 Task: Create a due date automation trigger when advanced on, 2 hours after a card is due add fields without custom field "Resume" set to a number lower than 1 and lower or equal to 10.
Action: Mouse moved to (1218, 358)
Screenshot: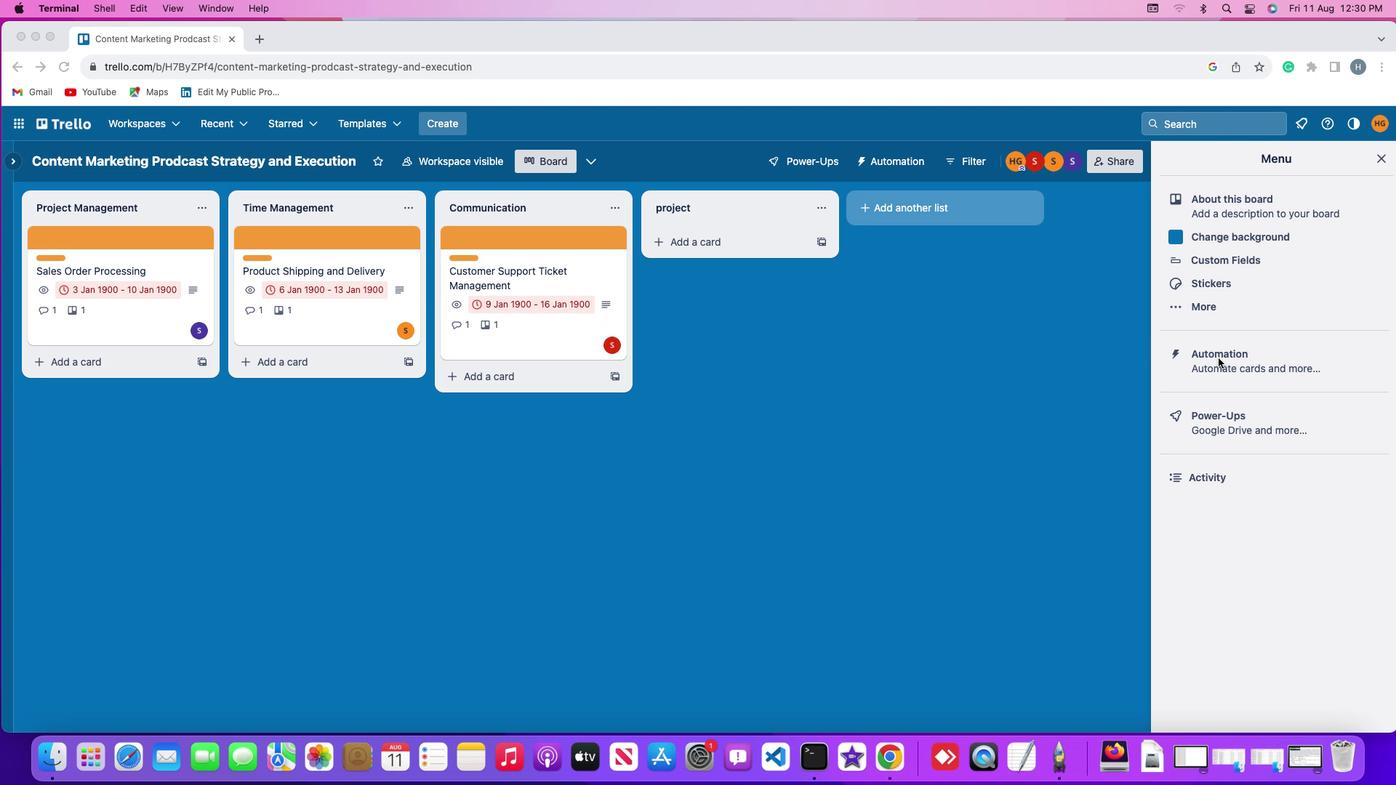 
Action: Mouse pressed left at (1218, 358)
Screenshot: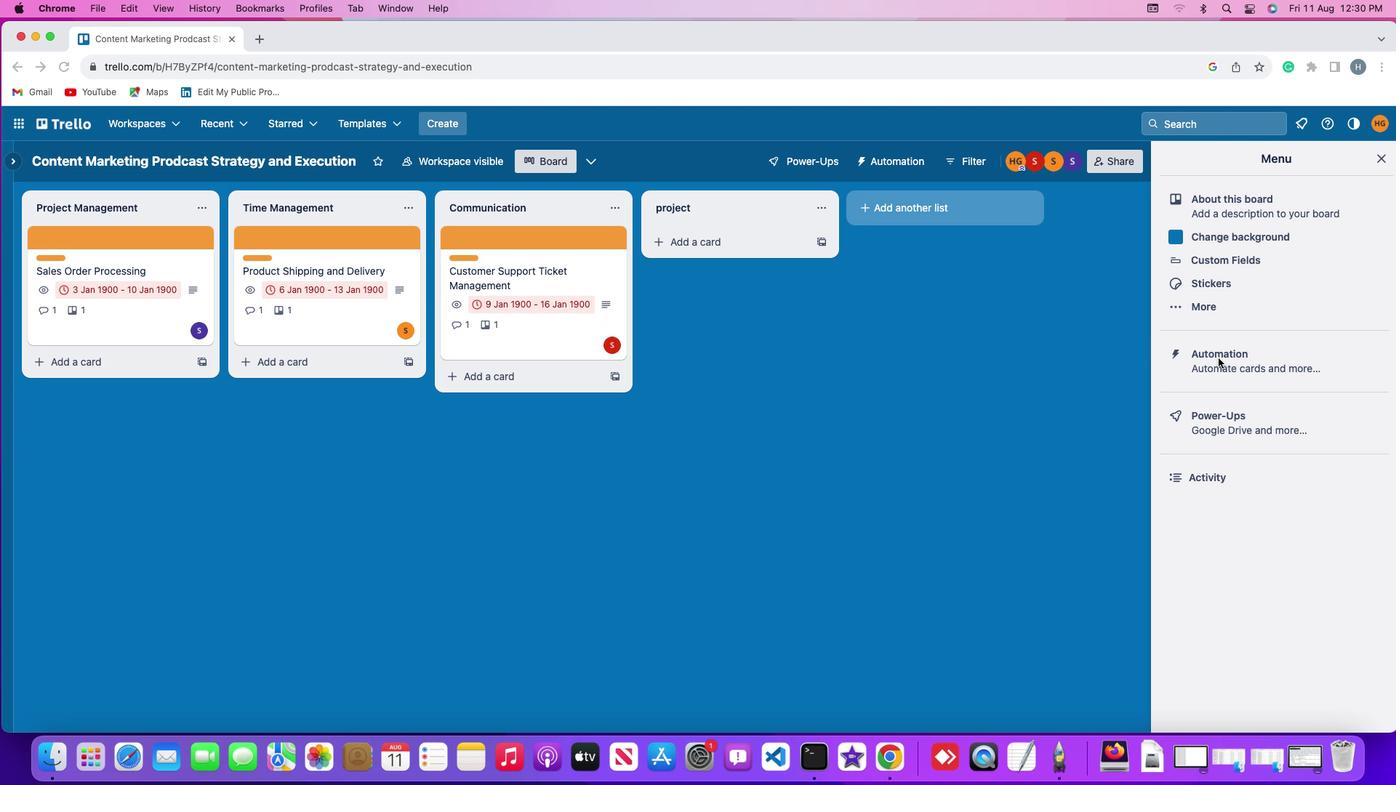 
Action: Mouse pressed left at (1218, 358)
Screenshot: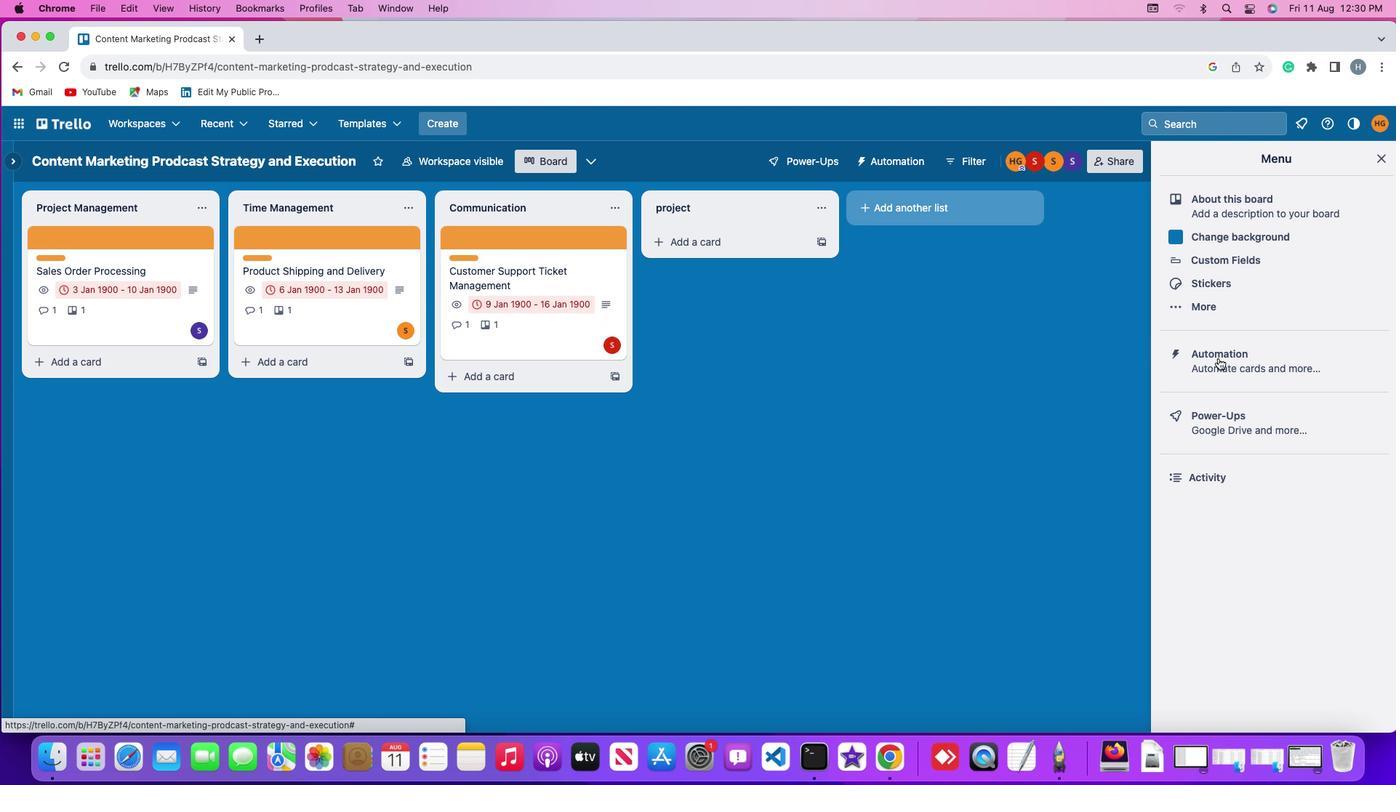 
Action: Mouse moved to (78, 348)
Screenshot: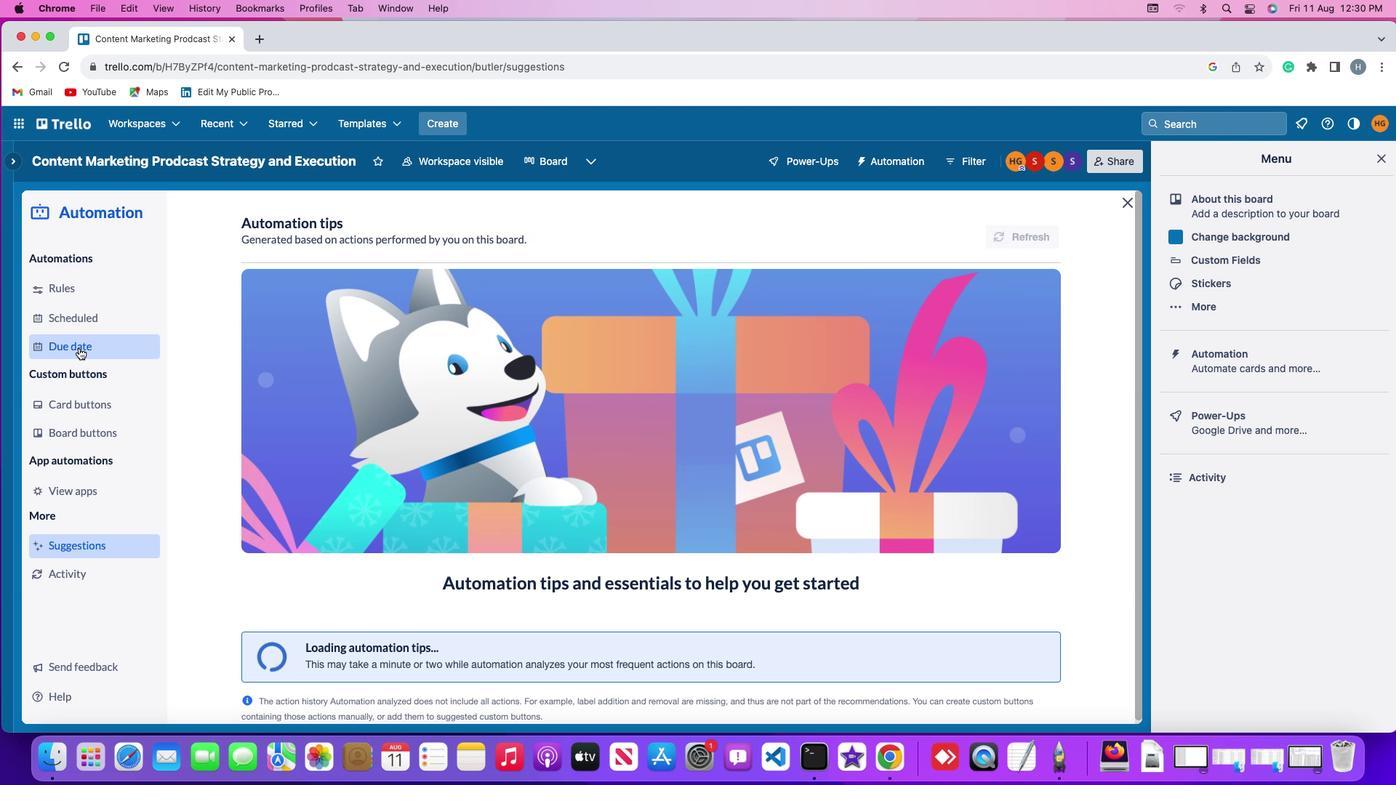 
Action: Mouse pressed left at (78, 348)
Screenshot: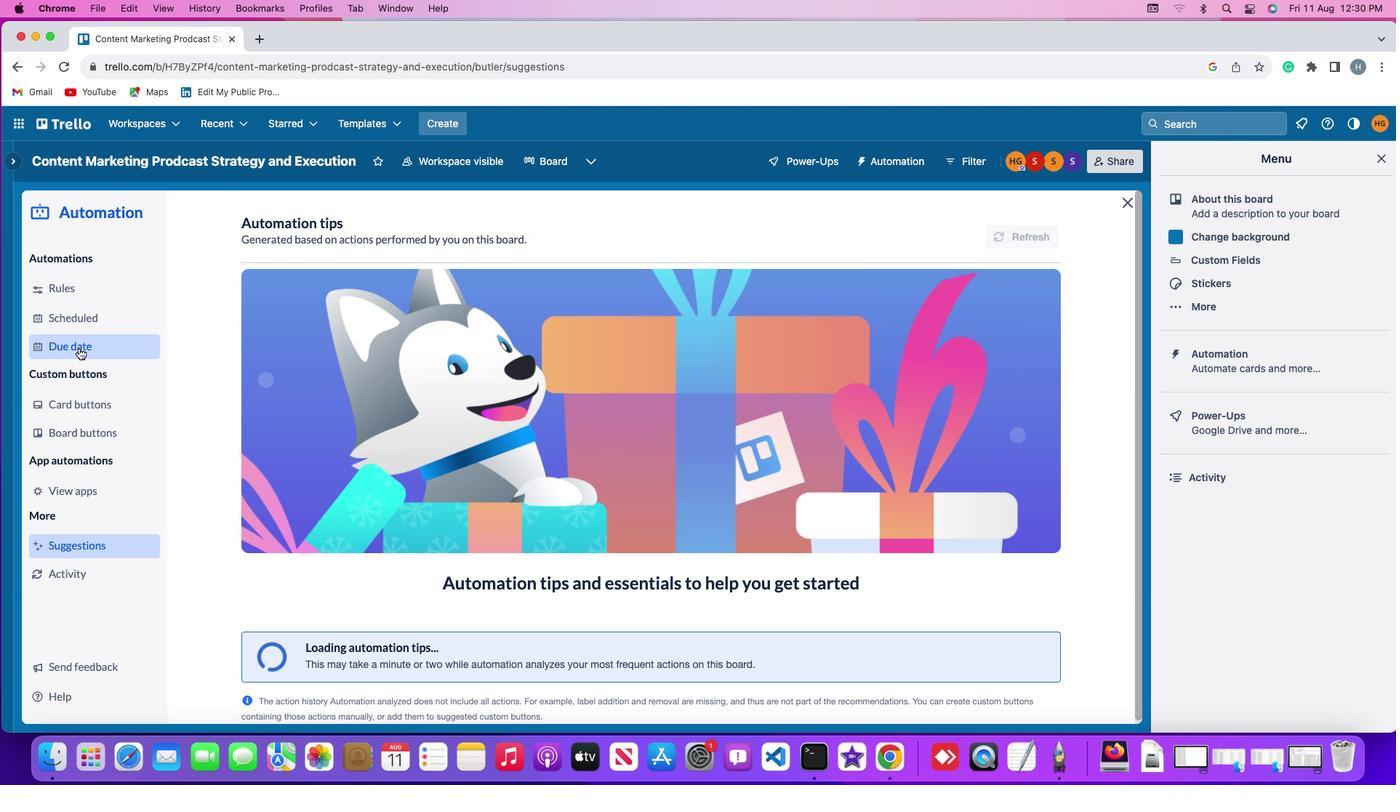 
Action: Mouse moved to (981, 227)
Screenshot: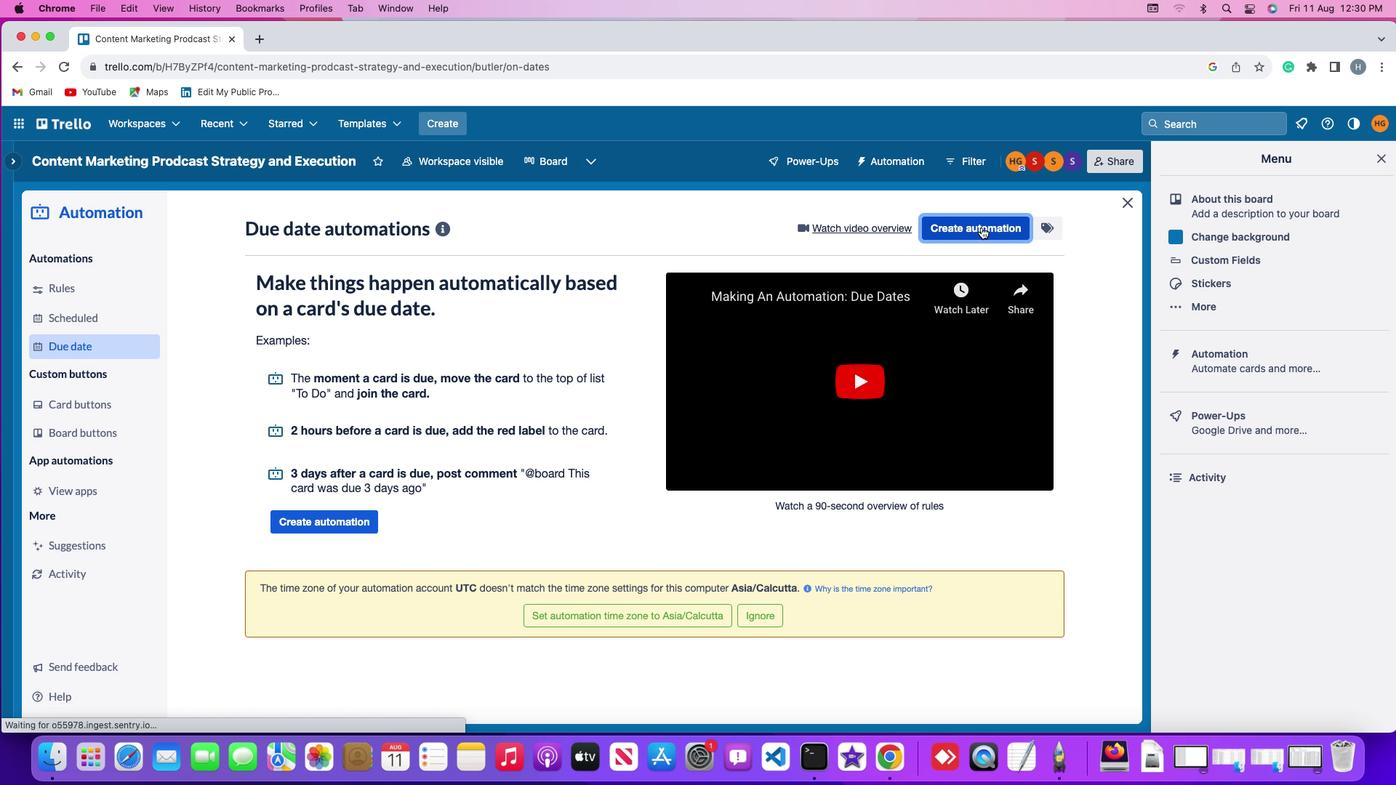 
Action: Mouse pressed left at (981, 227)
Screenshot: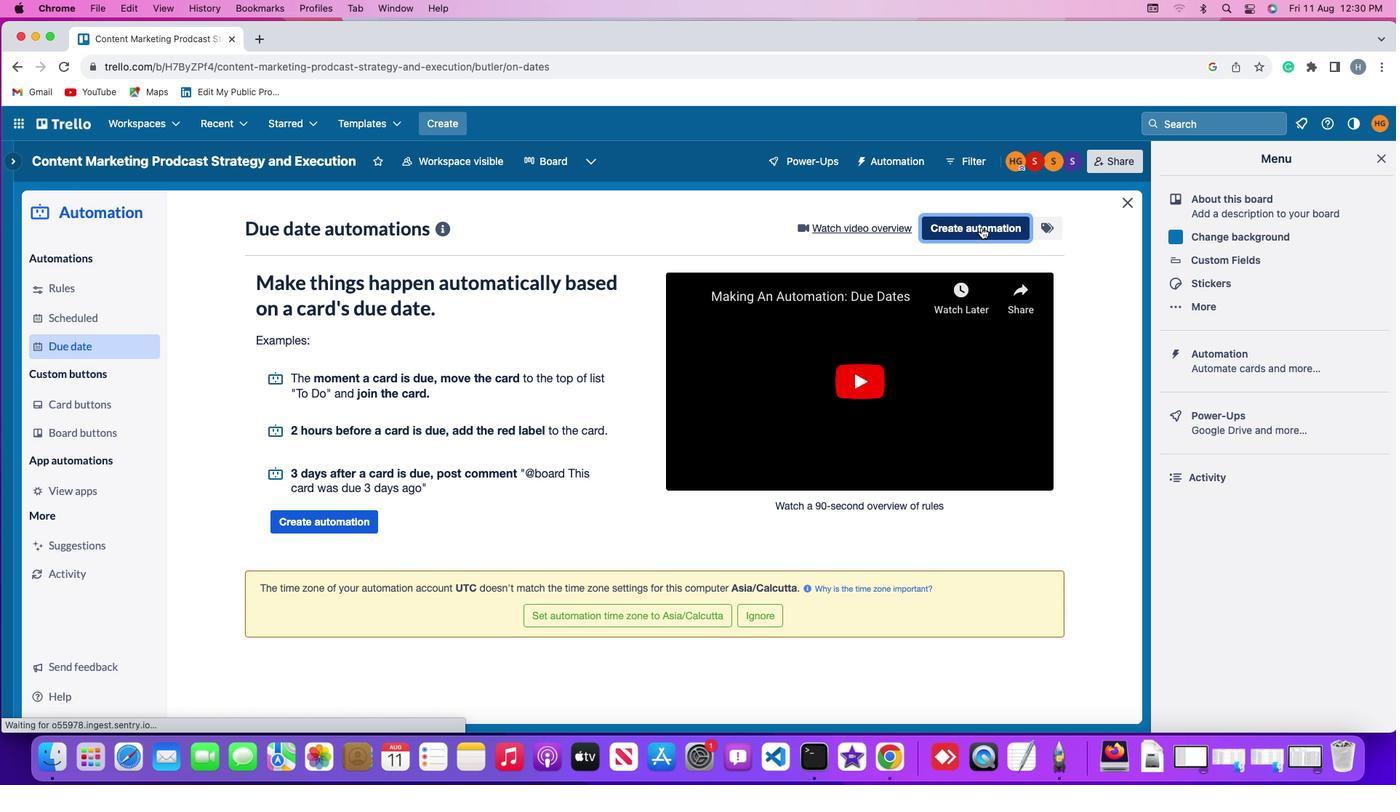 
Action: Mouse moved to (324, 368)
Screenshot: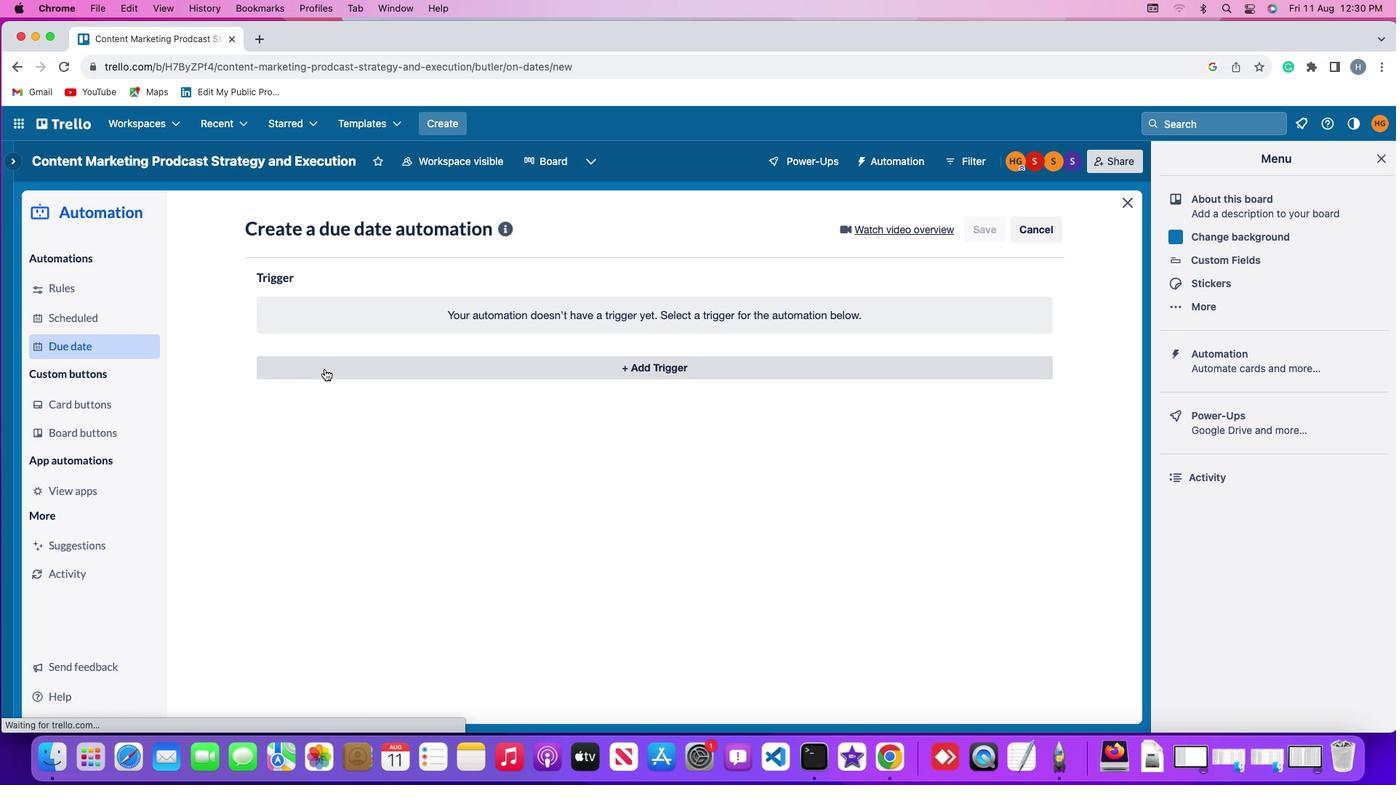 
Action: Mouse pressed left at (324, 368)
Screenshot: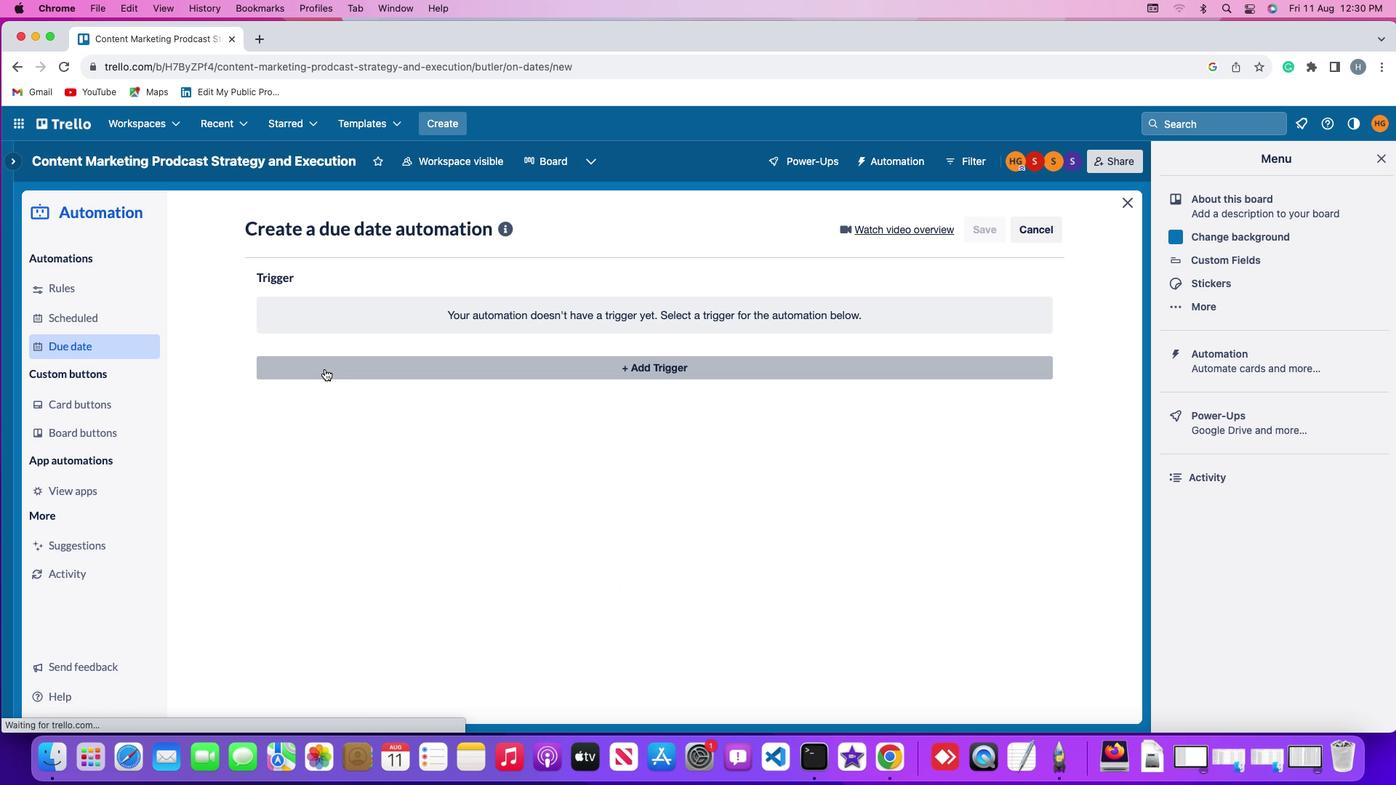 
Action: Mouse moved to (288, 586)
Screenshot: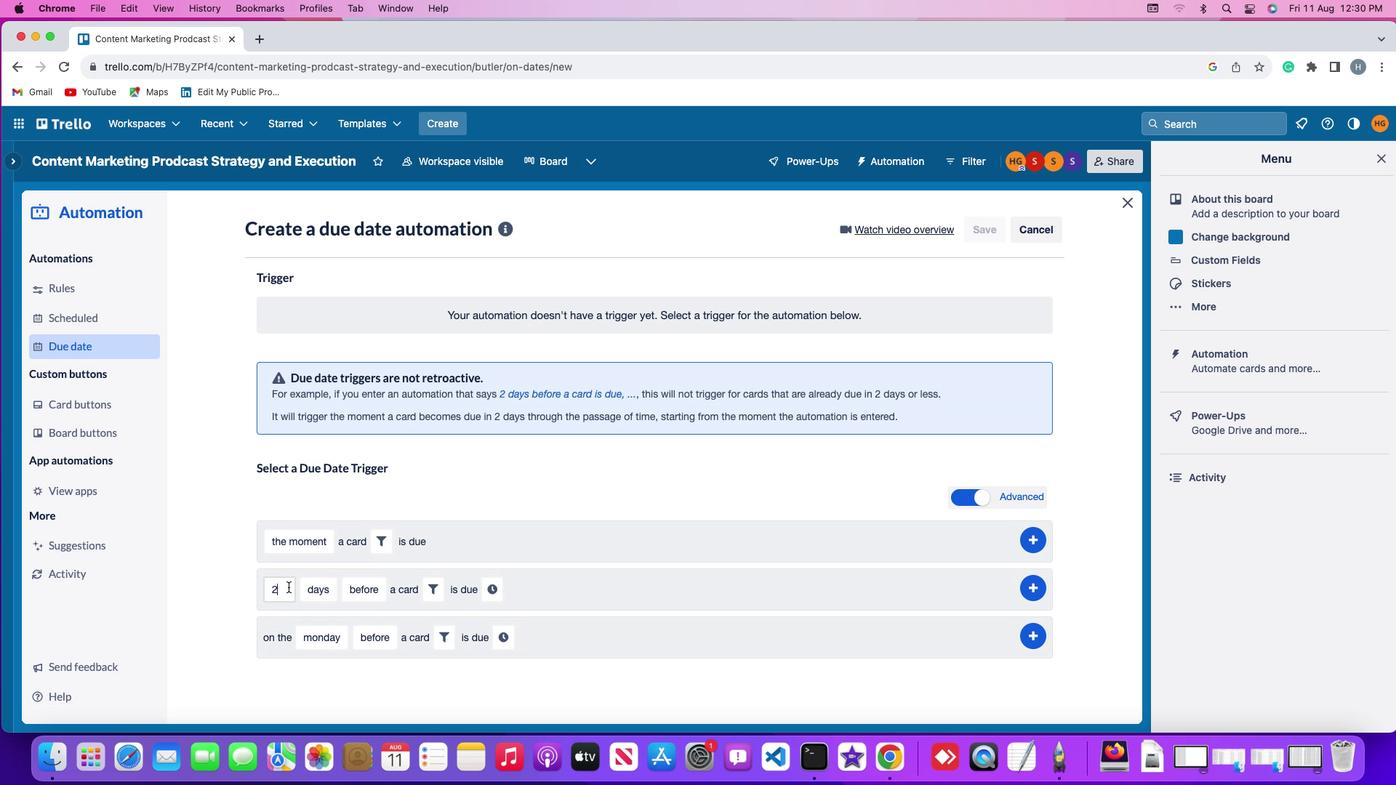 
Action: Mouse pressed left at (288, 586)
Screenshot: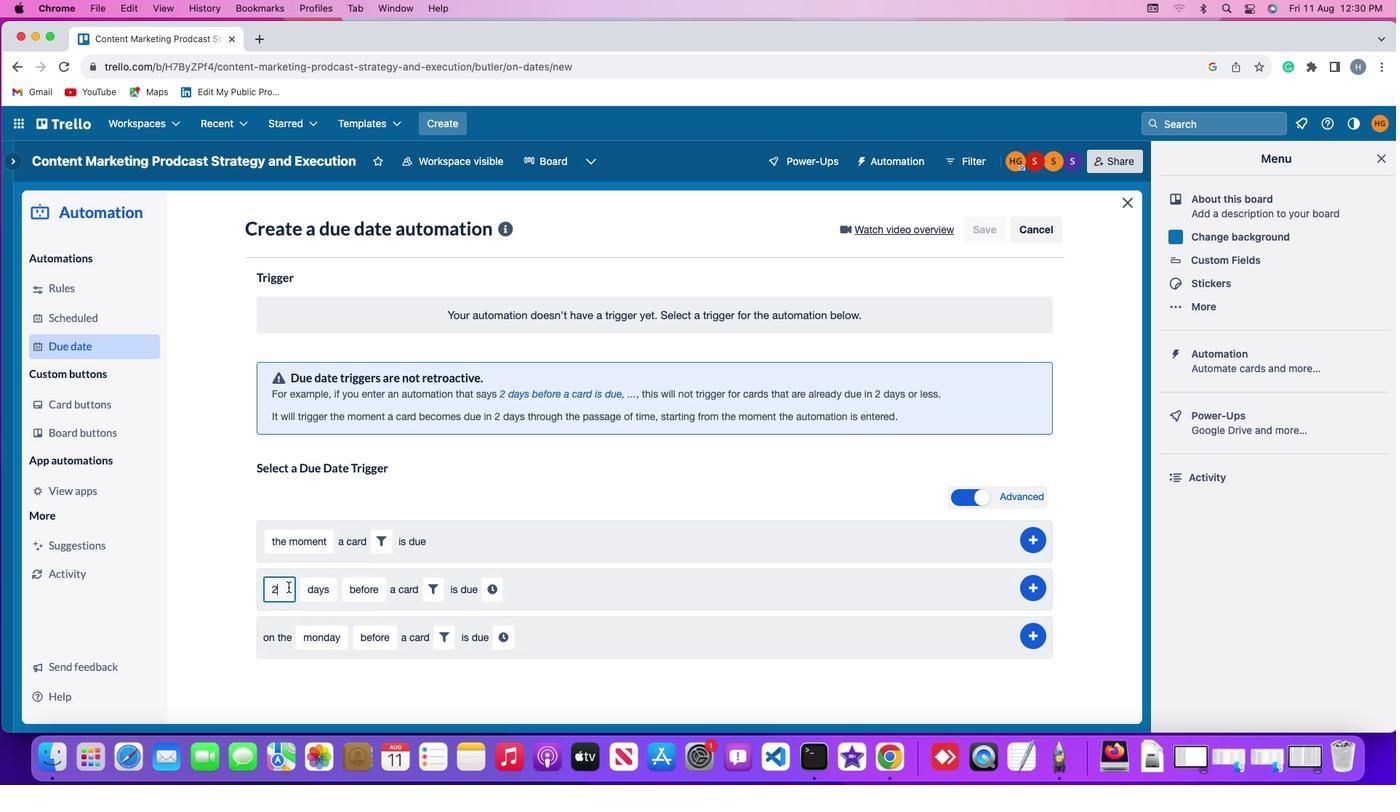 
Action: Key pressed Key.backspace
Screenshot: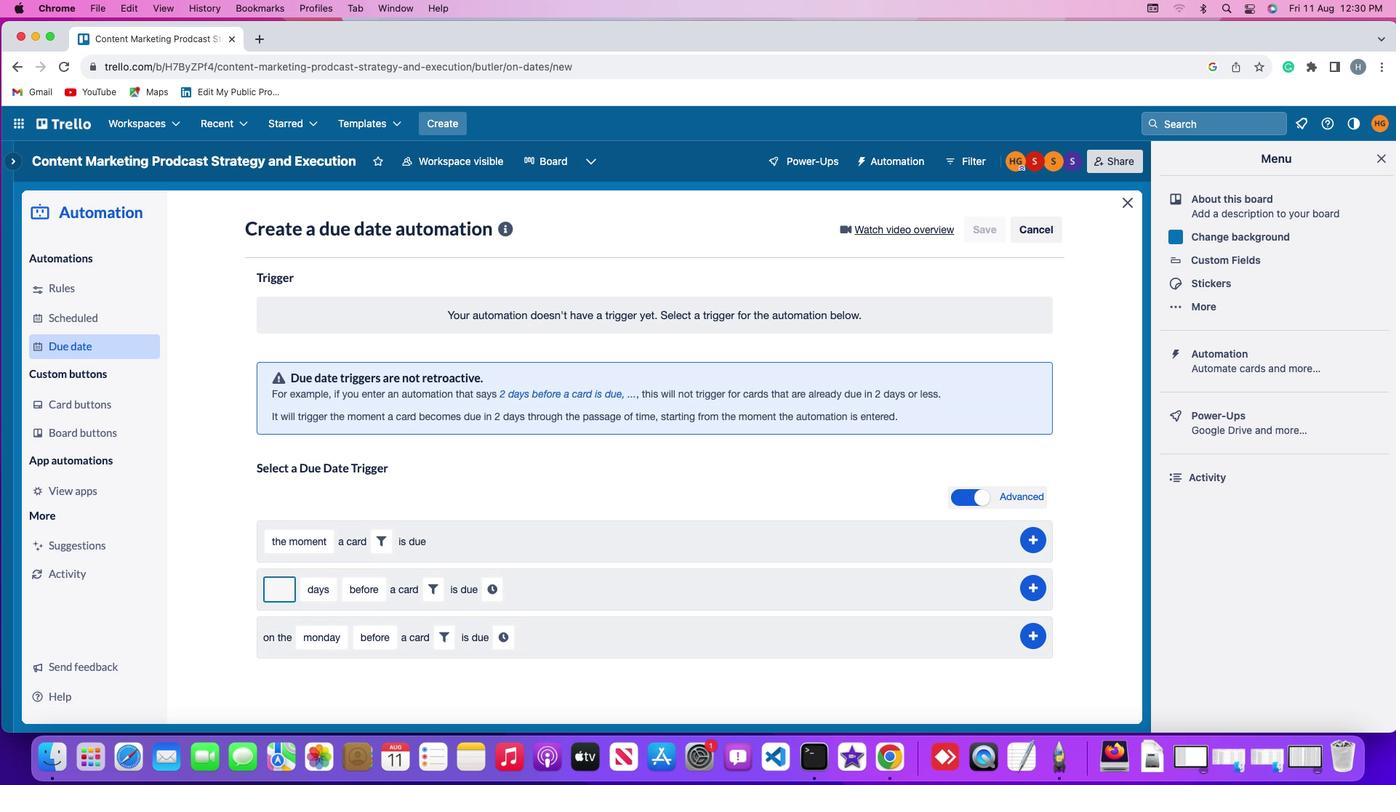 
Action: Mouse moved to (289, 586)
Screenshot: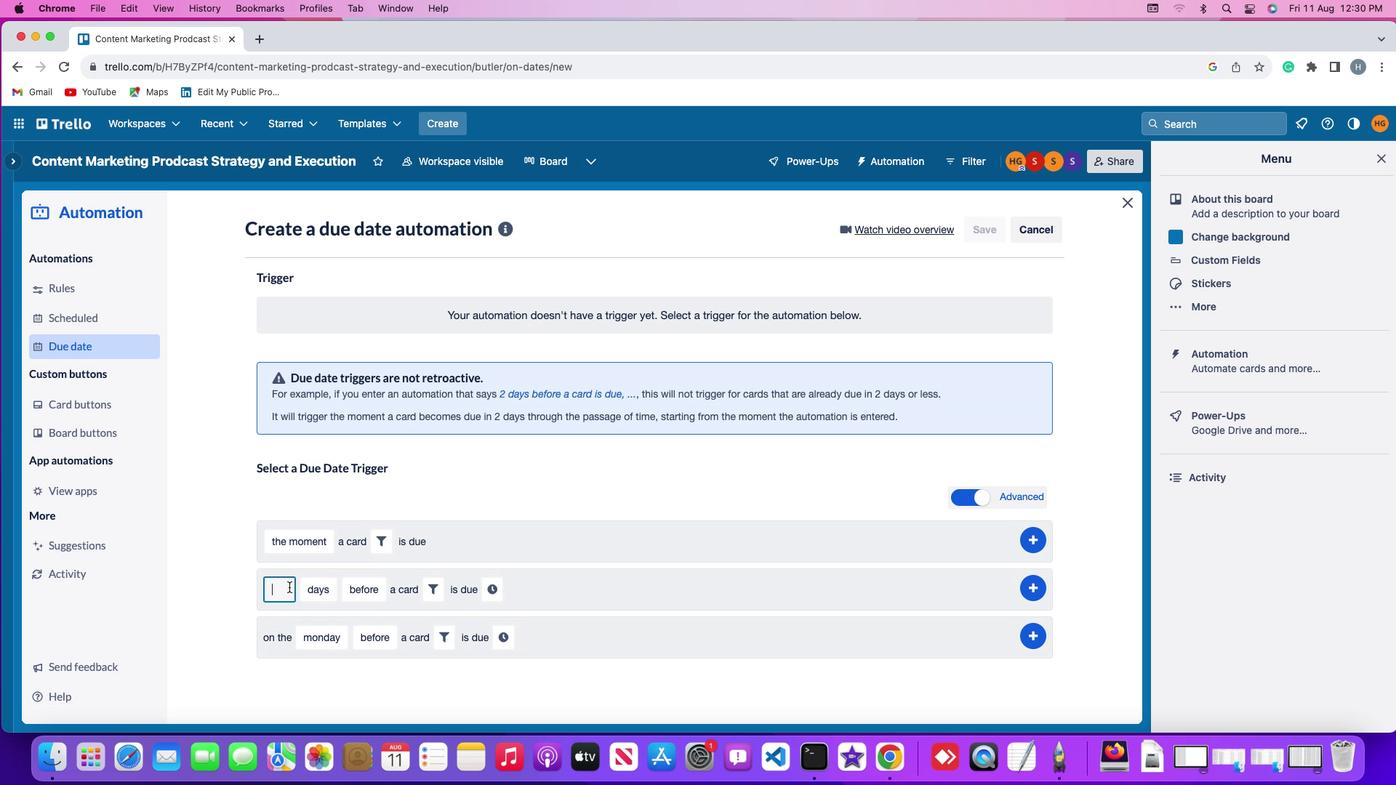 
Action: Key pressed '2'
Screenshot: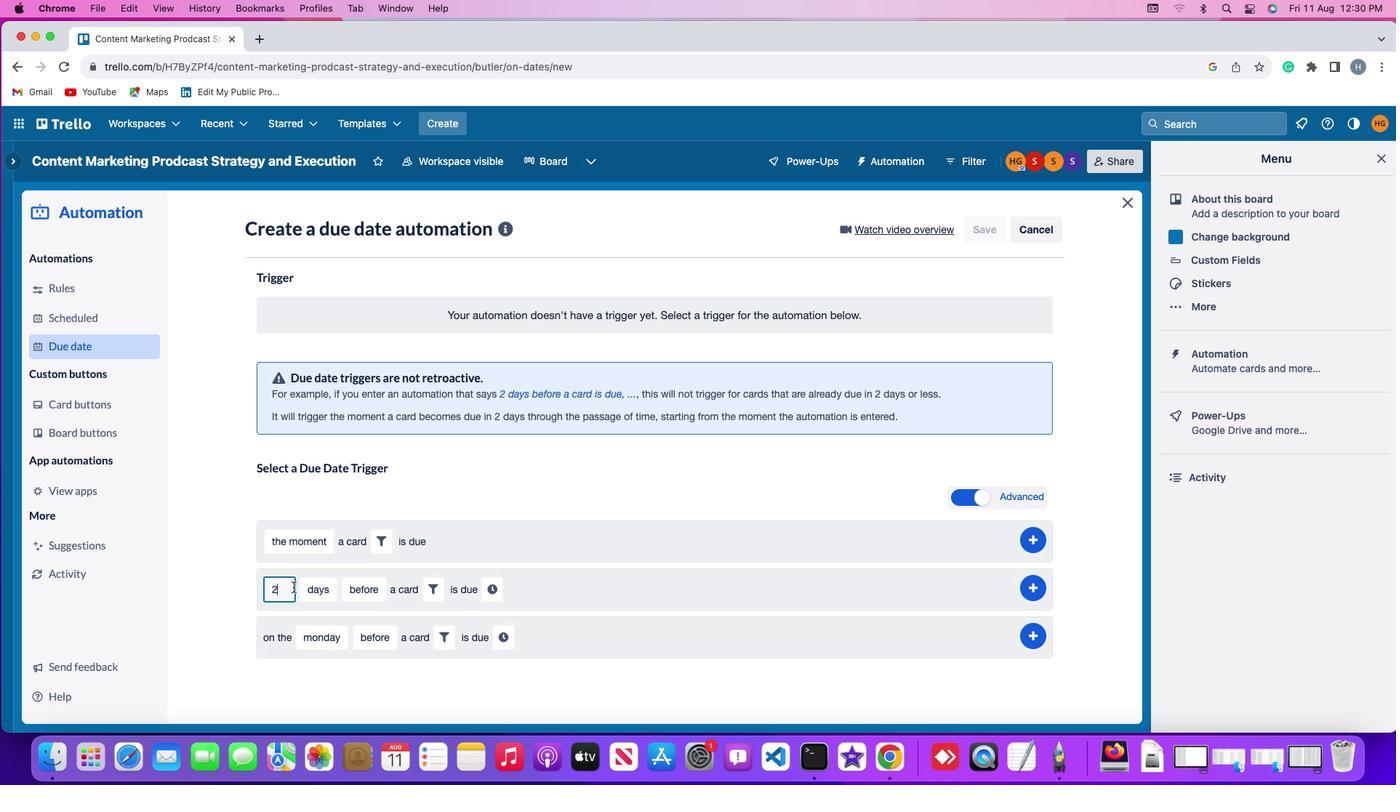 
Action: Mouse moved to (312, 588)
Screenshot: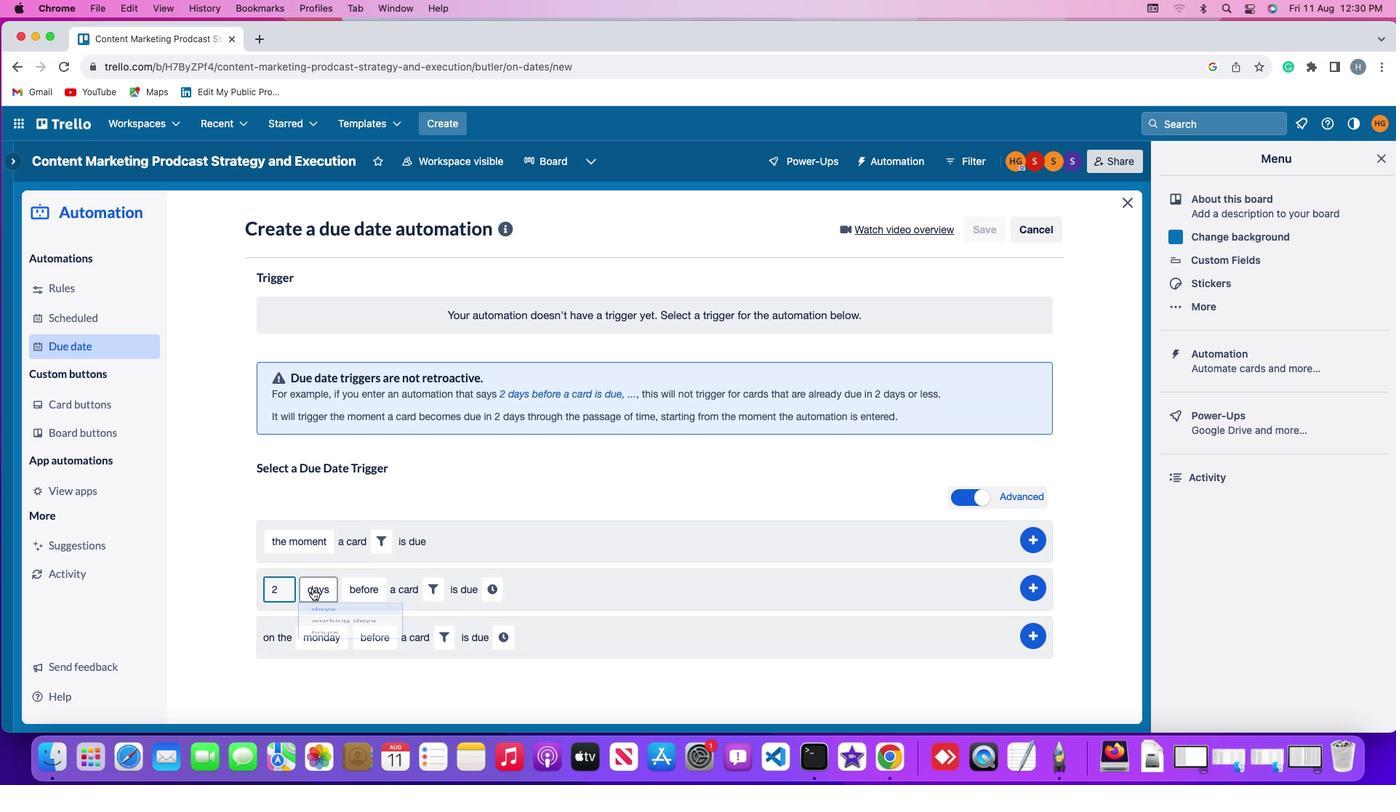 
Action: Mouse pressed left at (312, 588)
Screenshot: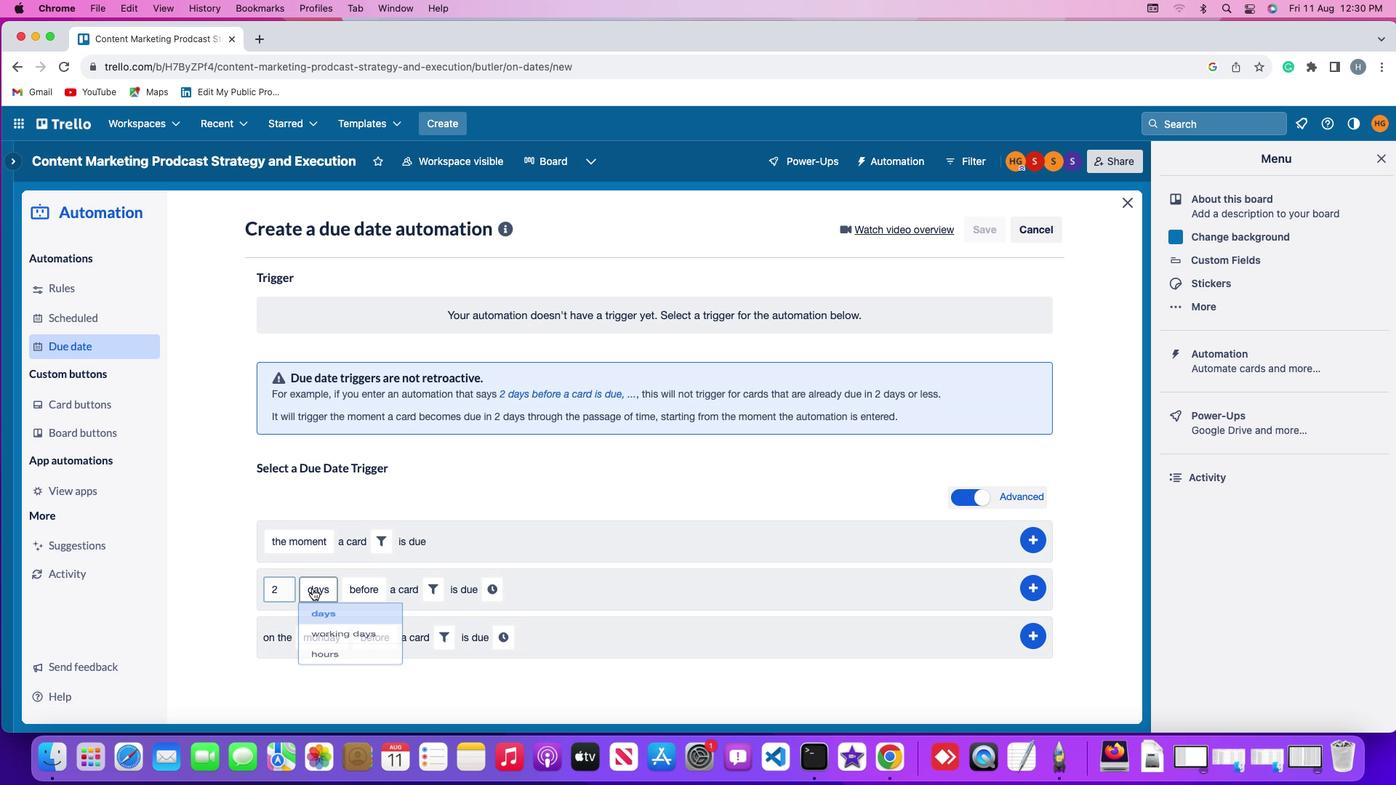
Action: Mouse moved to (323, 674)
Screenshot: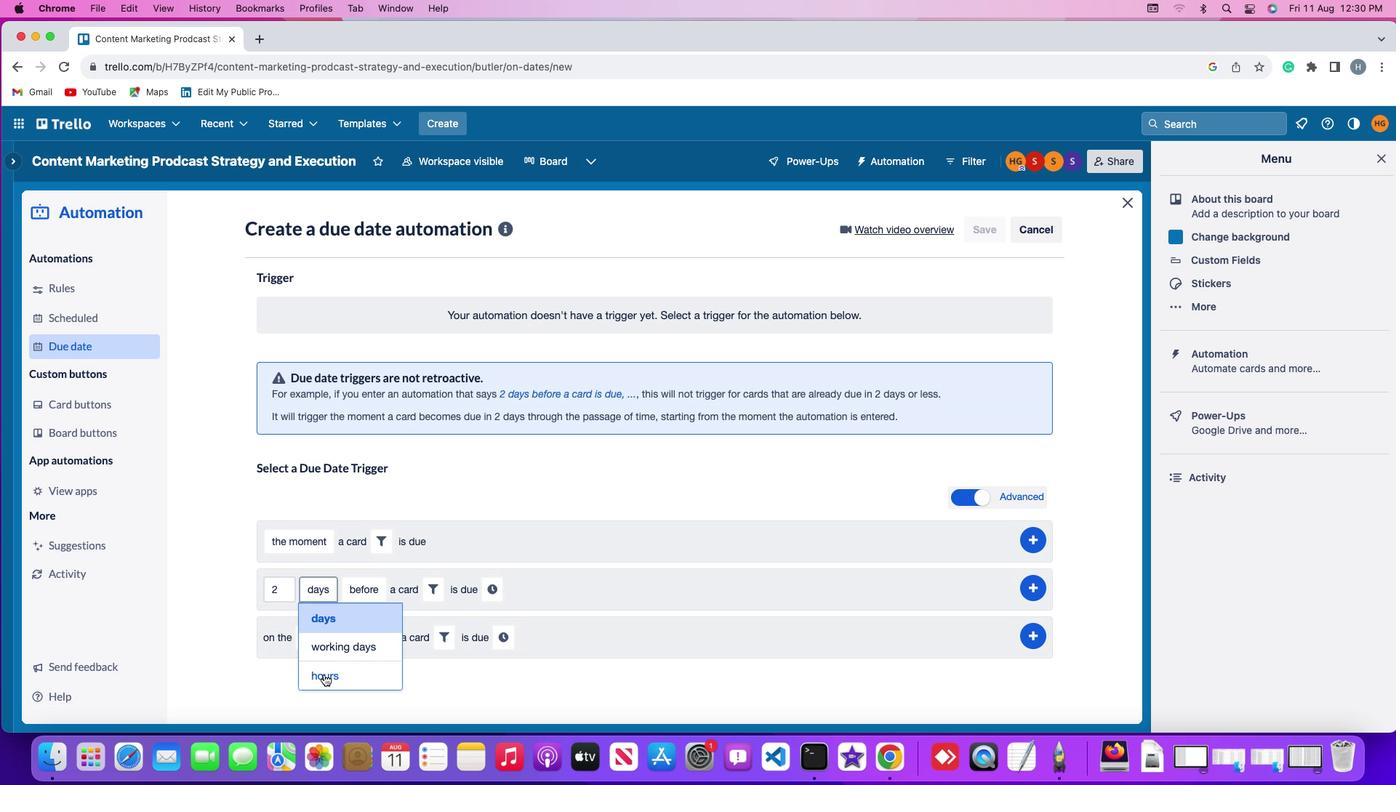 
Action: Mouse pressed left at (323, 674)
Screenshot: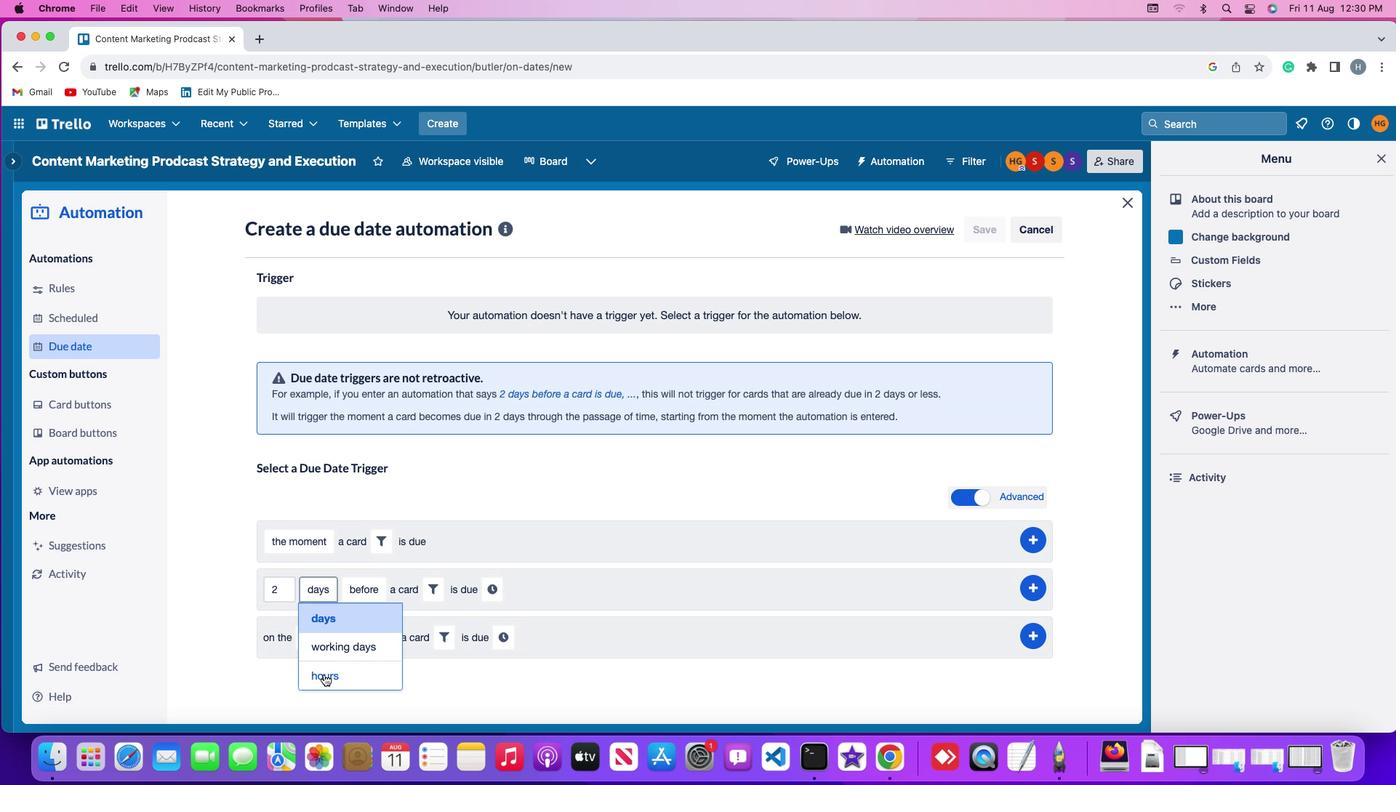 
Action: Mouse moved to (373, 595)
Screenshot: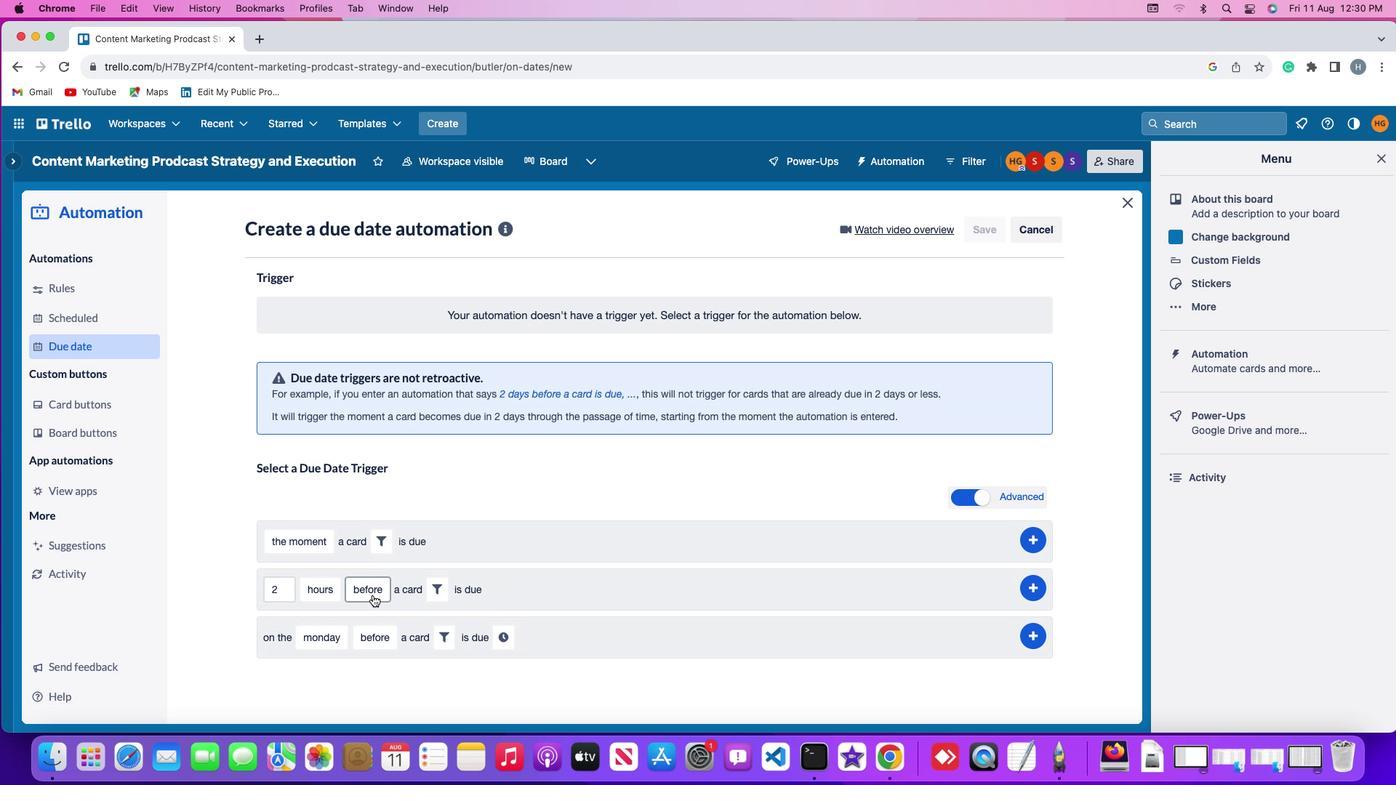 
Action: Mouse pressed left at (373, 595)
Screenshot: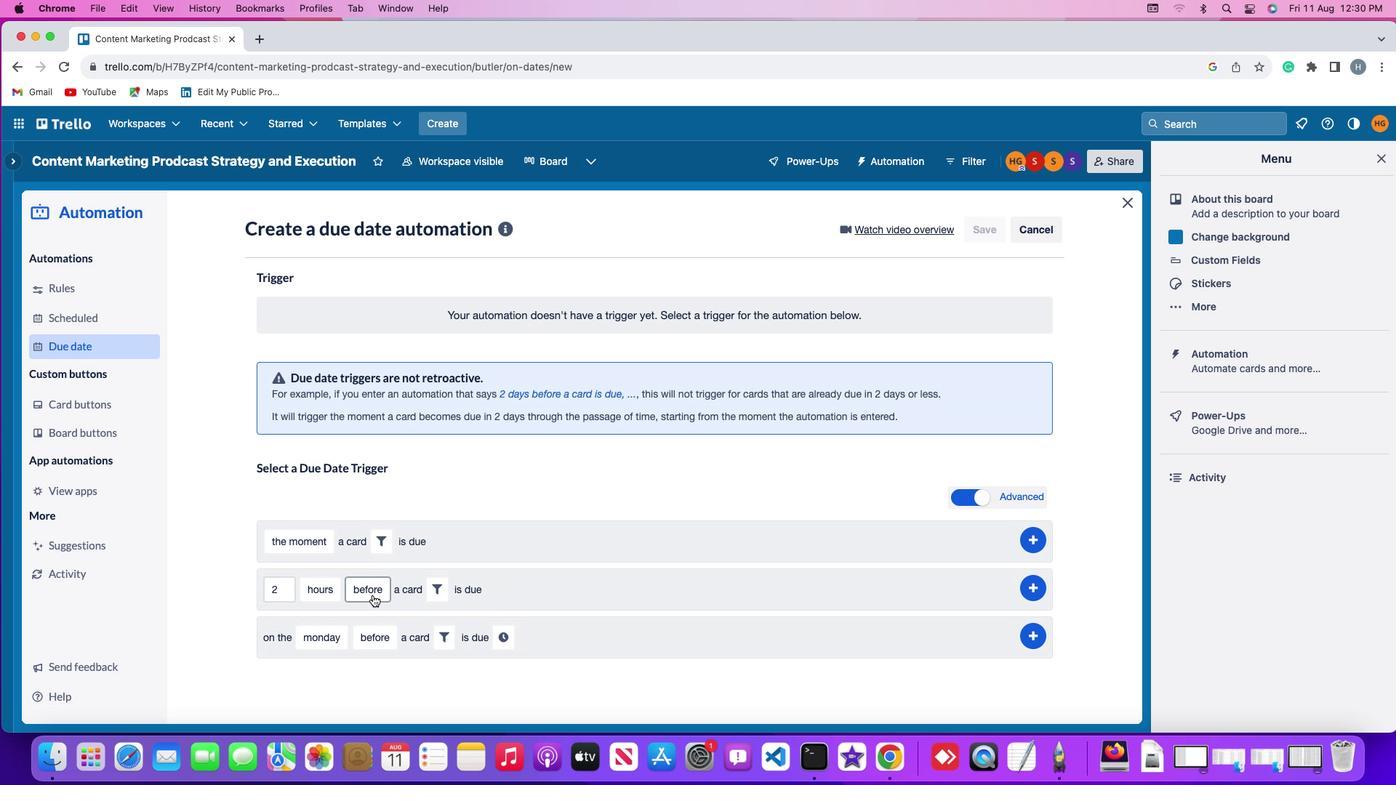 
Action: Mouse moved to (370, 643)
Screenshot: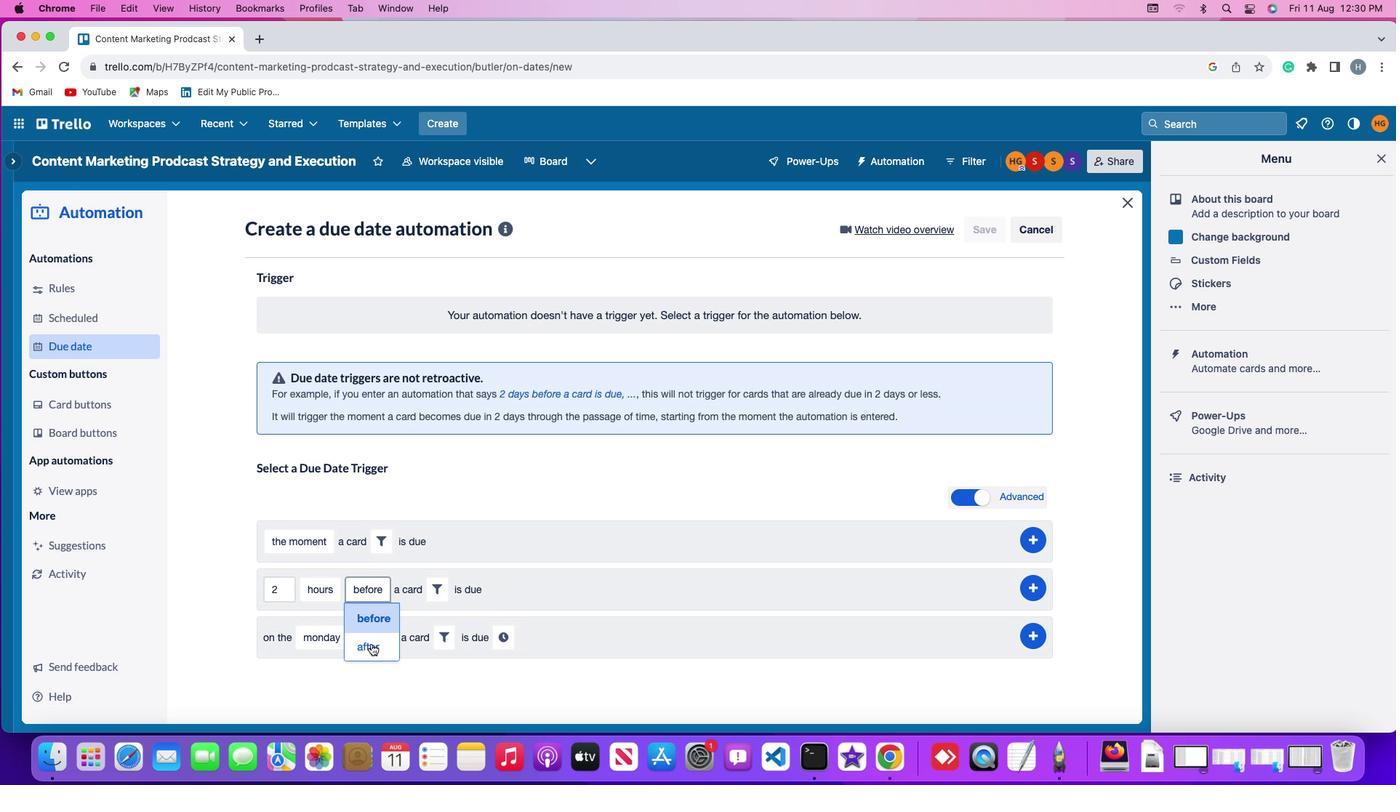
Action: Mouse pressed left at (370, 643)
Screenshot: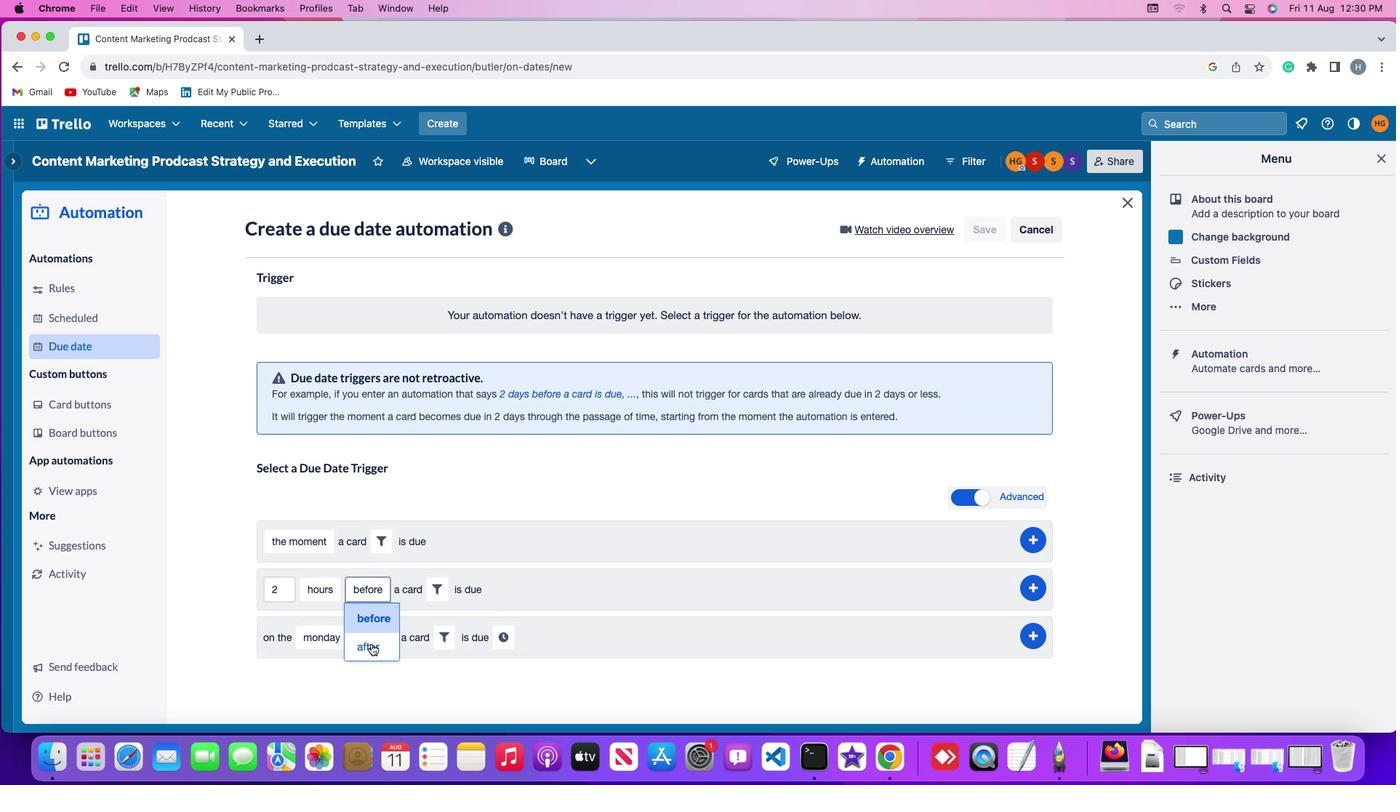 
Action: Mouse moved to (429, 589)
Screenshot: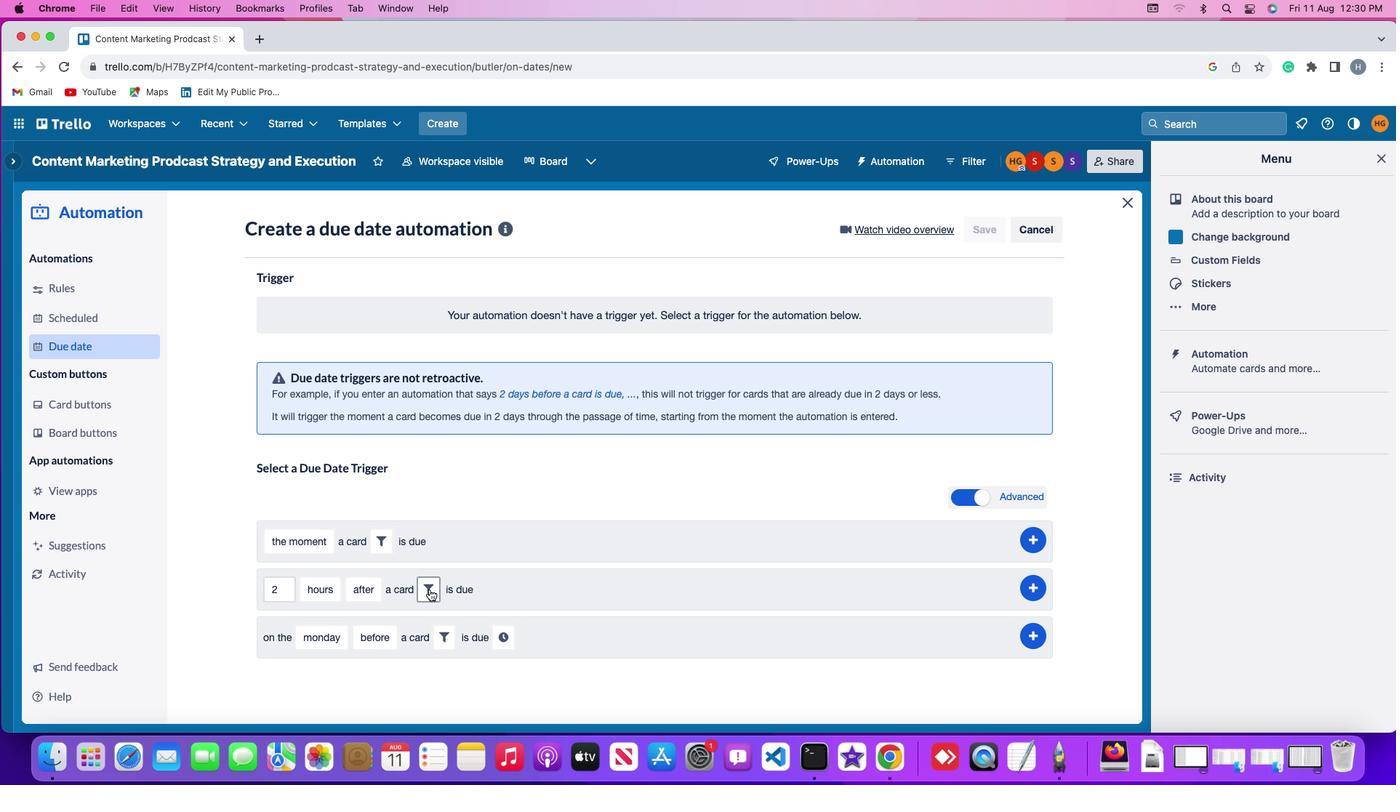 
Action: Mouse pressed left at (429, 589)
Screenshot: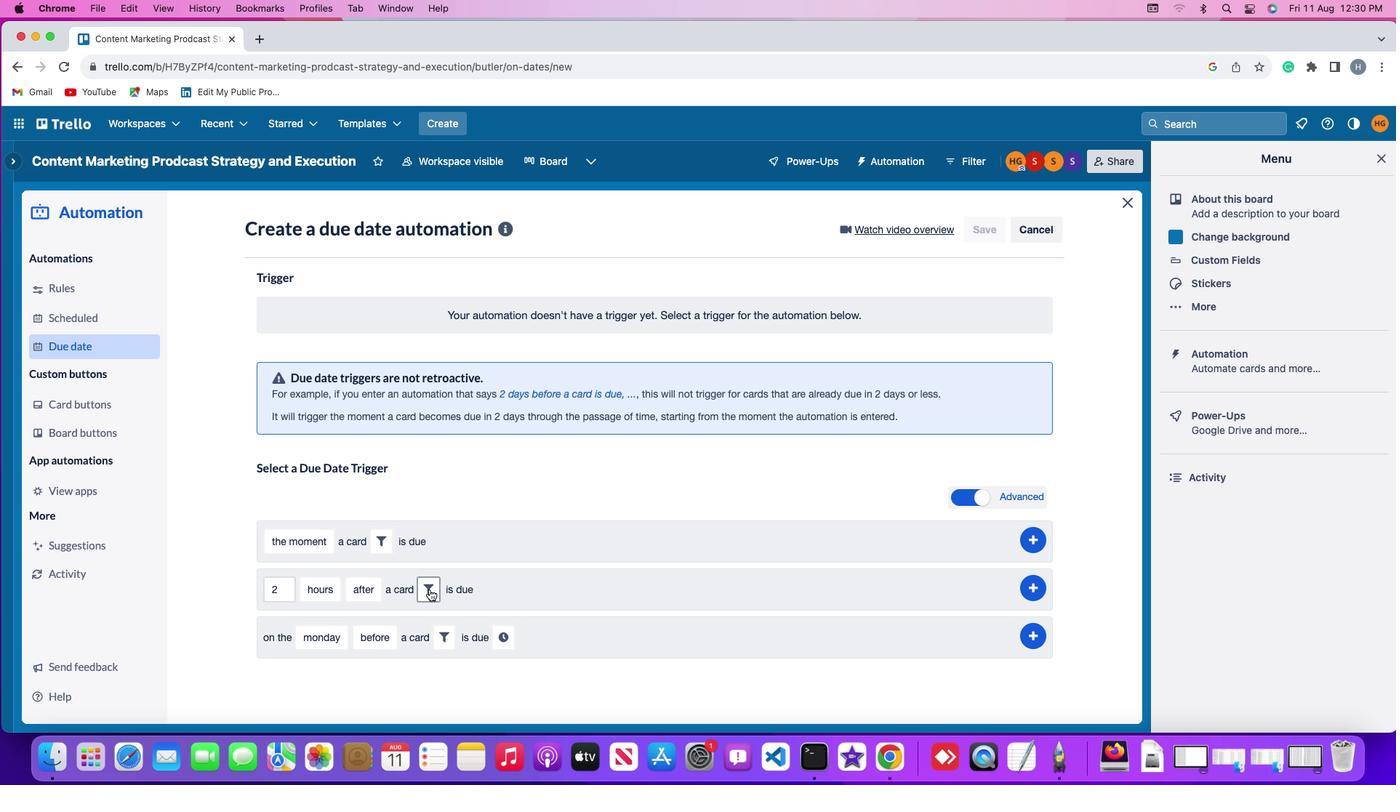 
Action: Mouse moved to (676, 639)
Screenshot: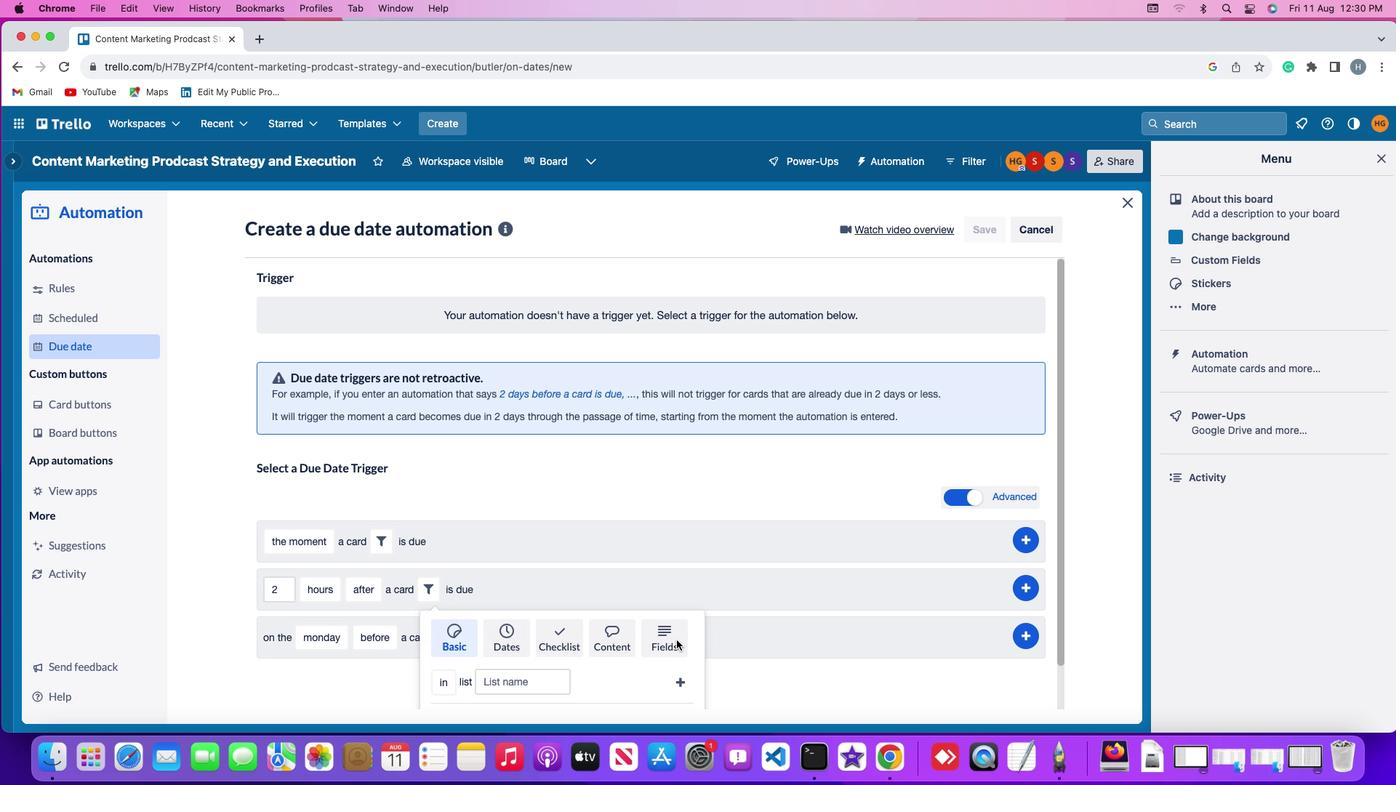 
Action: Mouse pressed left at (676, 639)
Screenshot: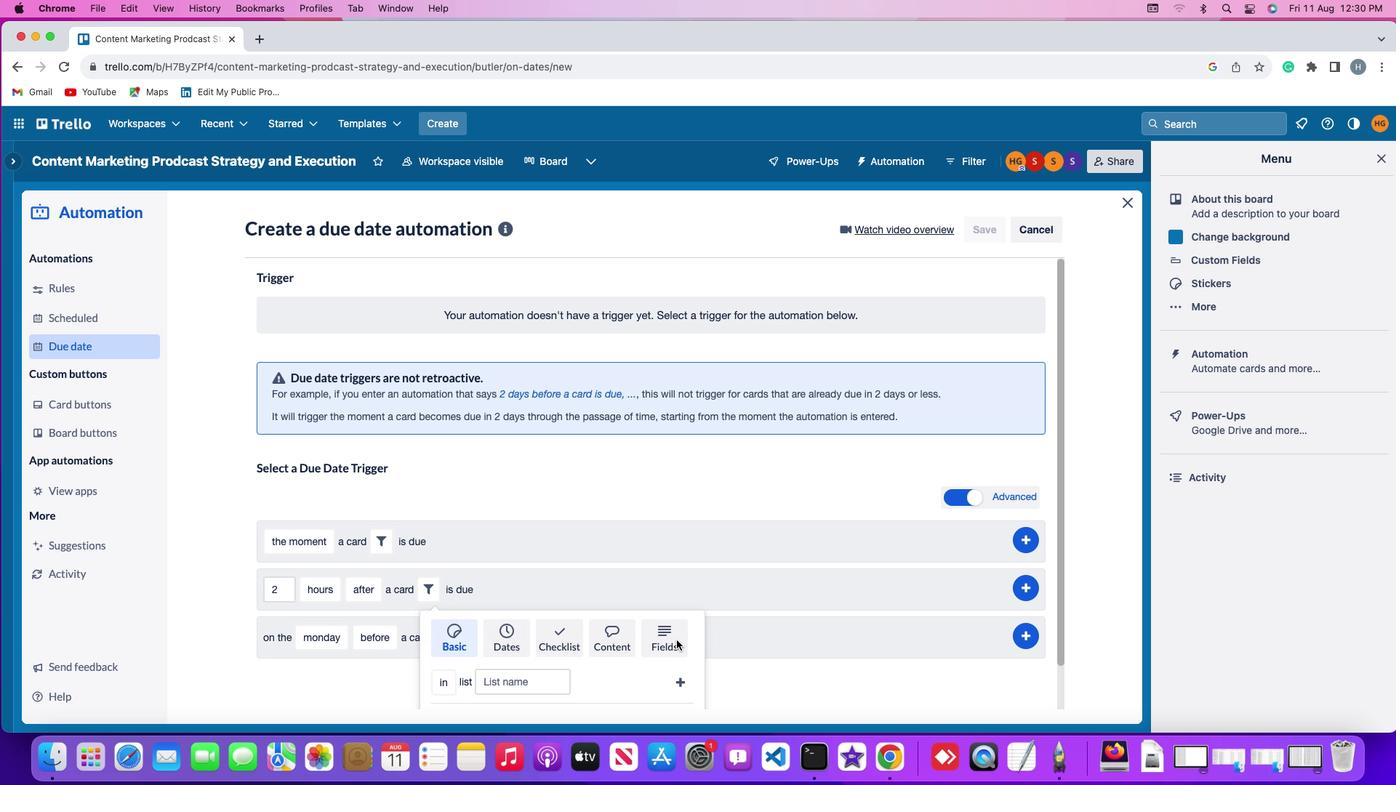 
Action: Mouse moved to (394, 677)
Screenshot: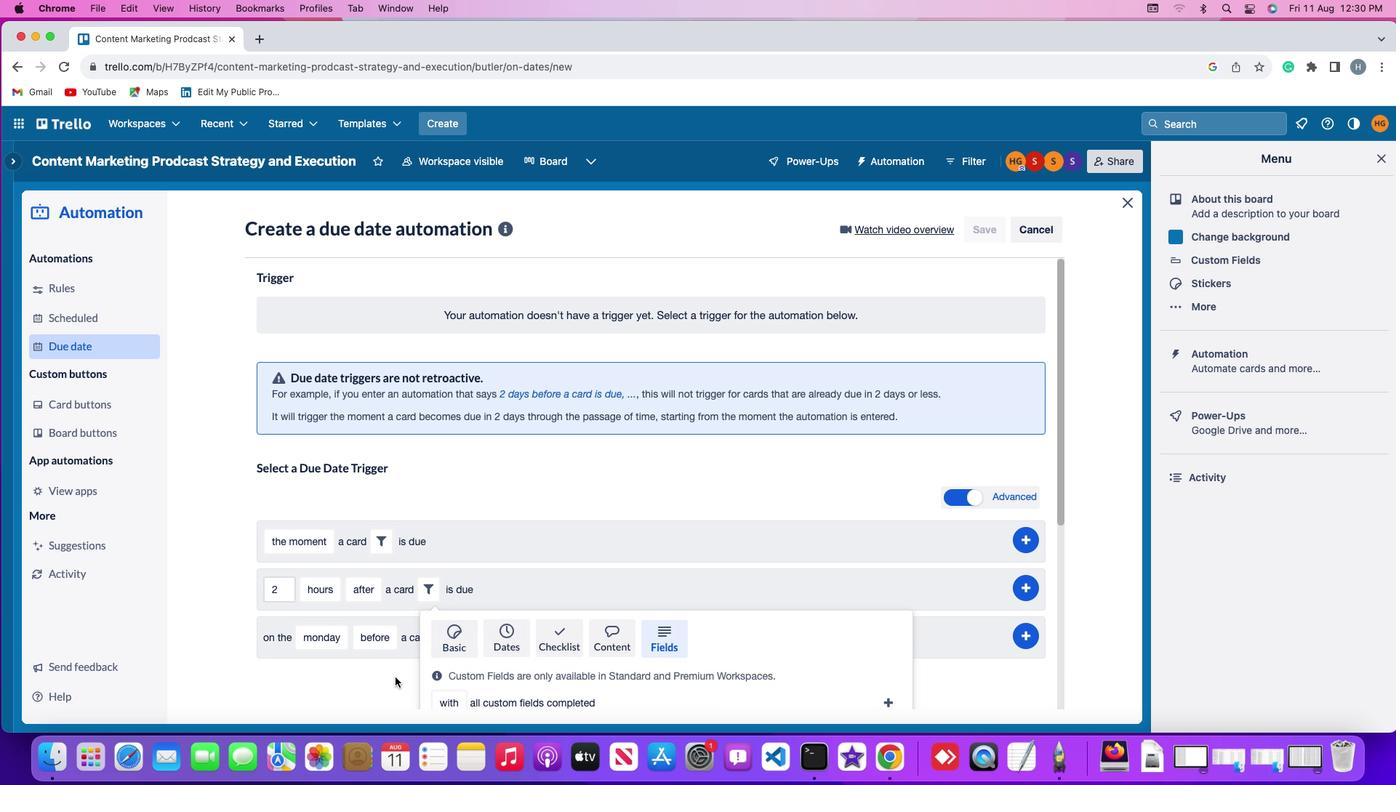 
Action: Mouse scrolled (394, 677) with delta (0, 0)
Screenshot: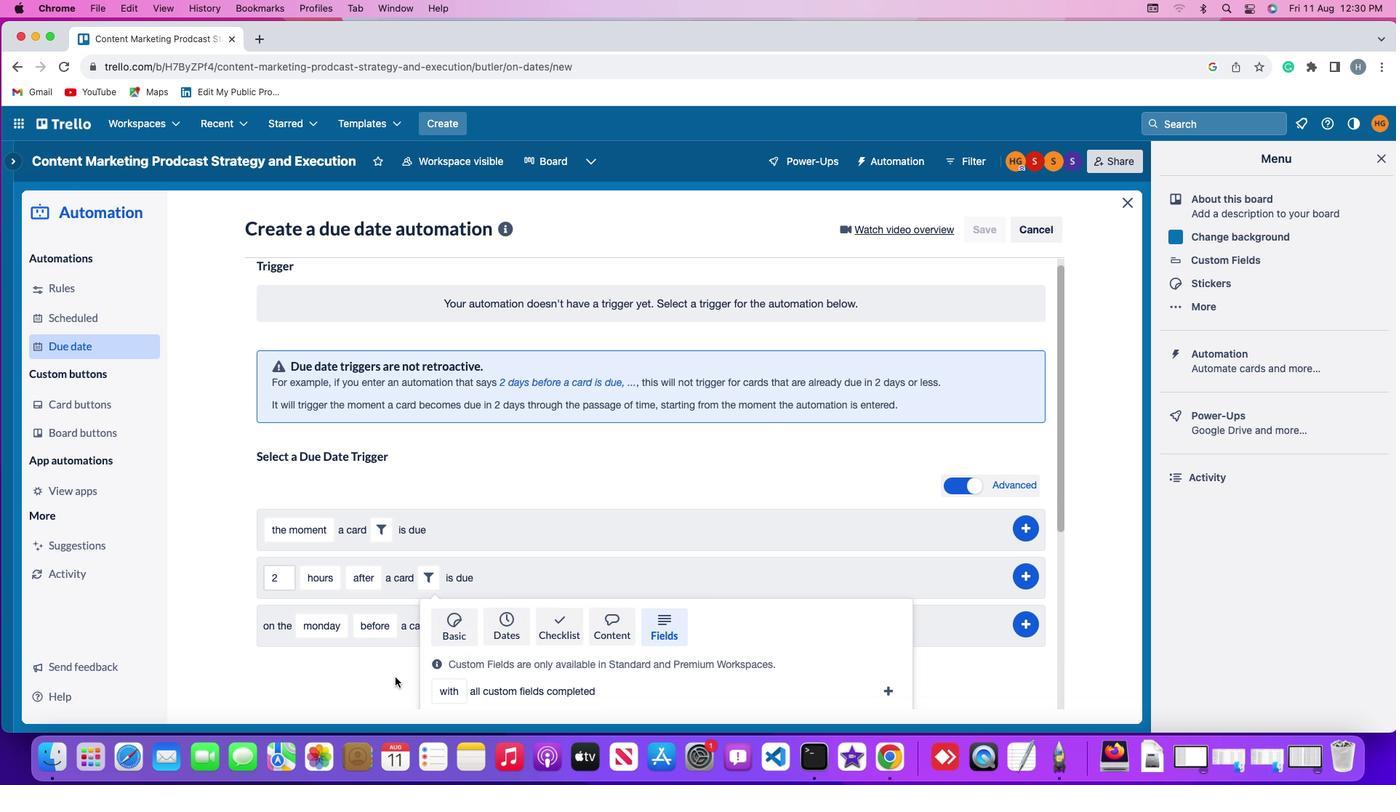 
Action: Mouse scrolled (394, 677) with delta (0, 0)
Screenshot: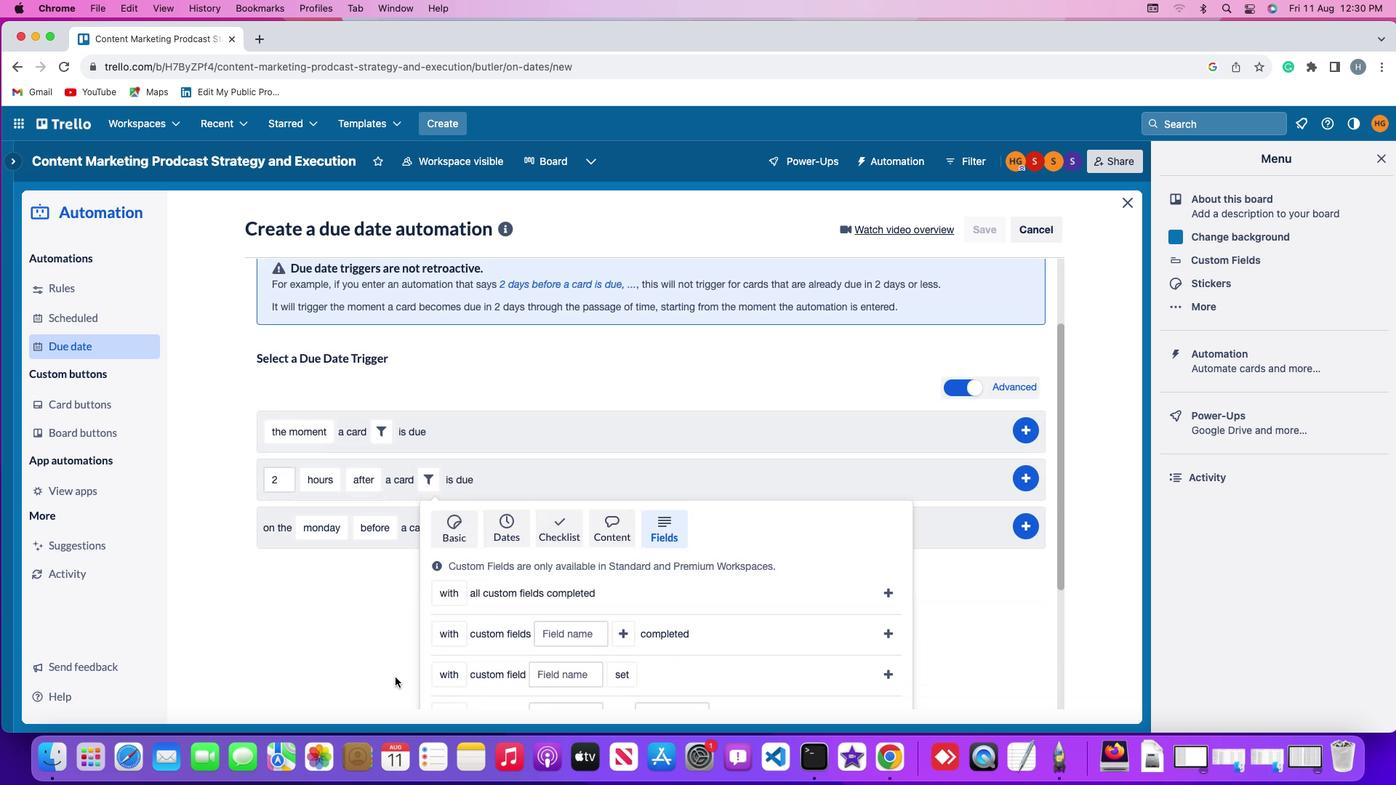 
Action: Mouse scrolled (394, 677) with delta (0, -2)
Screenshot: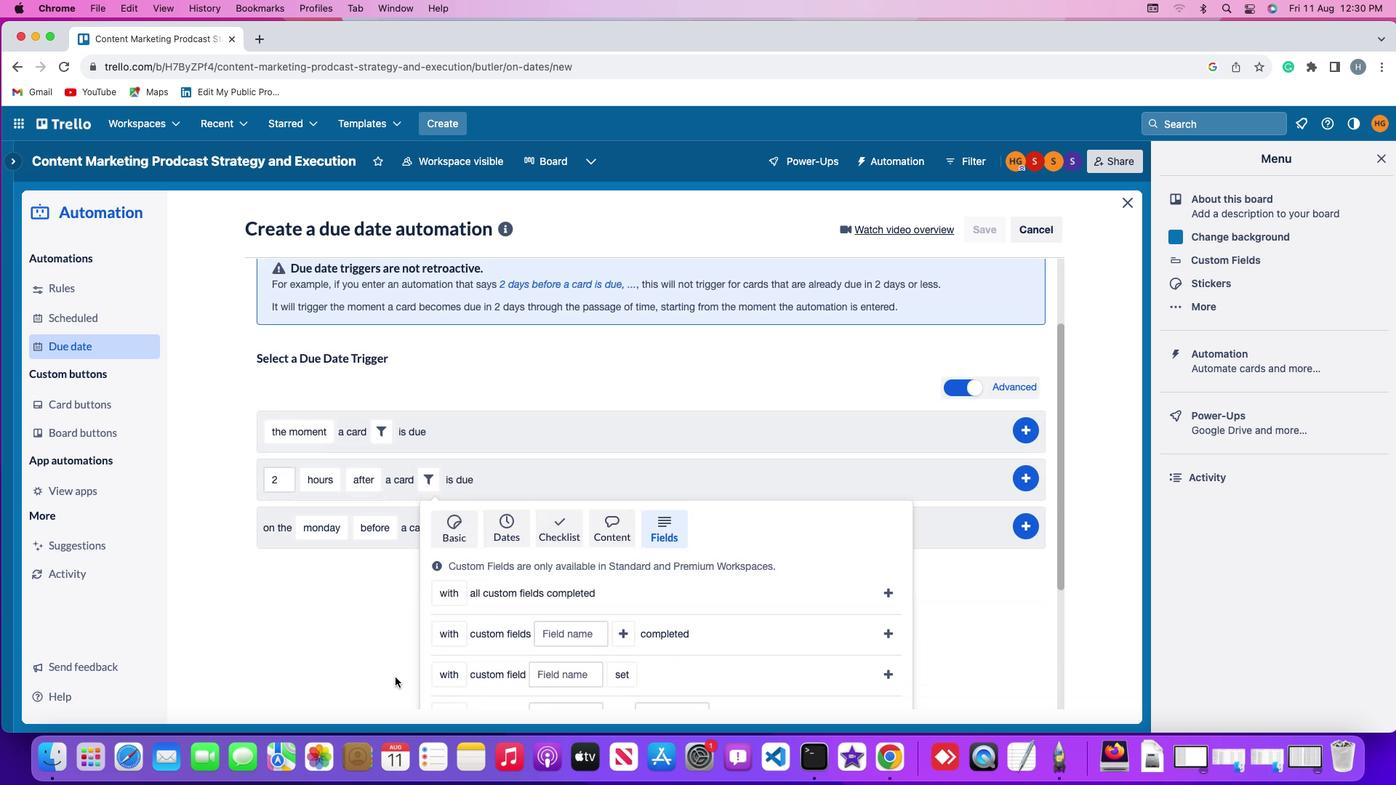 
Action: Mouse scrolled (394, 677) with delta (0, -3)
Screenshot: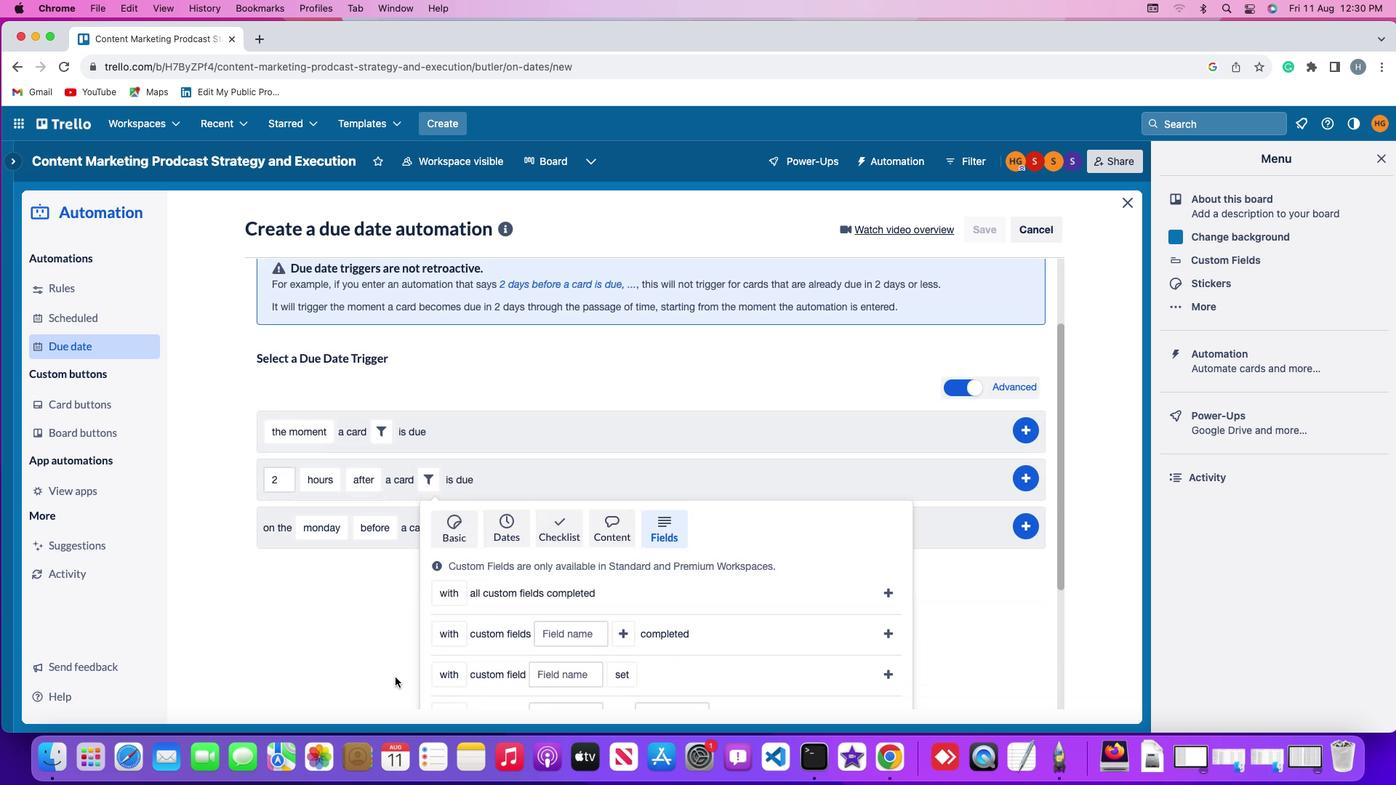 
Action: Mouse moved to (394, 677)
Screenshot: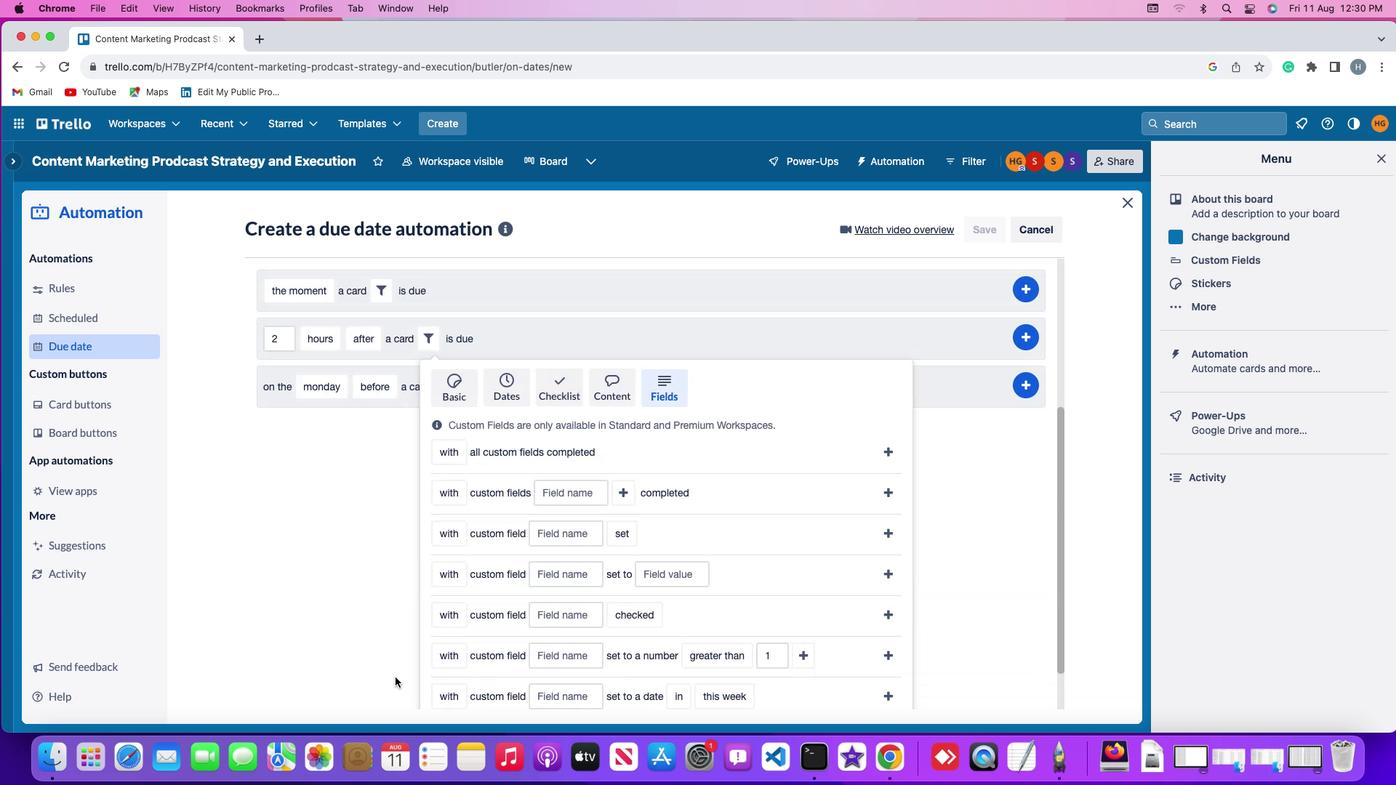 
Action: Mouse scrolled (394, 677) with delta (0, -4)
Screenshot: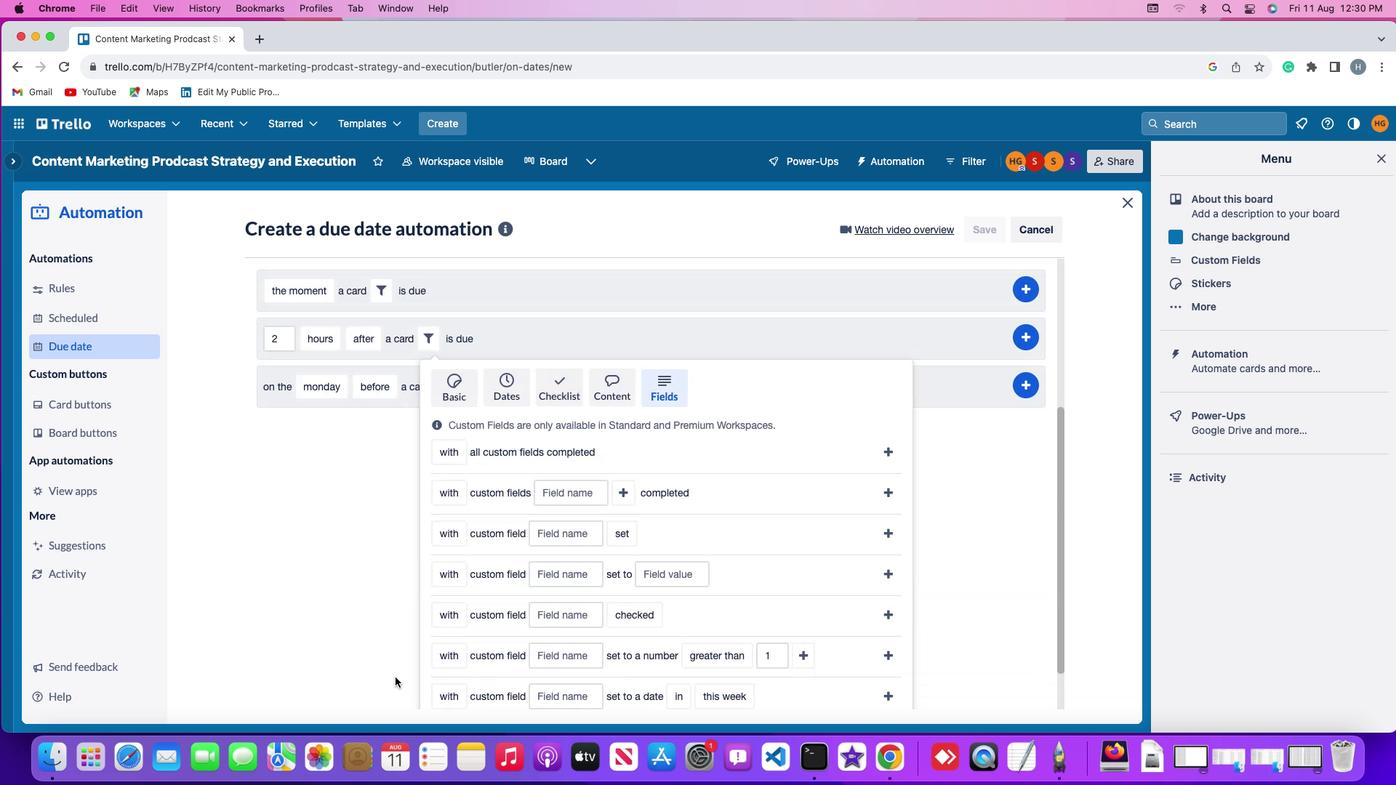 
Action: Mouse scrolled (394, 677) with delta (0, -4)
Screenshot: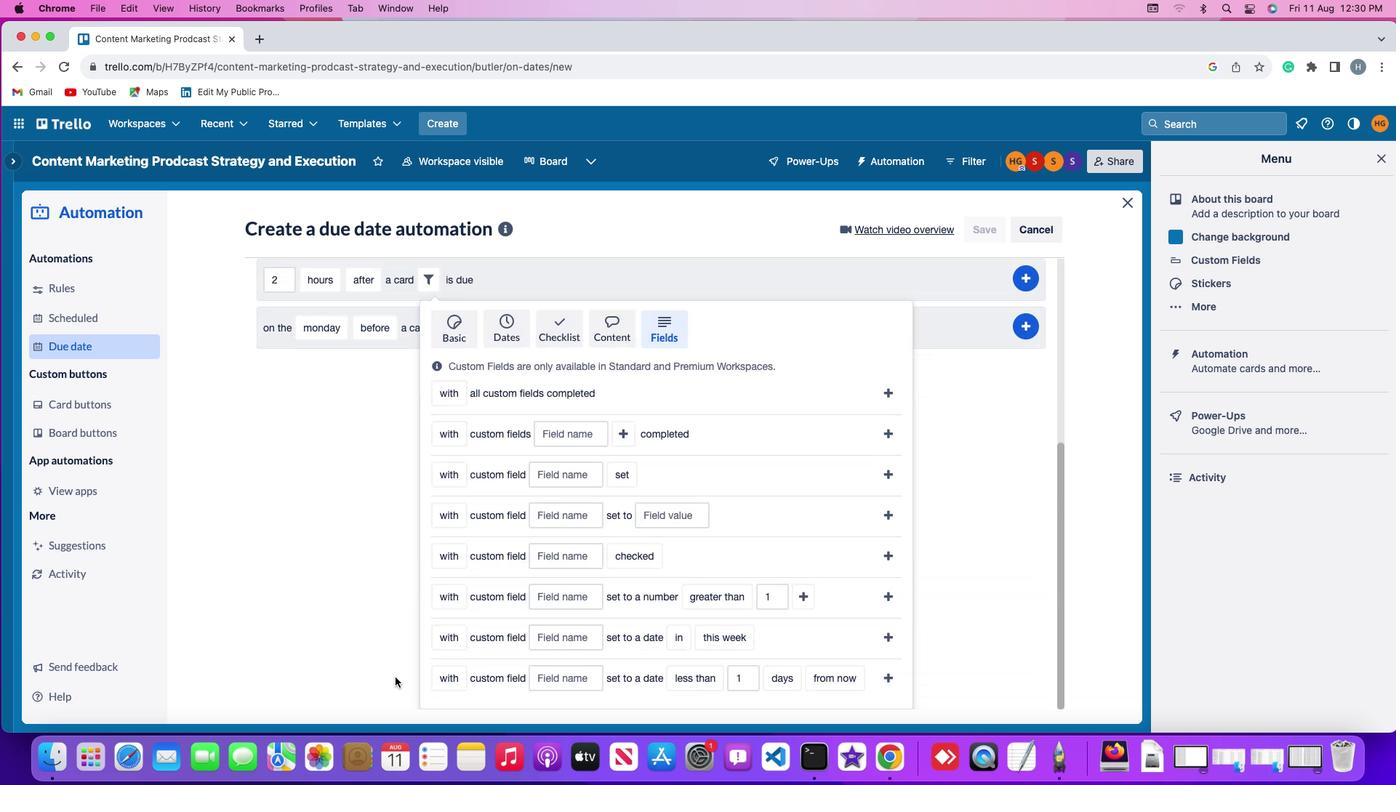 
Action: Mouse scrolled (394, 677) with delta (0, 0)
Screenshot: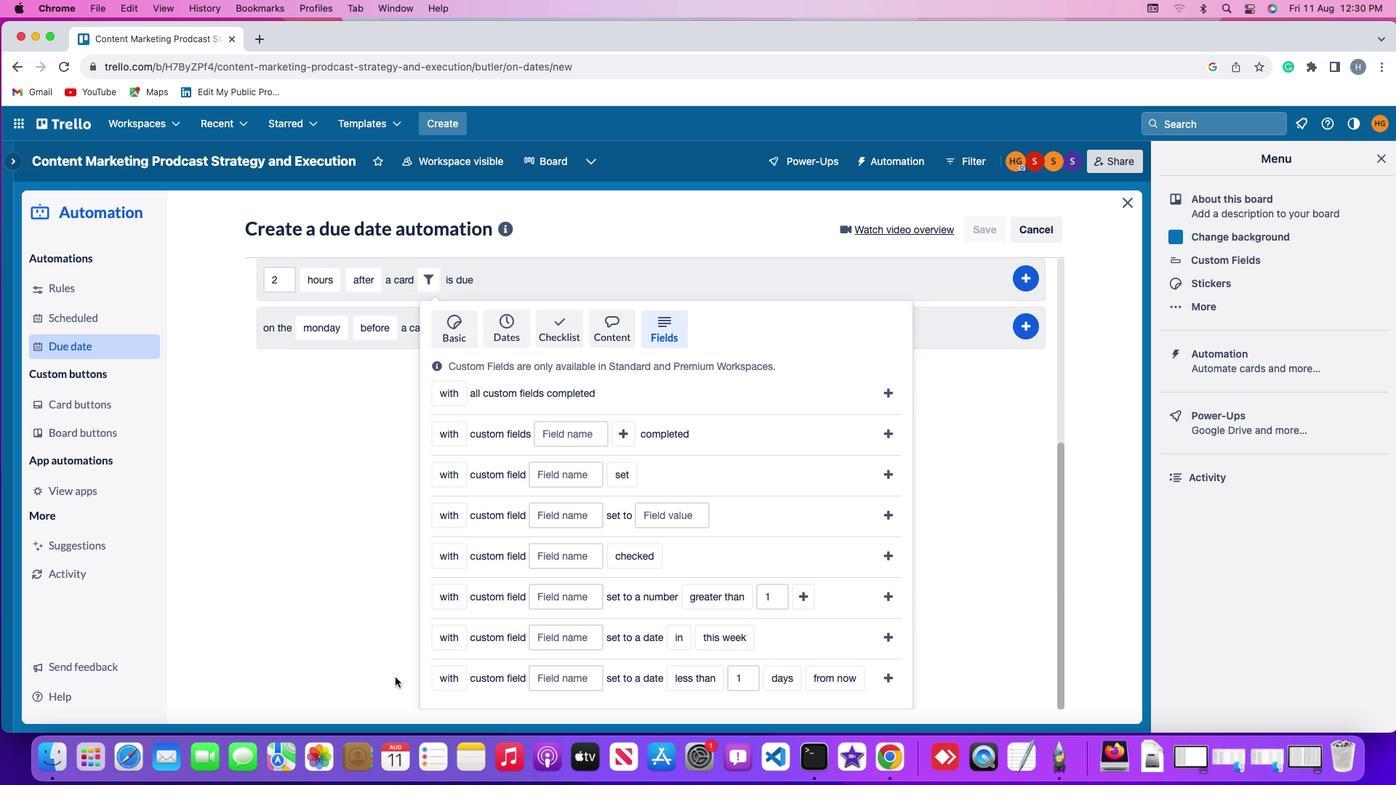 
Action: Mouse scrolled (394, 677) with delta (0, 0)
Screenshot: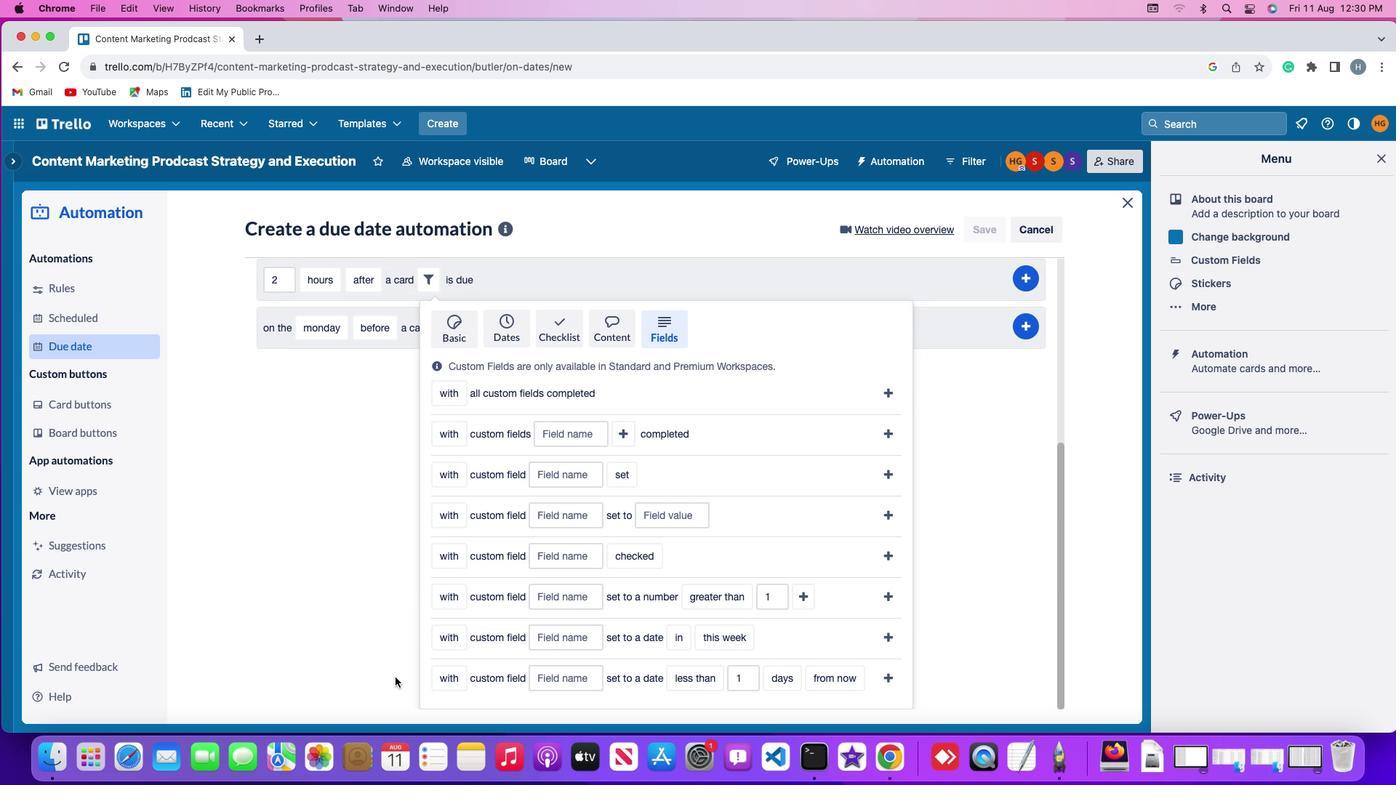 
Action: Mouse scrolled (394, 677) with delta (0, -2)
Screenshot: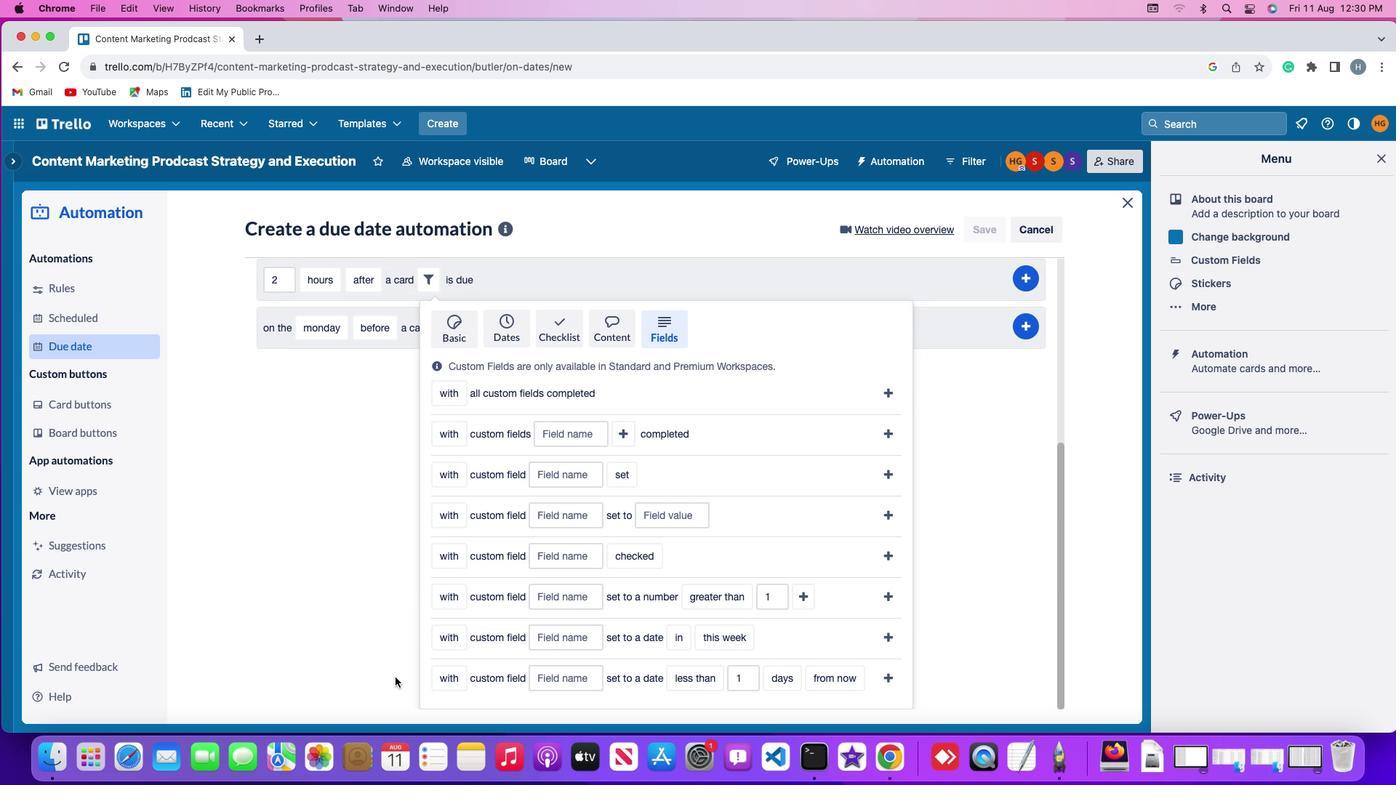 
Action: Mouse scrolled (394, 677) with delta (0, -3)
Screenshot: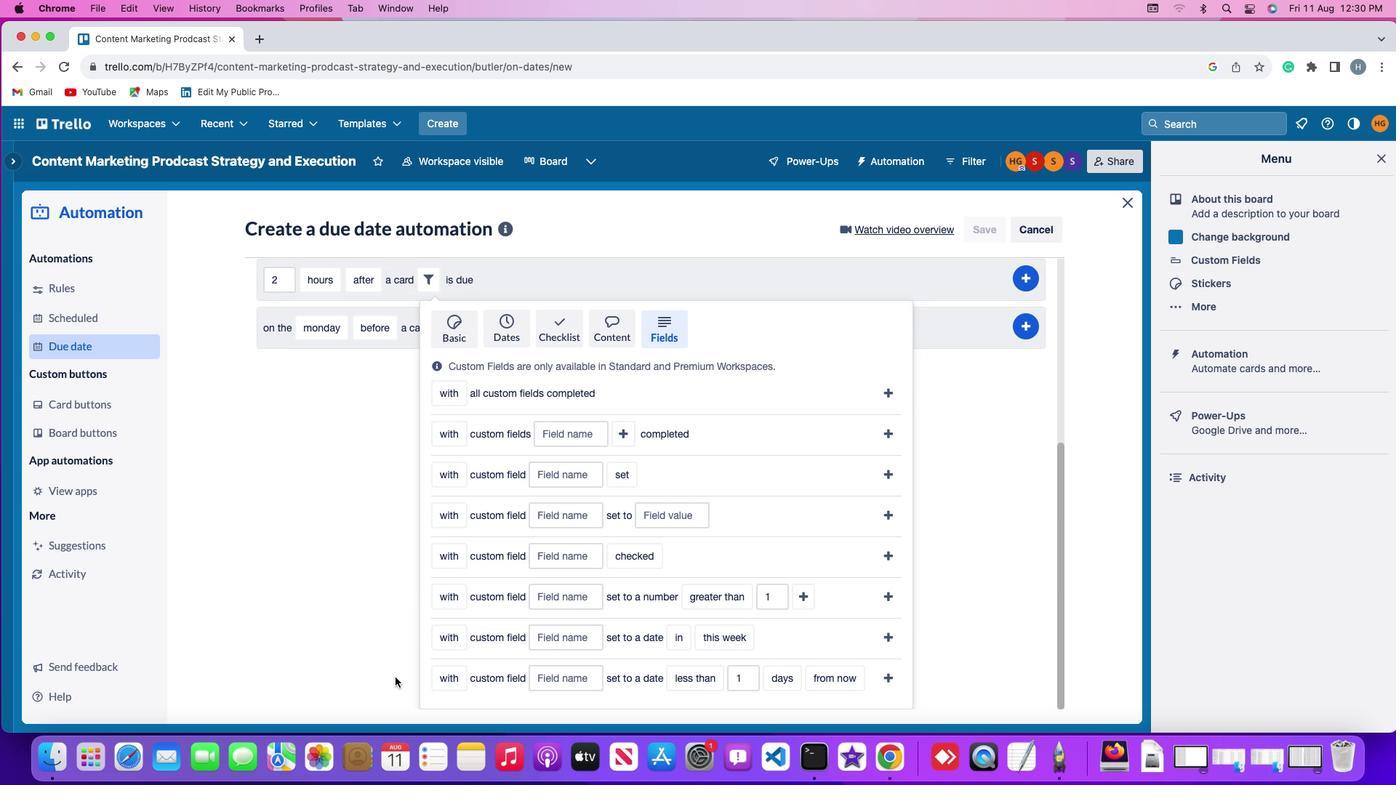 
Action: Mouse moved to (446, 604)
Screenshot: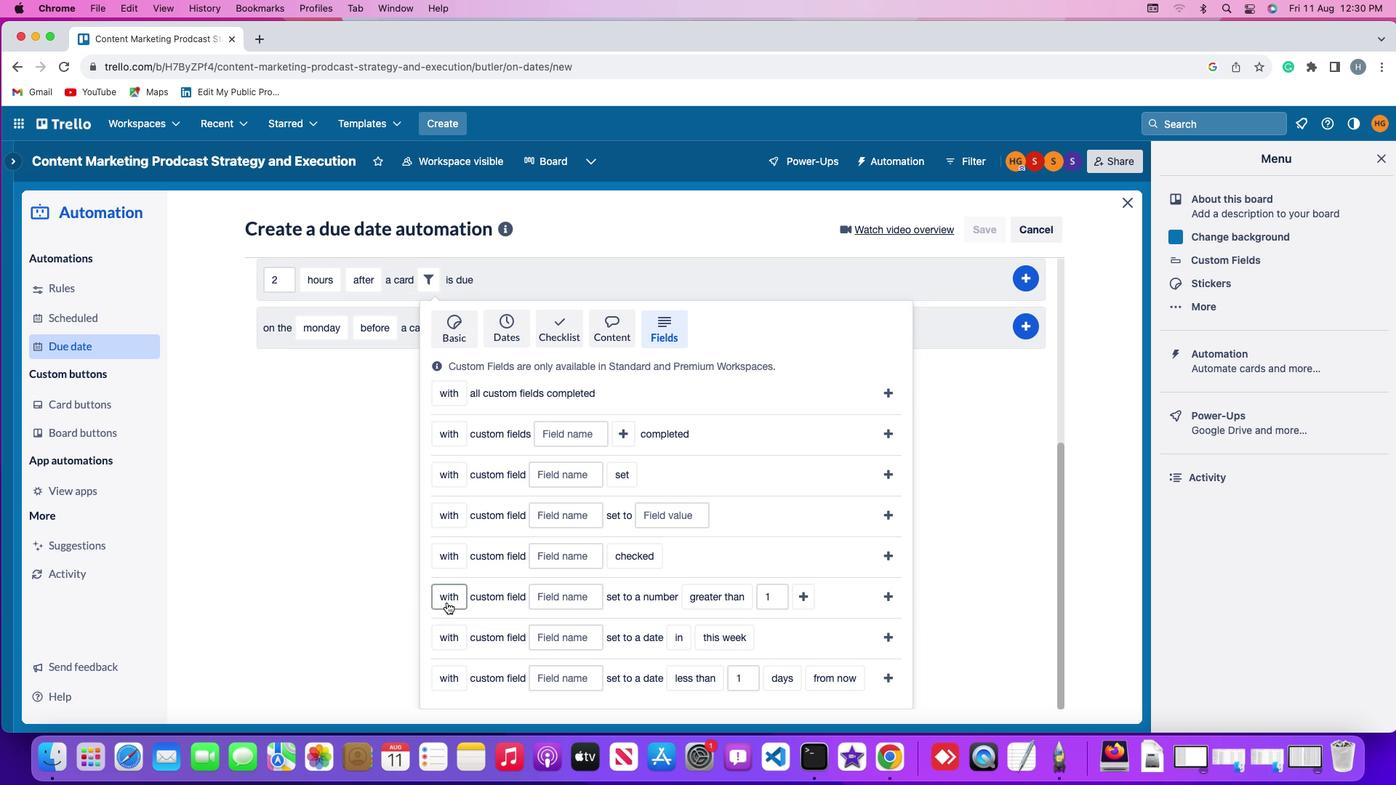 
Action: Mouse pressed left at (446, 604)
Screenshot: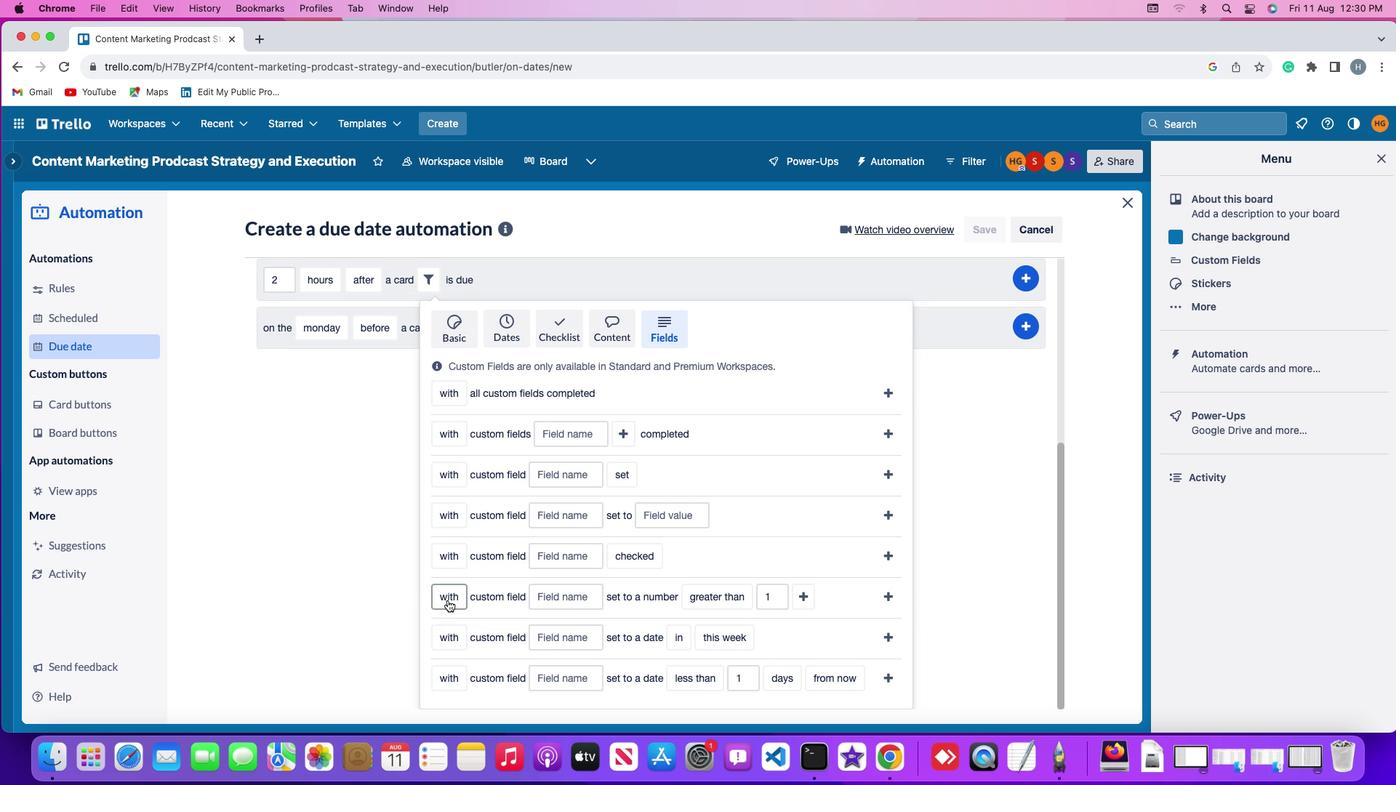 
Action: Mouse moved to (457, 650)
Screenshot: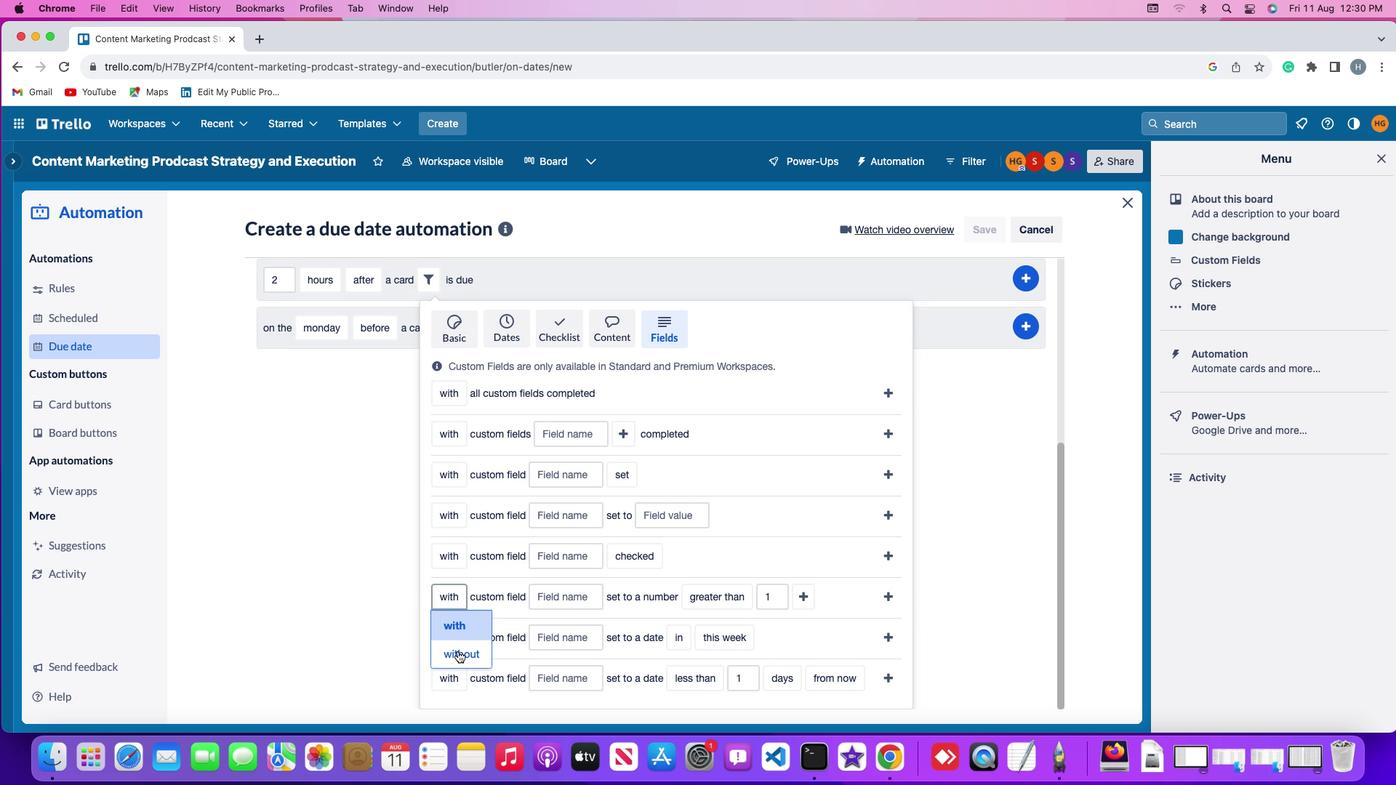 
Action: Mouse pressed left at (457, 650)
Screenshot: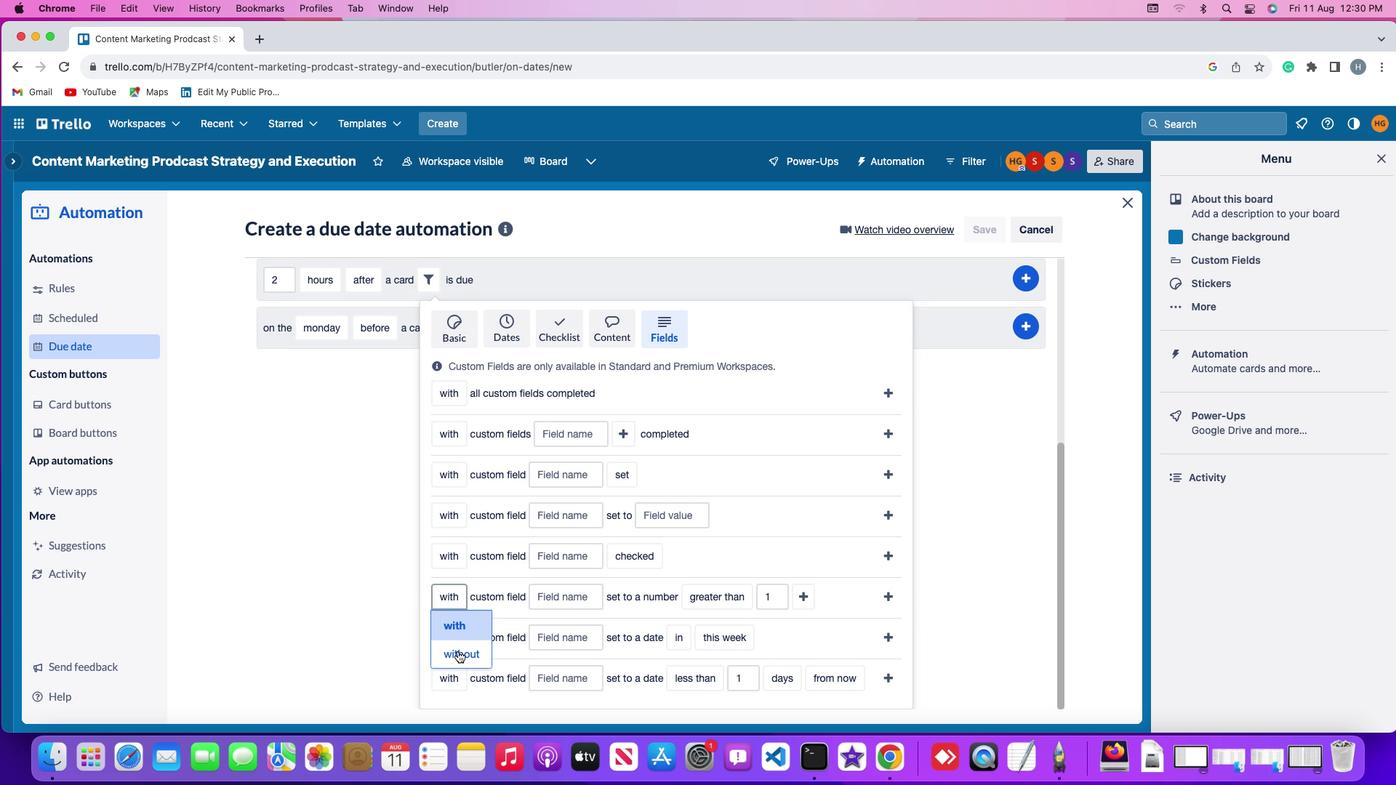 
Action: Mouse moved to (583, 599)
Screenshot: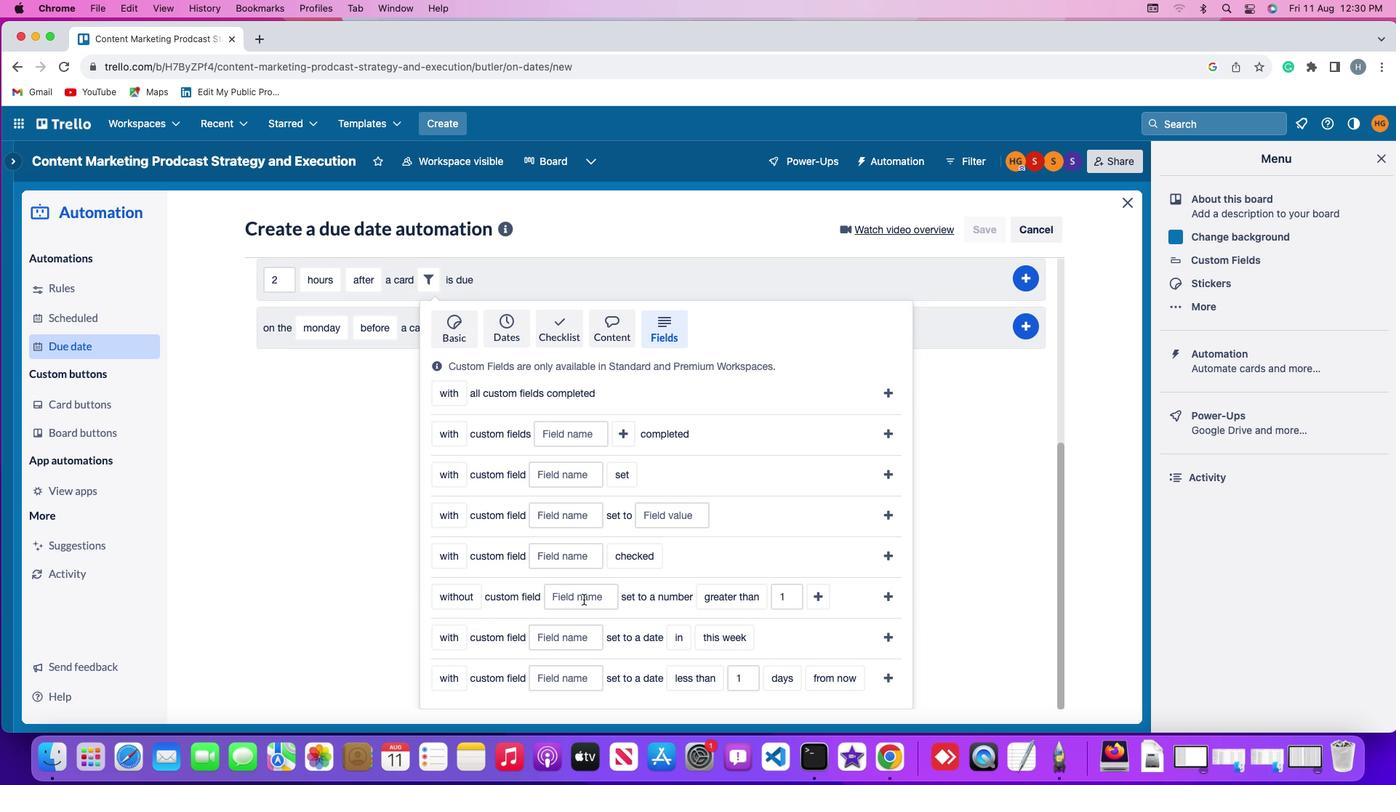 
Action: Mouse pressed left at (583, 599)
Screenshot: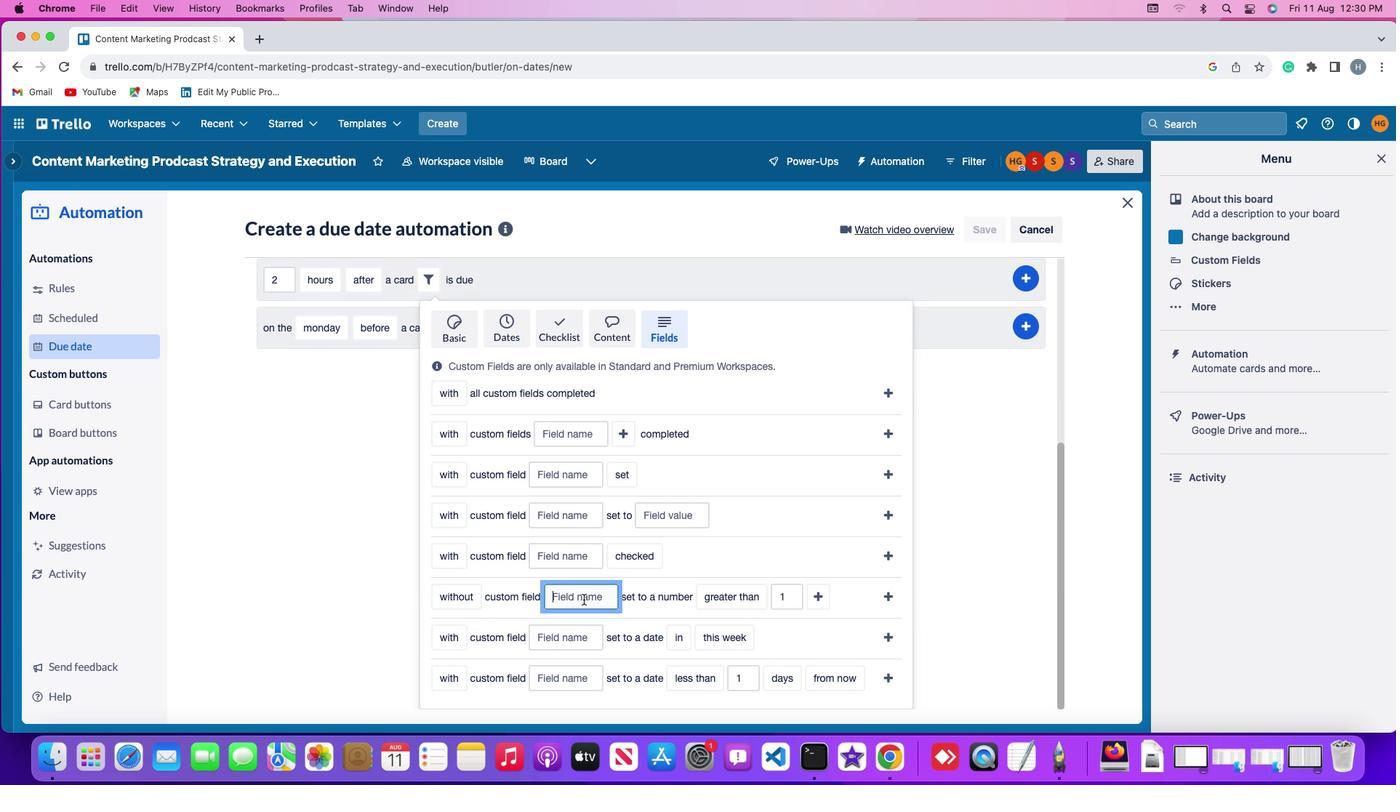 
Action: Mouse moved to (583, 599)
Screenshot: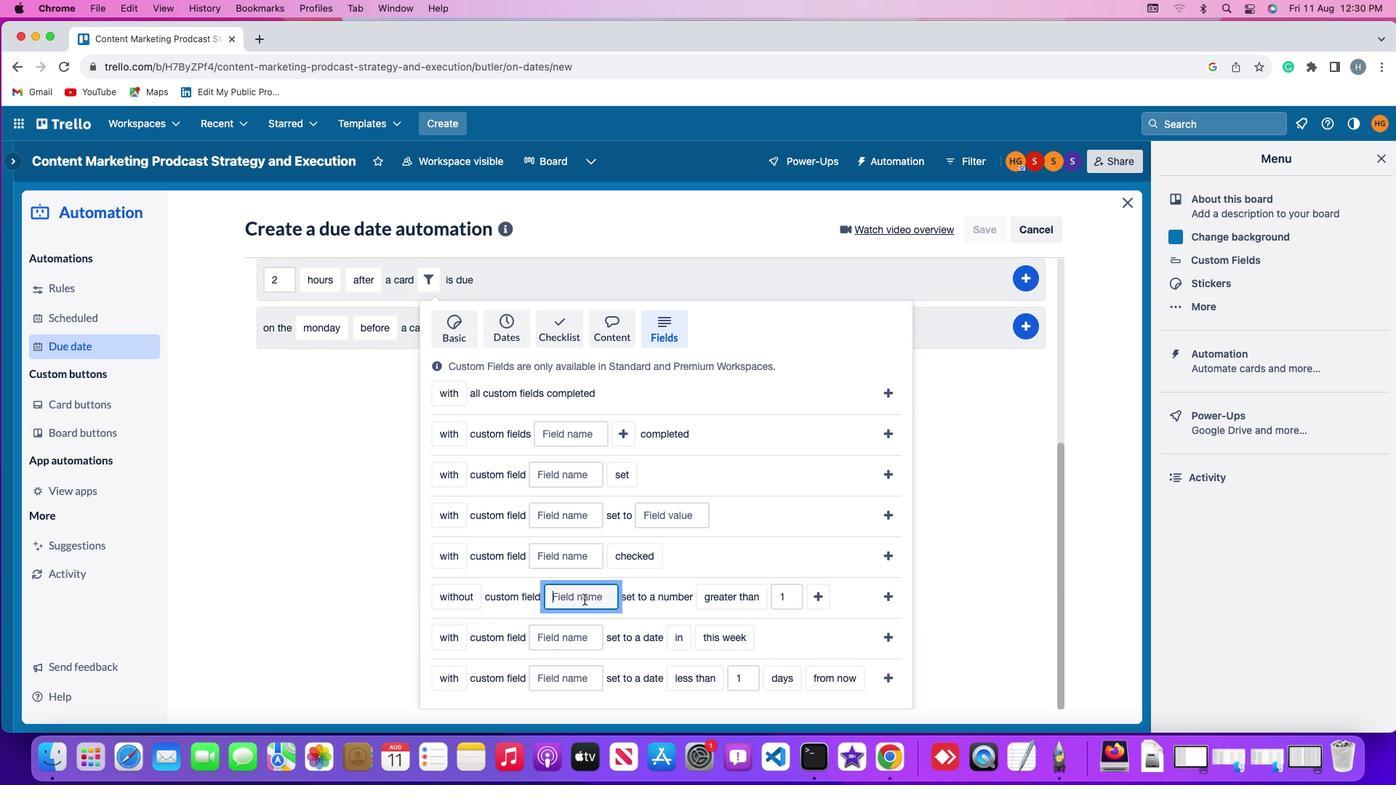 
Action: Key pressed Key.shift'R''e''s''u''m''e'
Screenshot: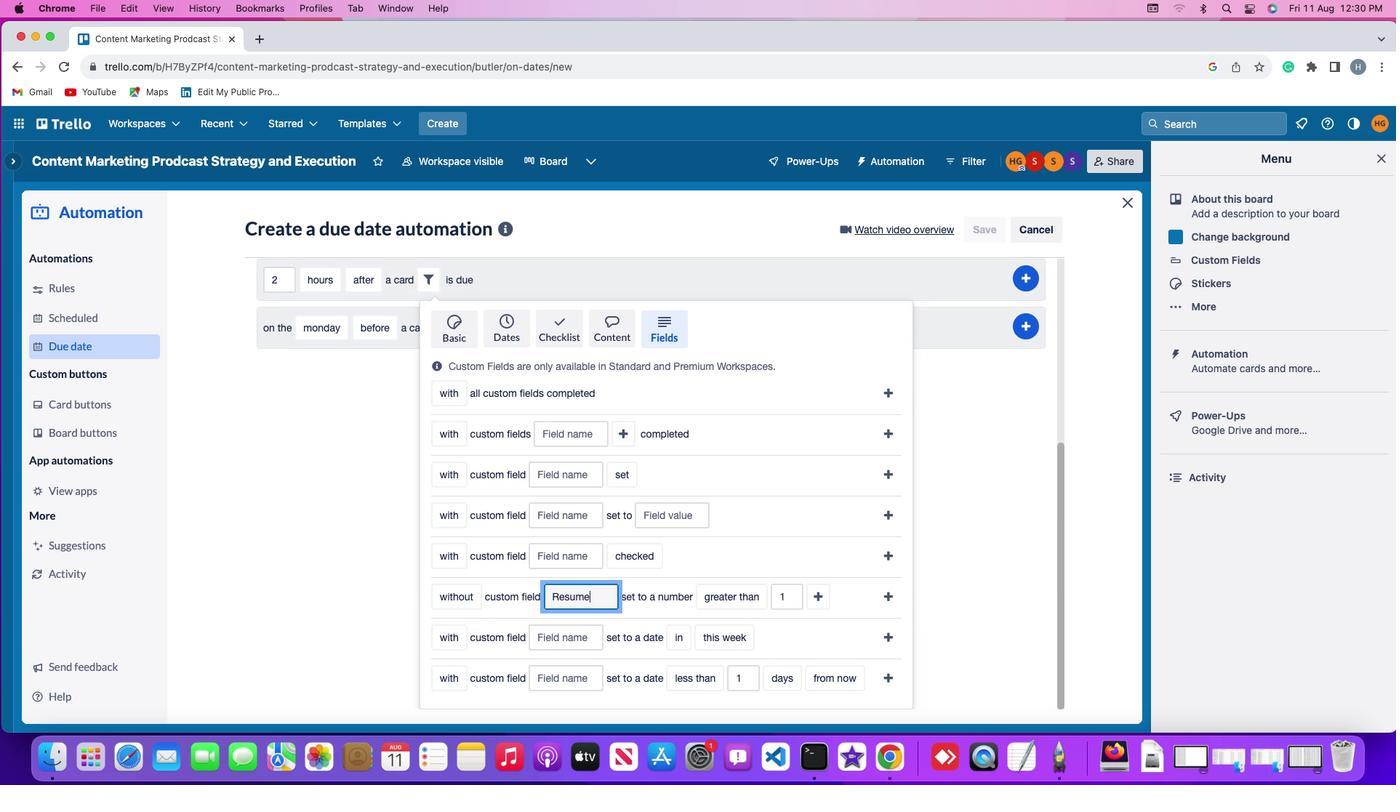 
Action: Mouse moved to (732, 597)
Screenshot: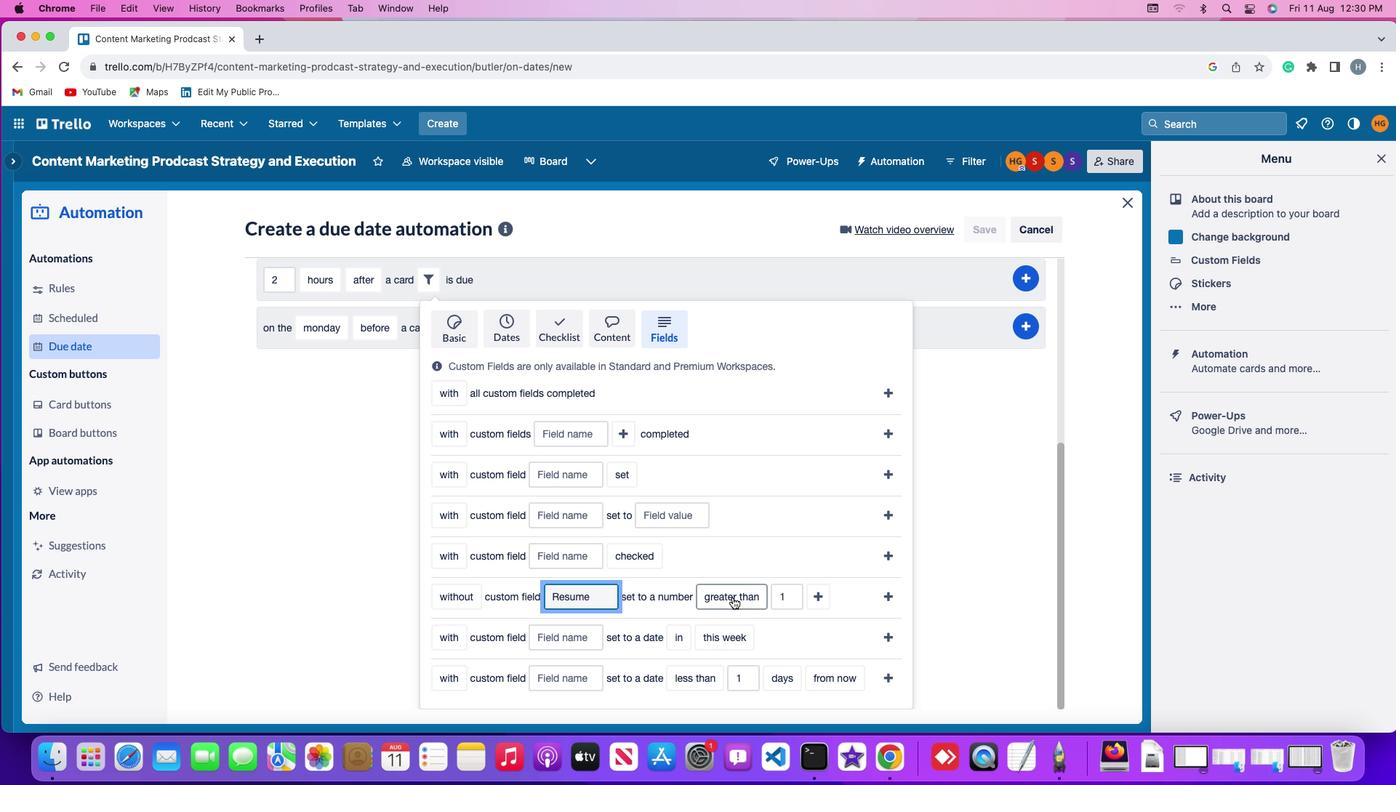 
Action: Mouse pressed left at (732, 597)
Screenshot: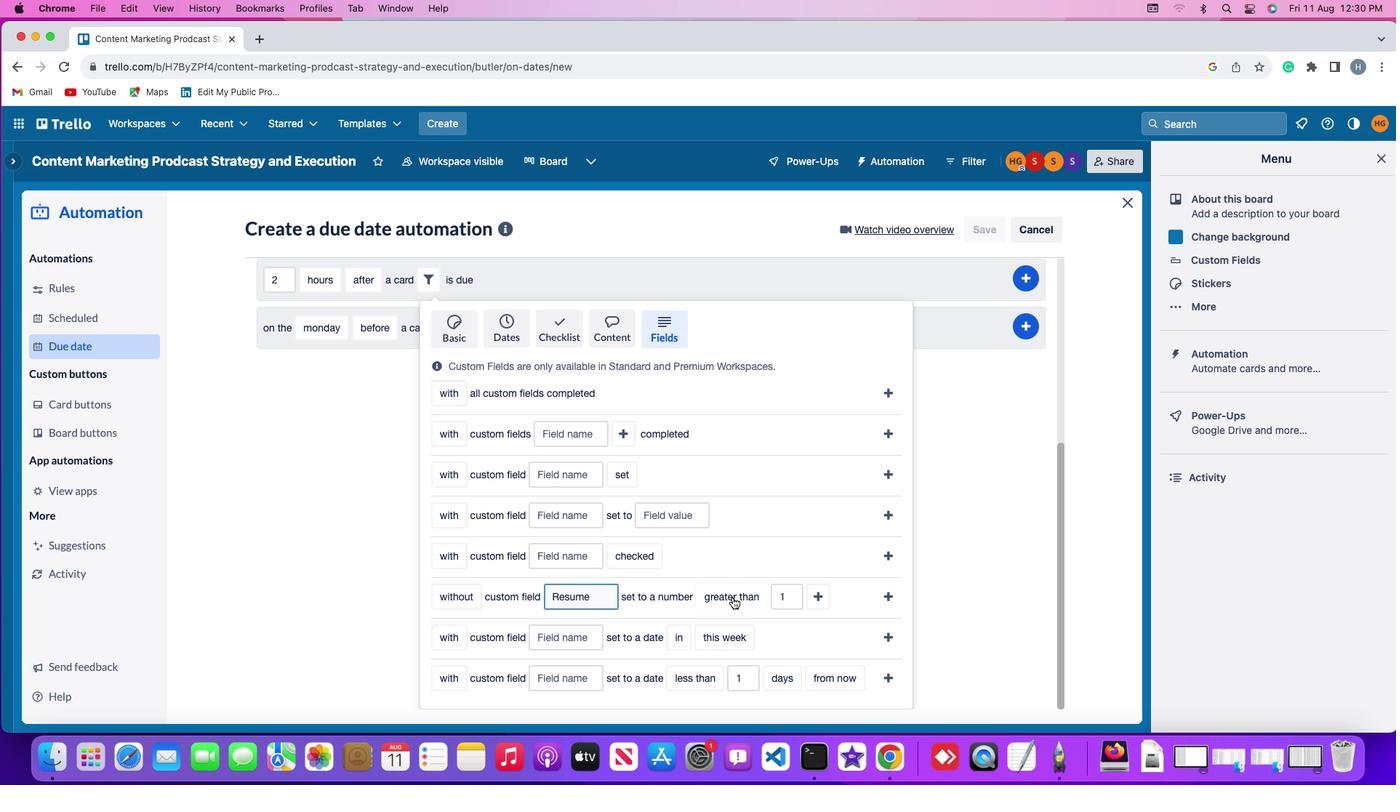 
Action: Mouse moved to (730, 541)
Screenshot: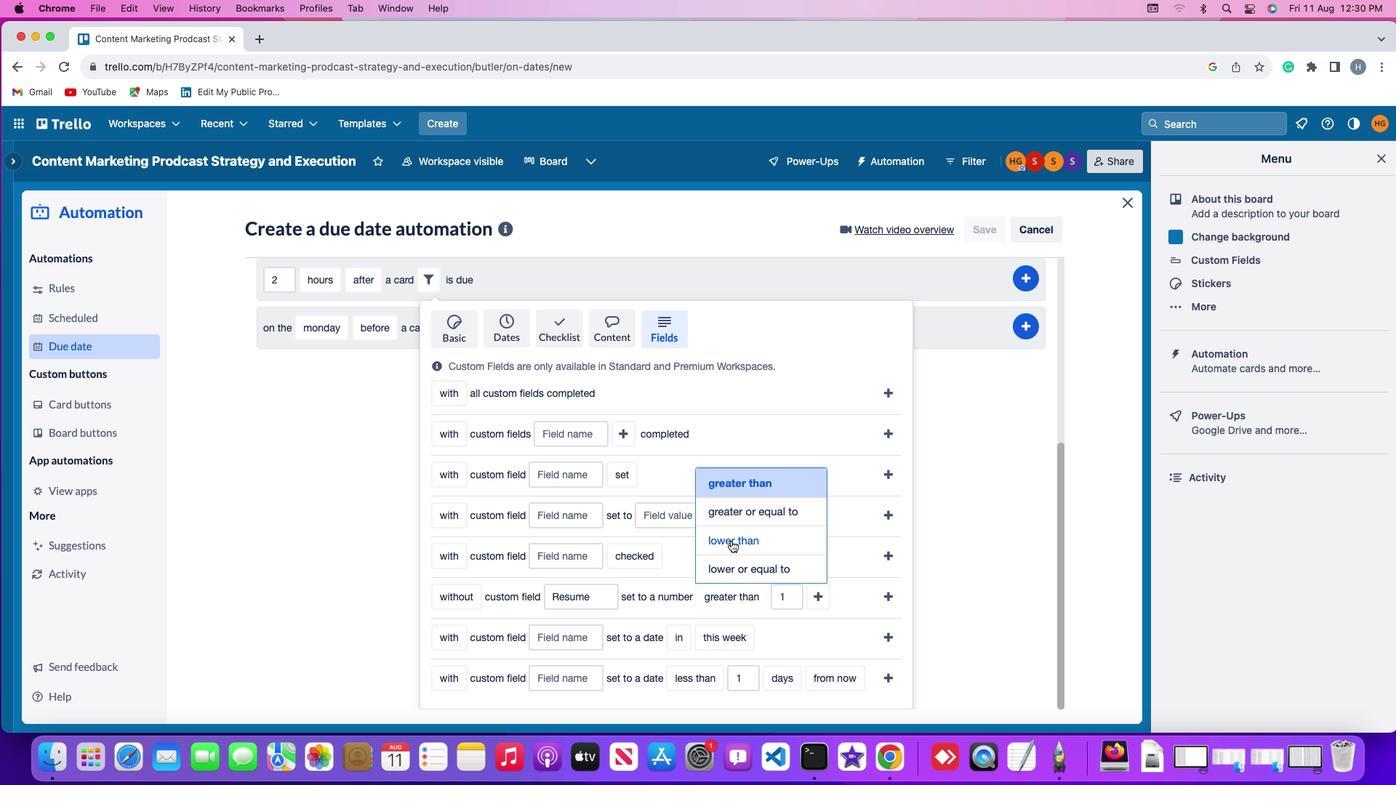 
Action: Mouse pressed left at (730, 541)
Screenshot: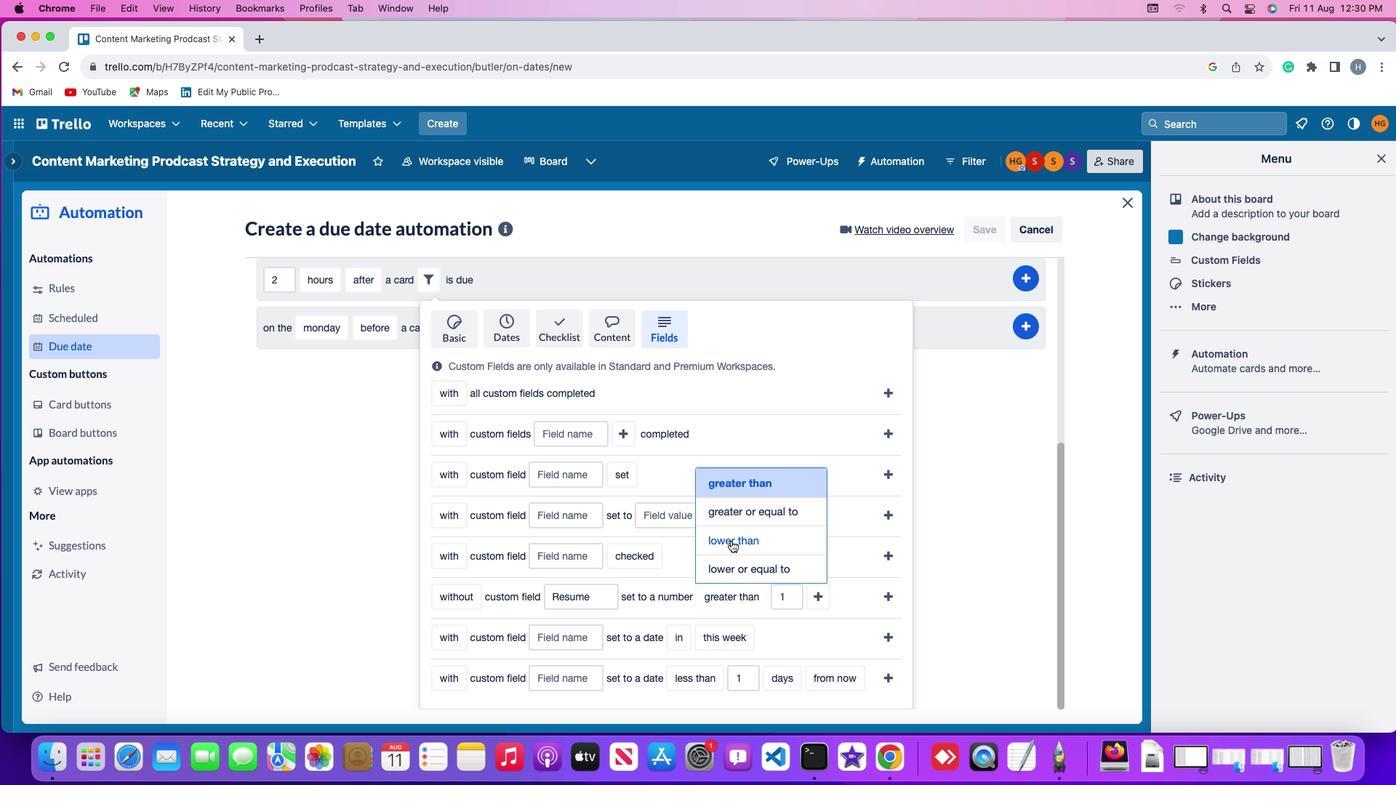 
Action: Mouse moved to (788, 597)
Screenshot: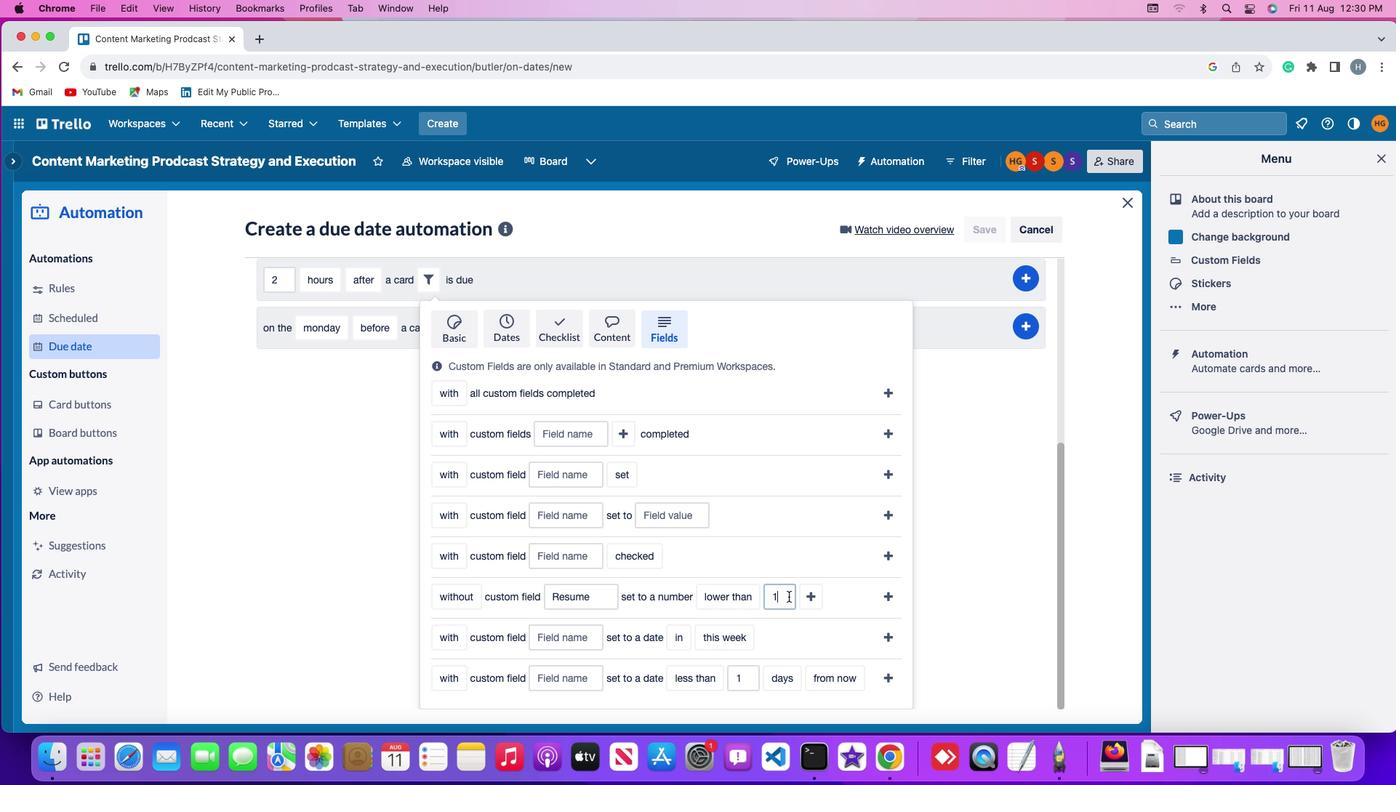 
Action: Mouse pressed left at (788, 597)
Screenshot: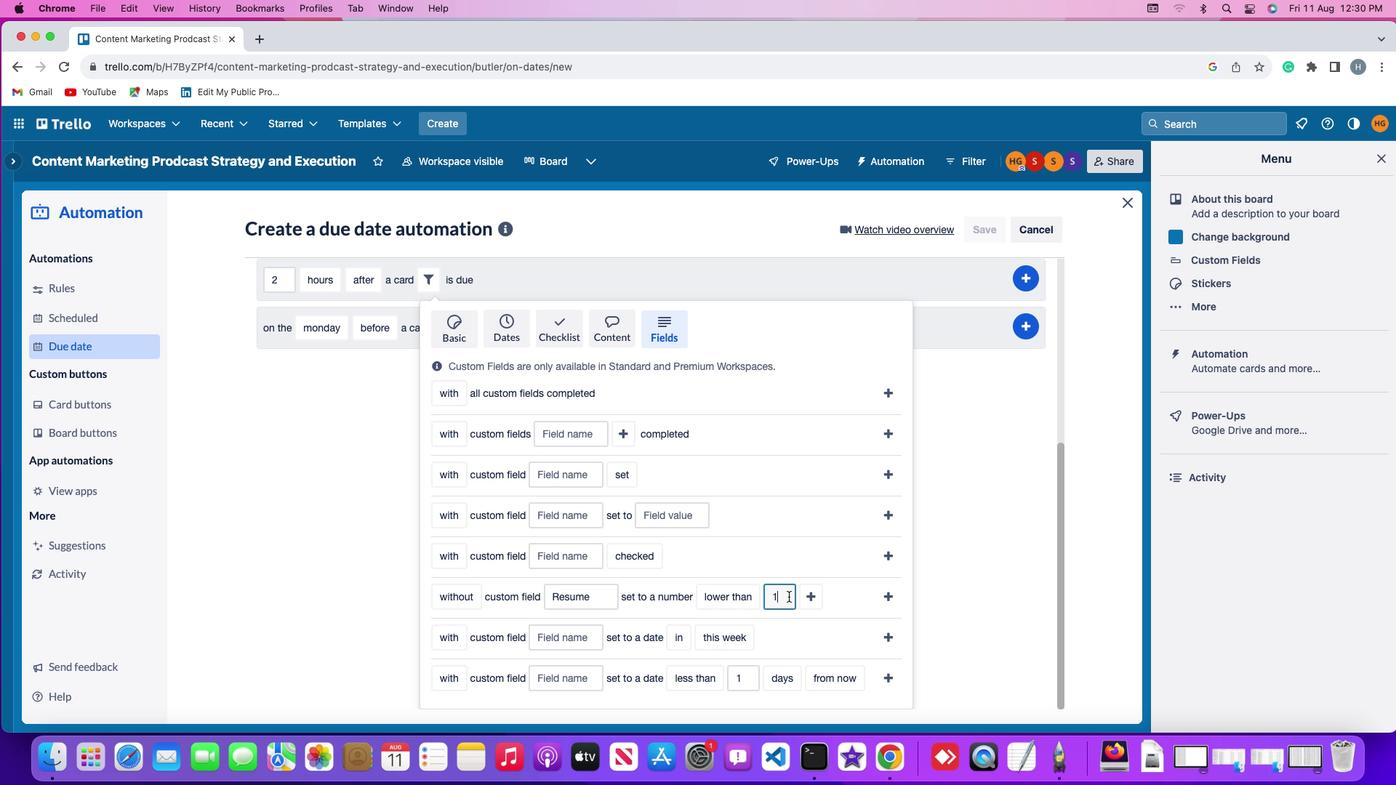 
Action: Key pressed Key.backspace'1'
Screenshot: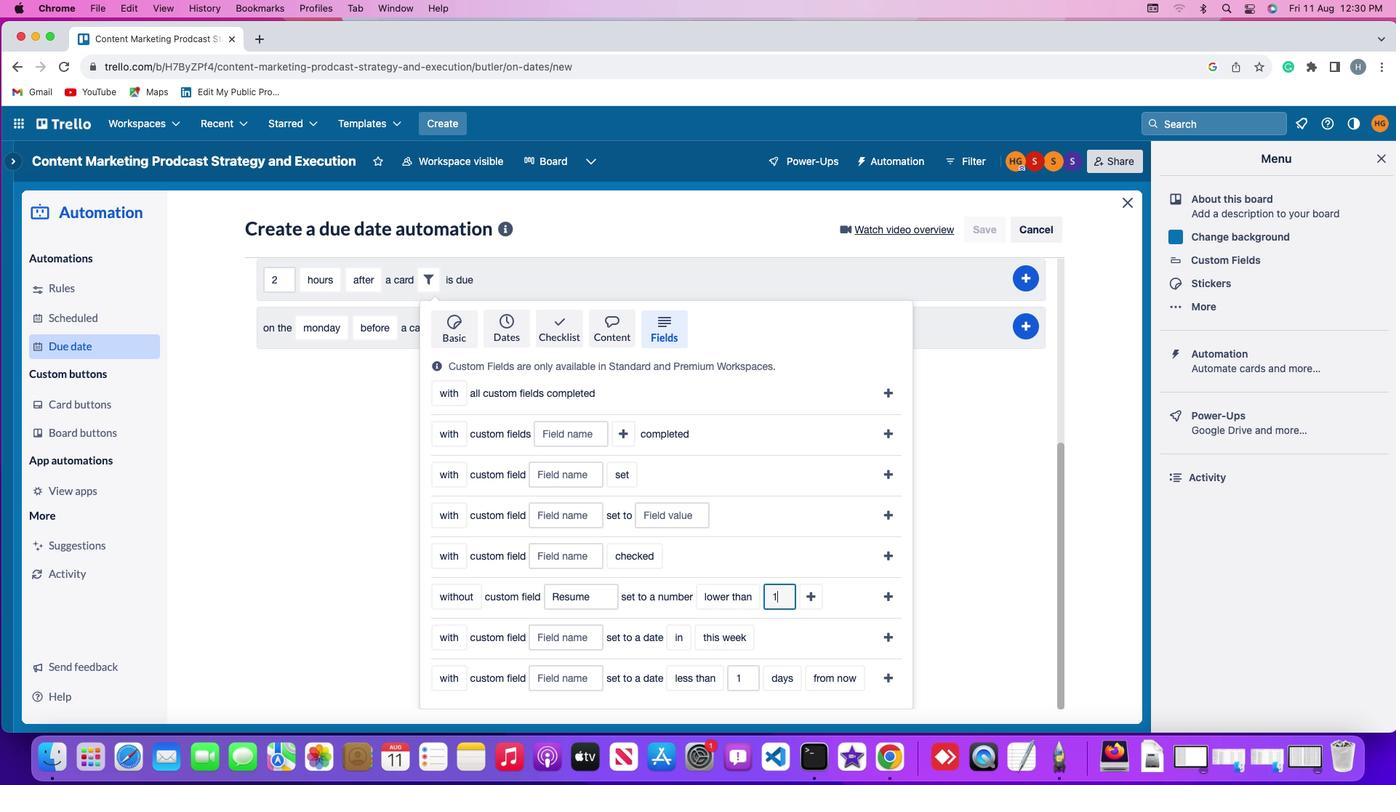 
Action: Mouse moved to (819, 597)
Screenshot: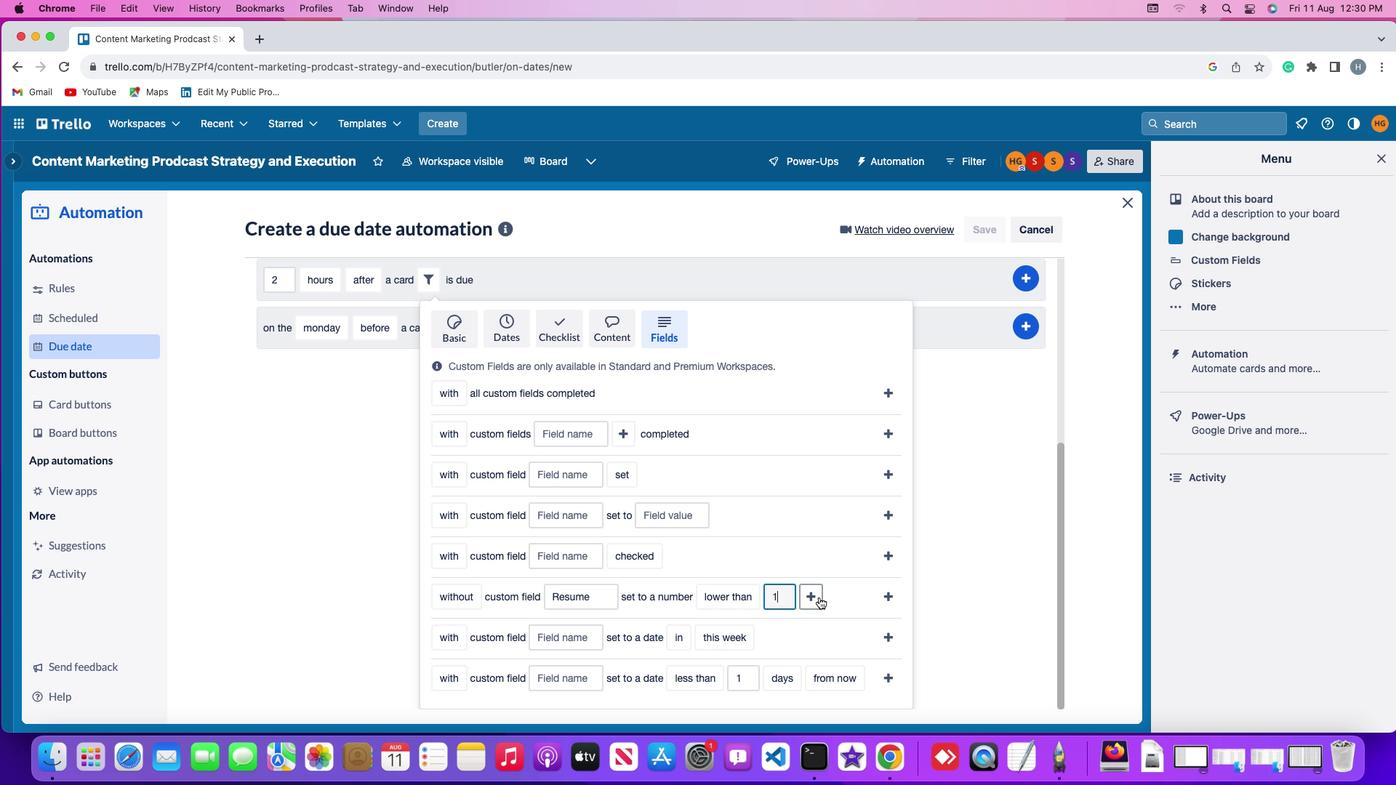 
Action: Mouse pressed left at (819, 597)
Screenshot: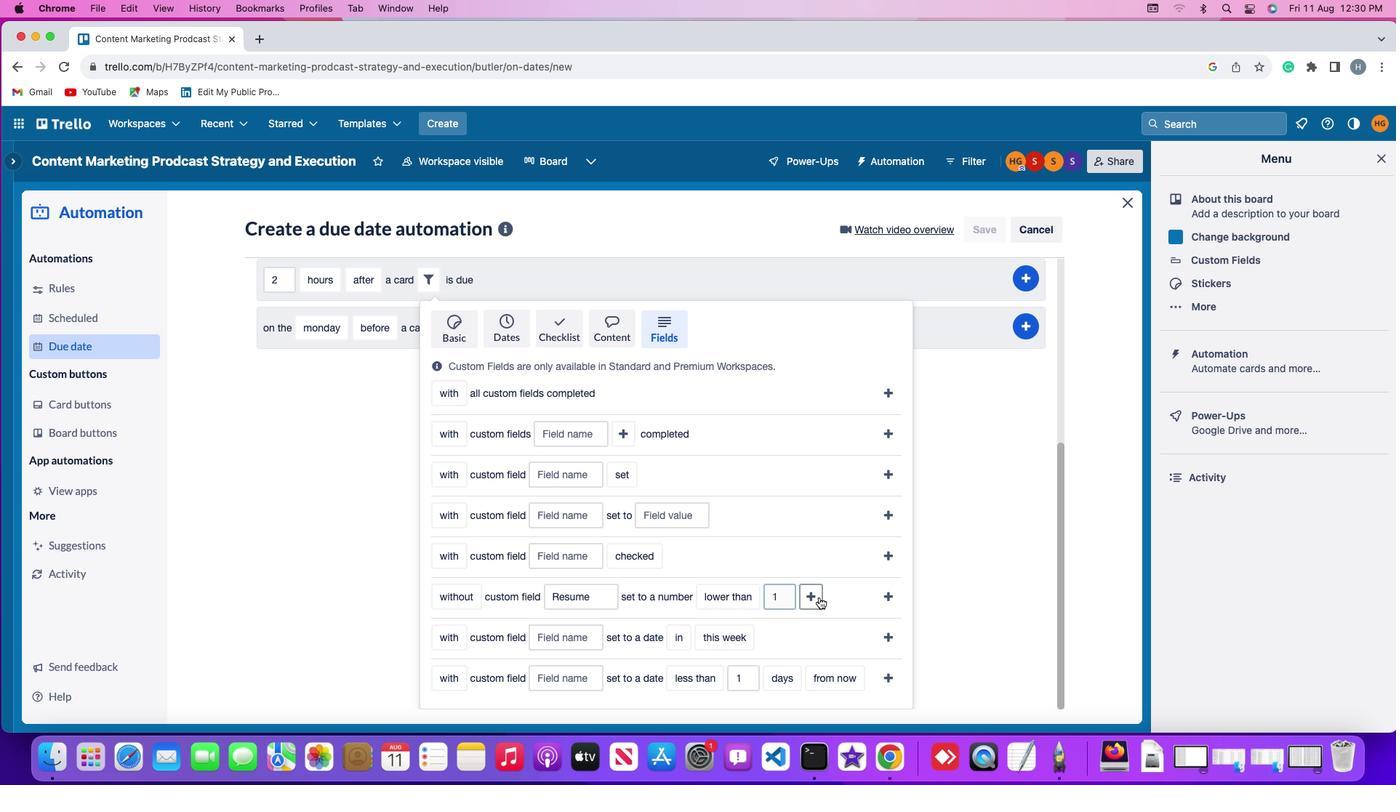 
Action: Mouse moved to (859, 602)
Screenshot: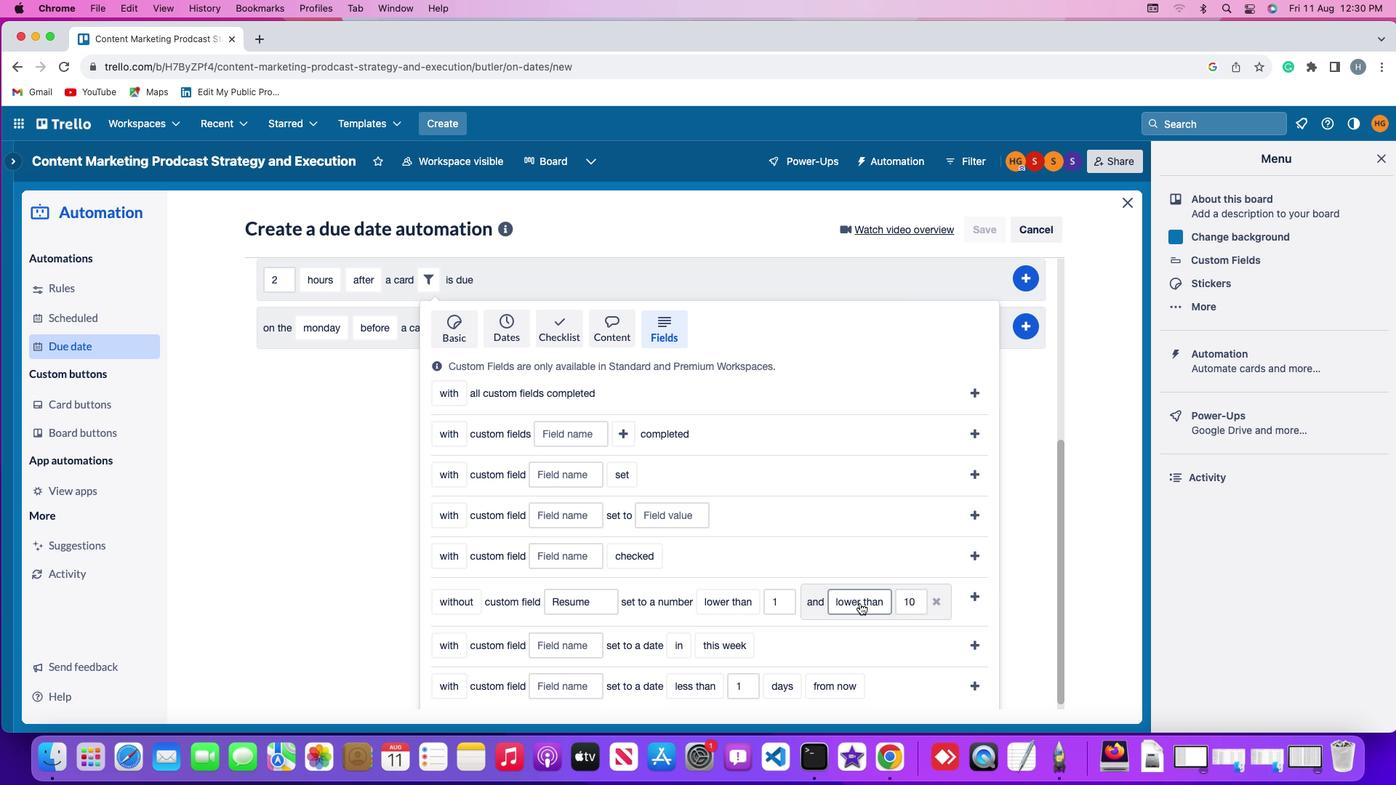 
Action: Mouse pressed left at (859, 602)
Screenshot: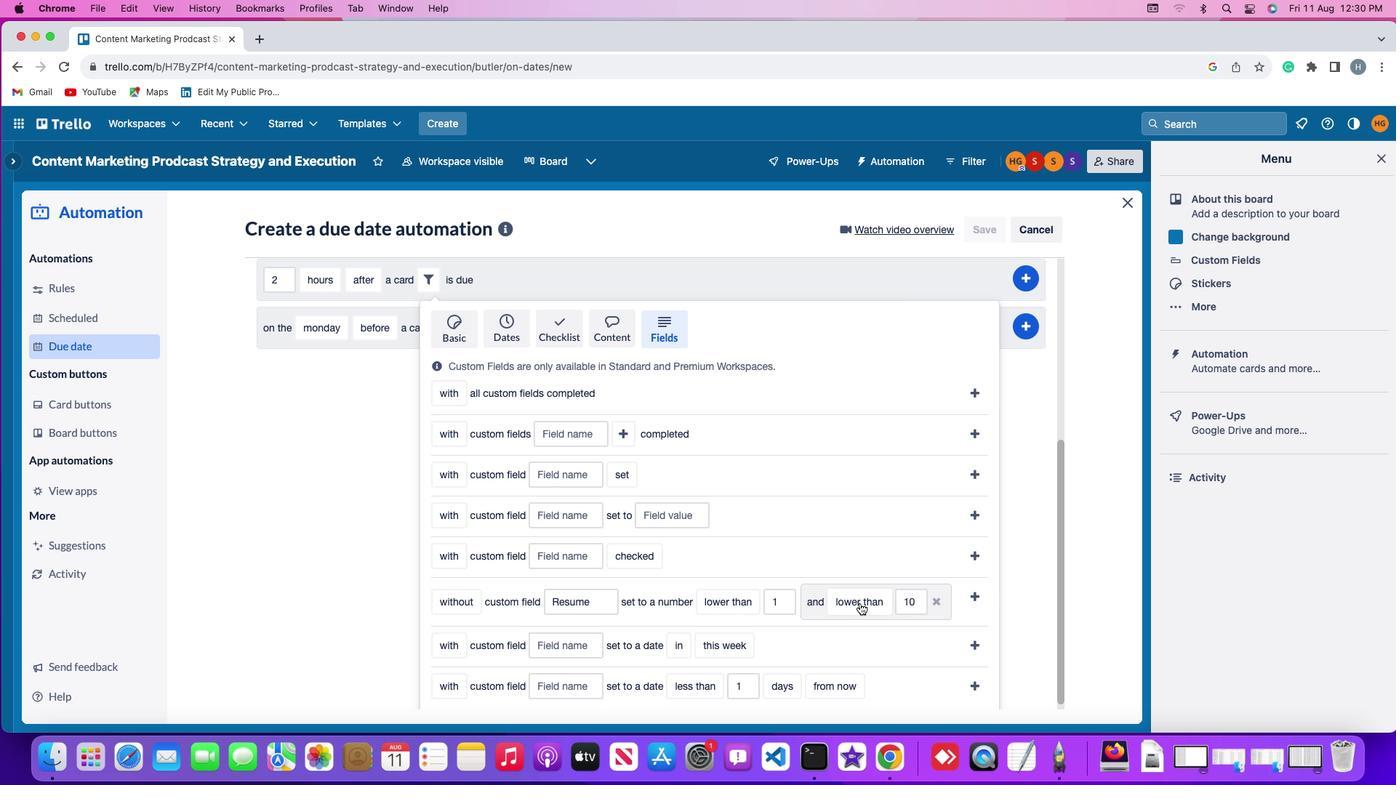 
Action: Mouse moved to (869, 509)
Screenshot: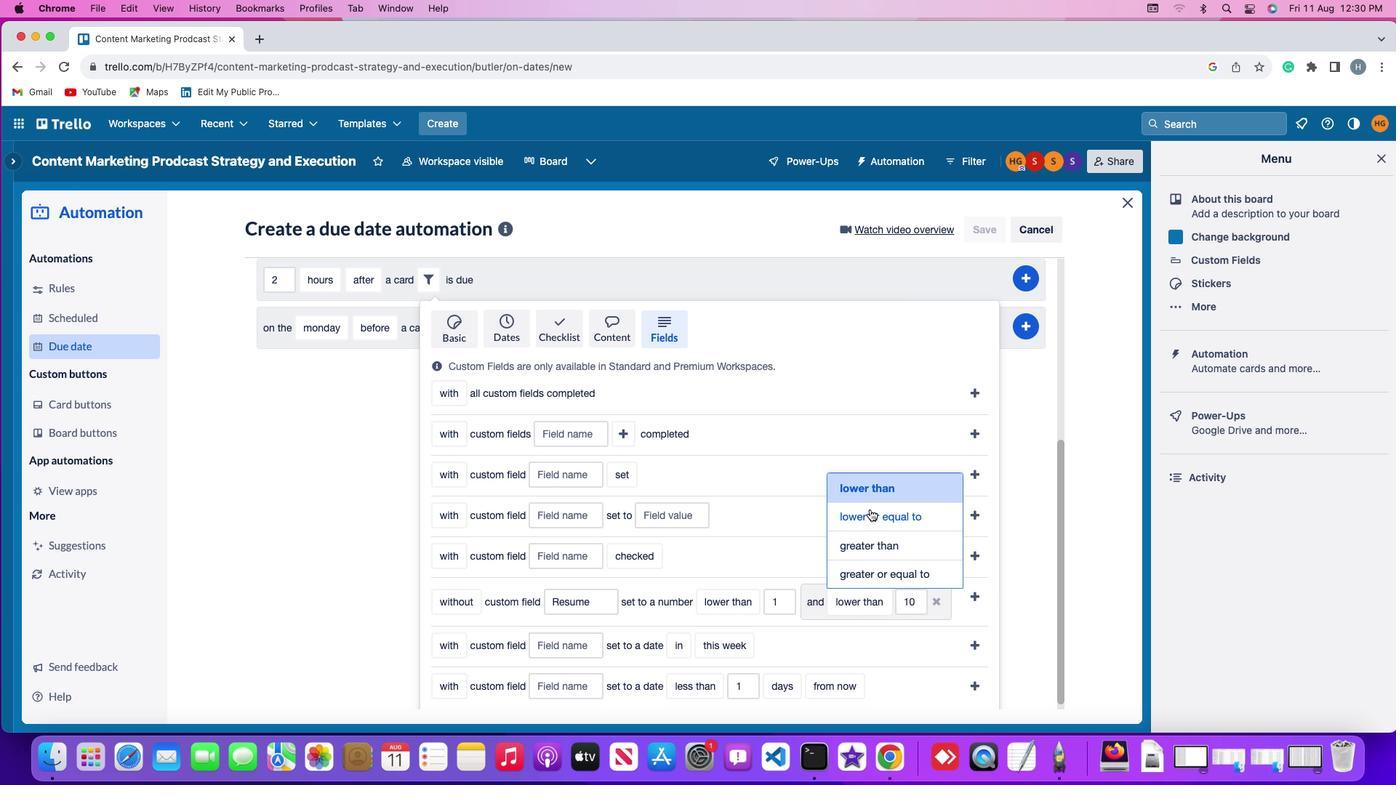 
Action: Mouse pressed left at (869, 509)
Screenshot: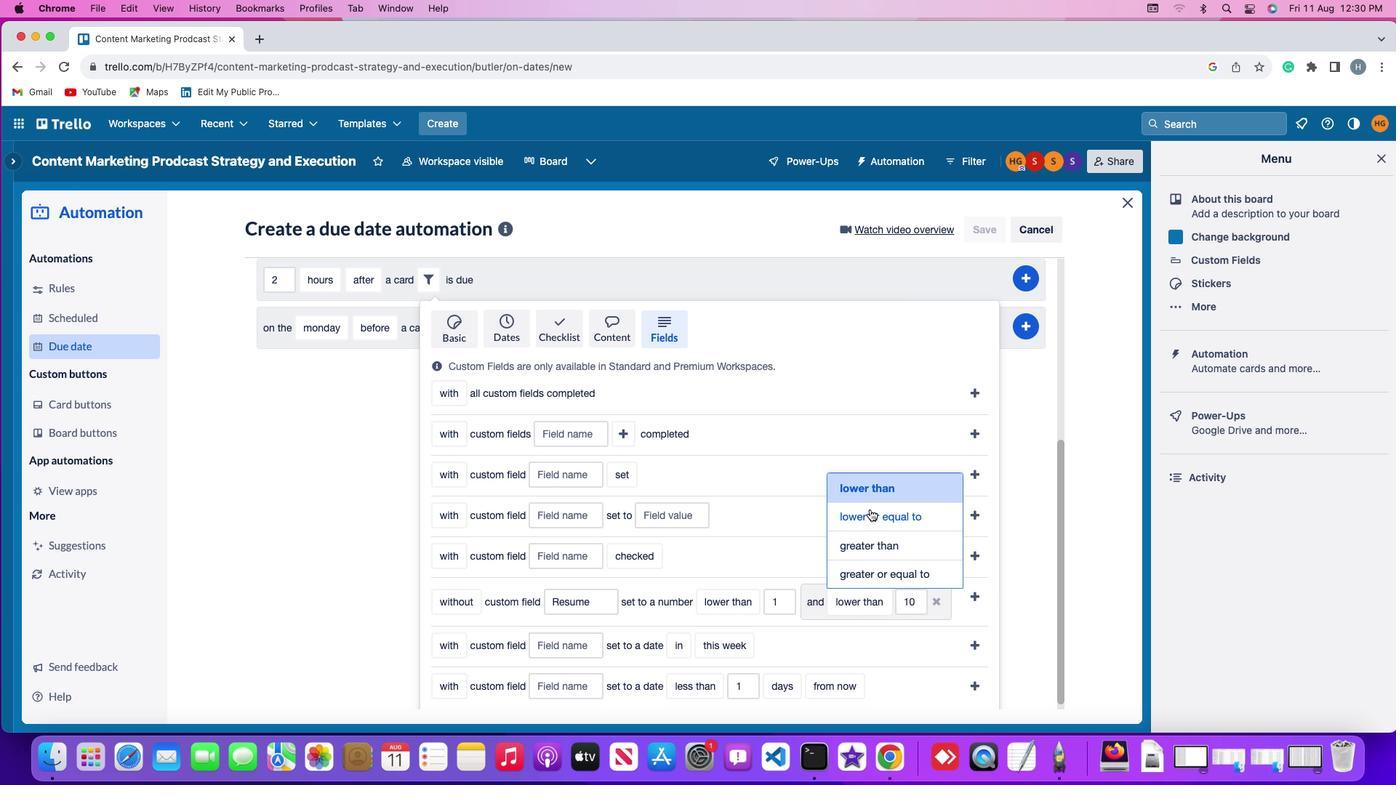 
Action: Mouse moved to (949, 603)
Screenshot: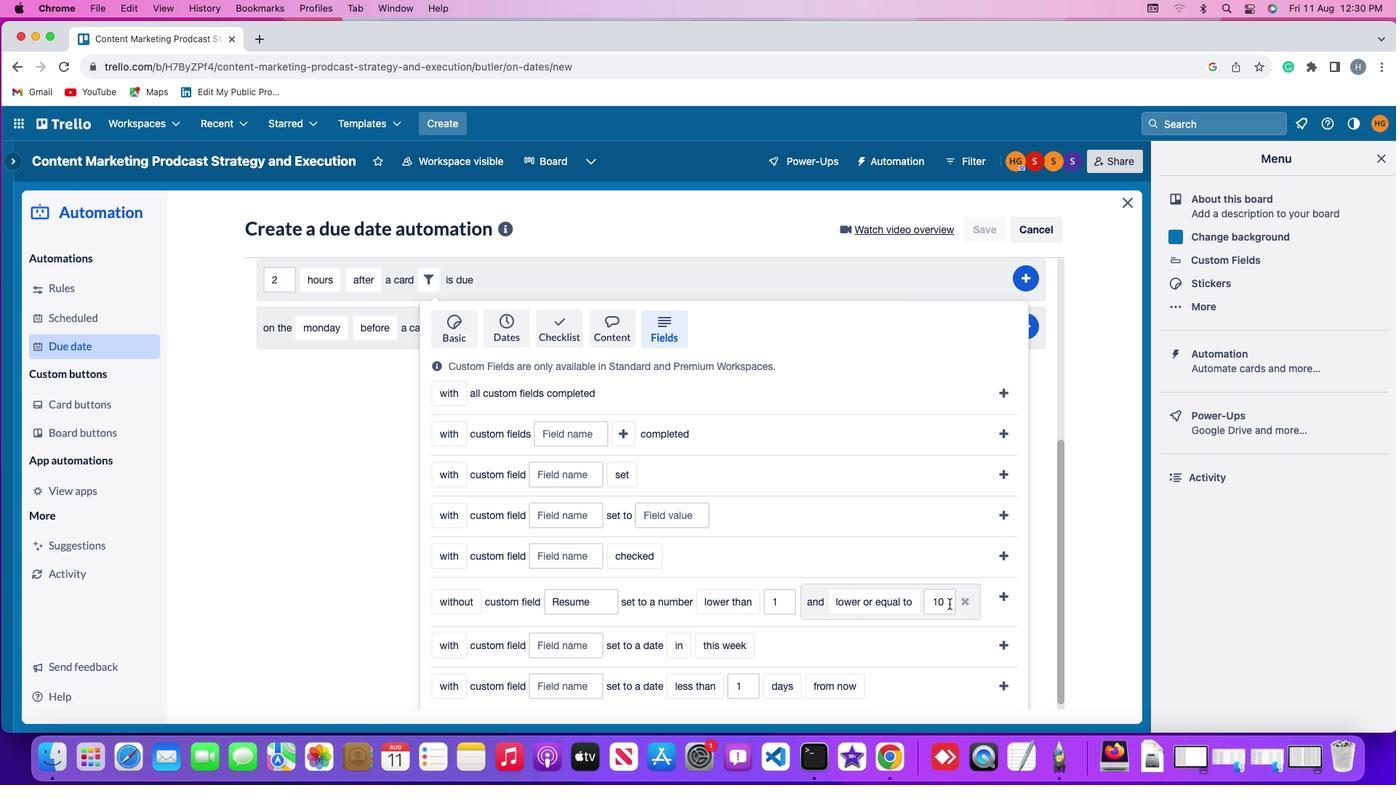 
Action: Mouse pressed left at (949, 603)
Screenshot: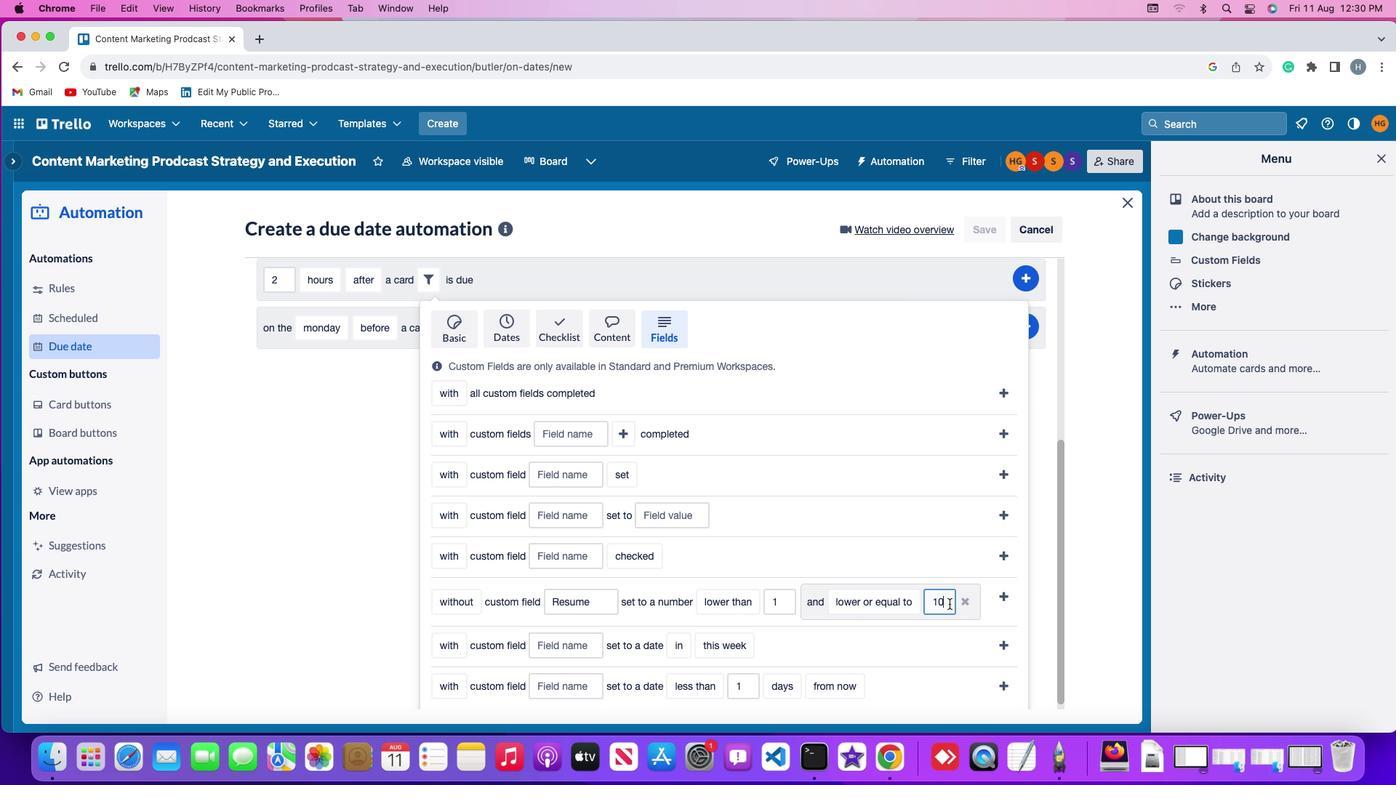 
Action: Key pressed Key.backspaceKey.backspace'1''0'
Screenshot: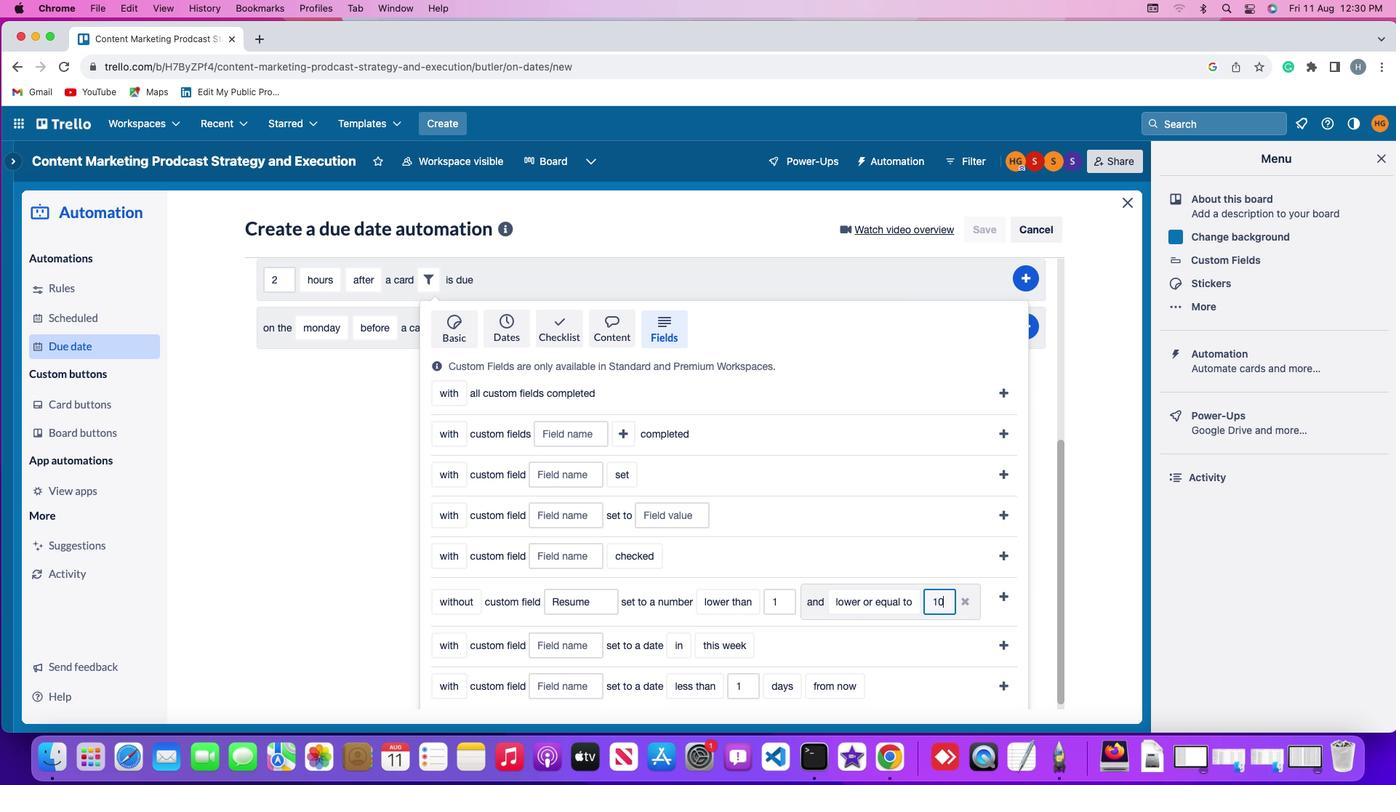 
Action: Mouse moved to (999, 591)
Screenshot: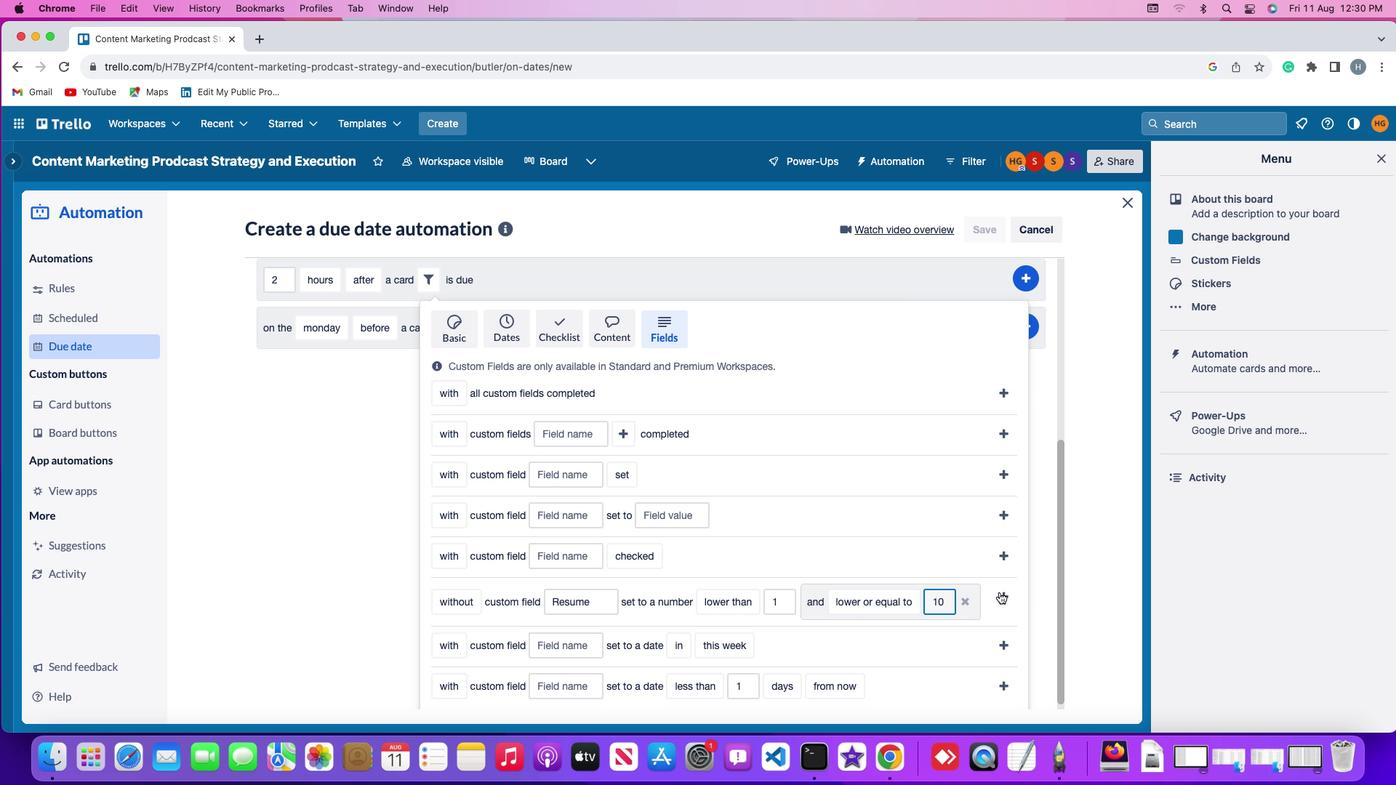 
Action: Mouse pressed left at (999, 591)
Screenshot: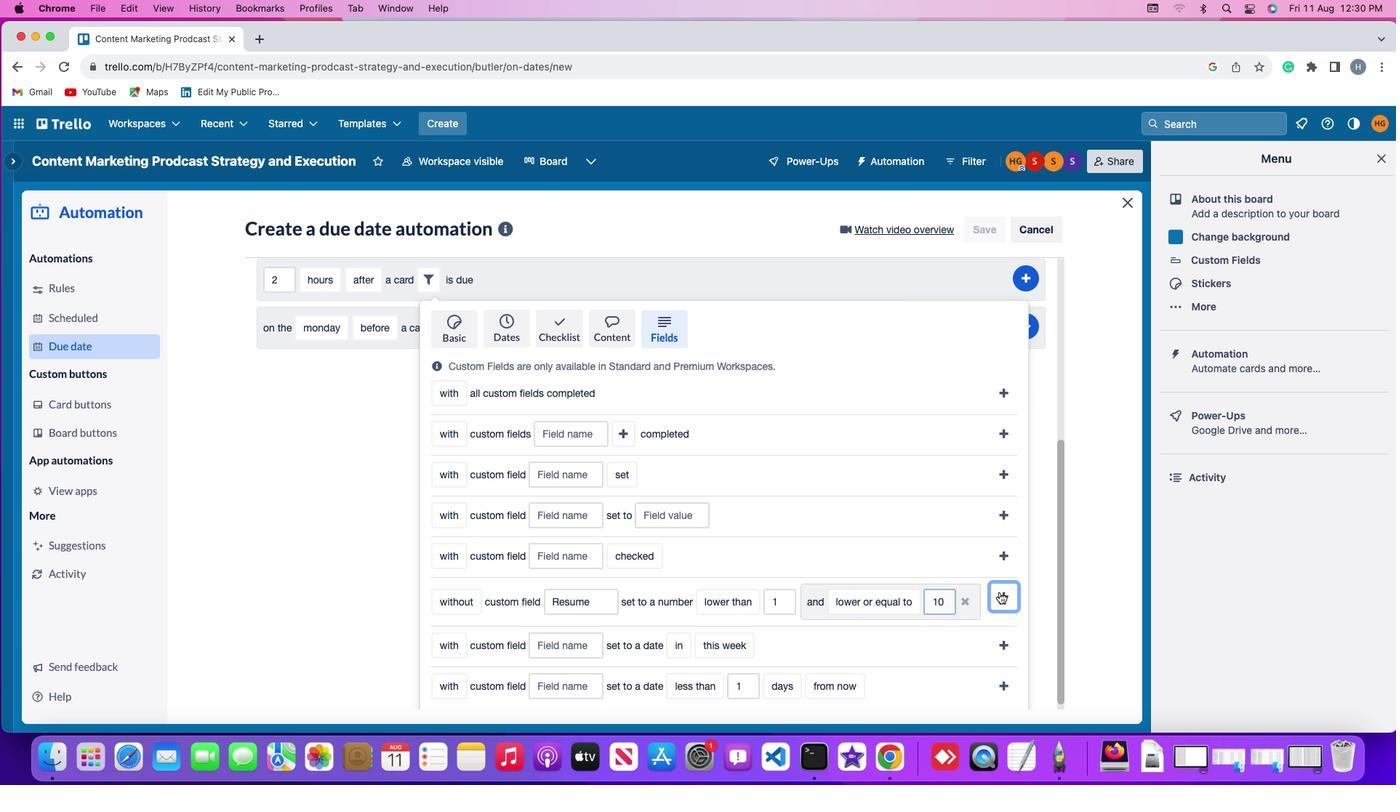 
Action: Mouse moved to (1031, 584)
Screenshot: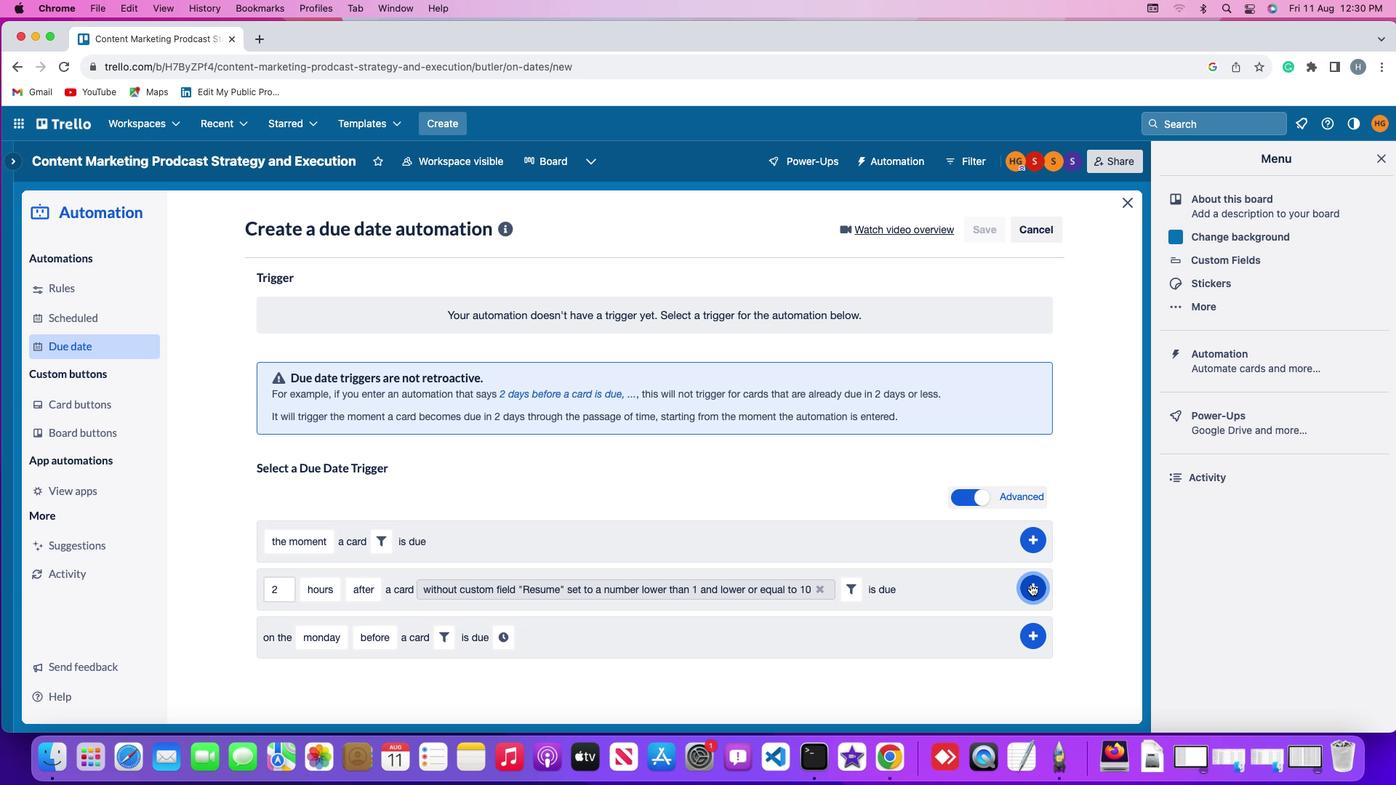 
Action: Mouse pressed left at (1031, 584)
Screenshot: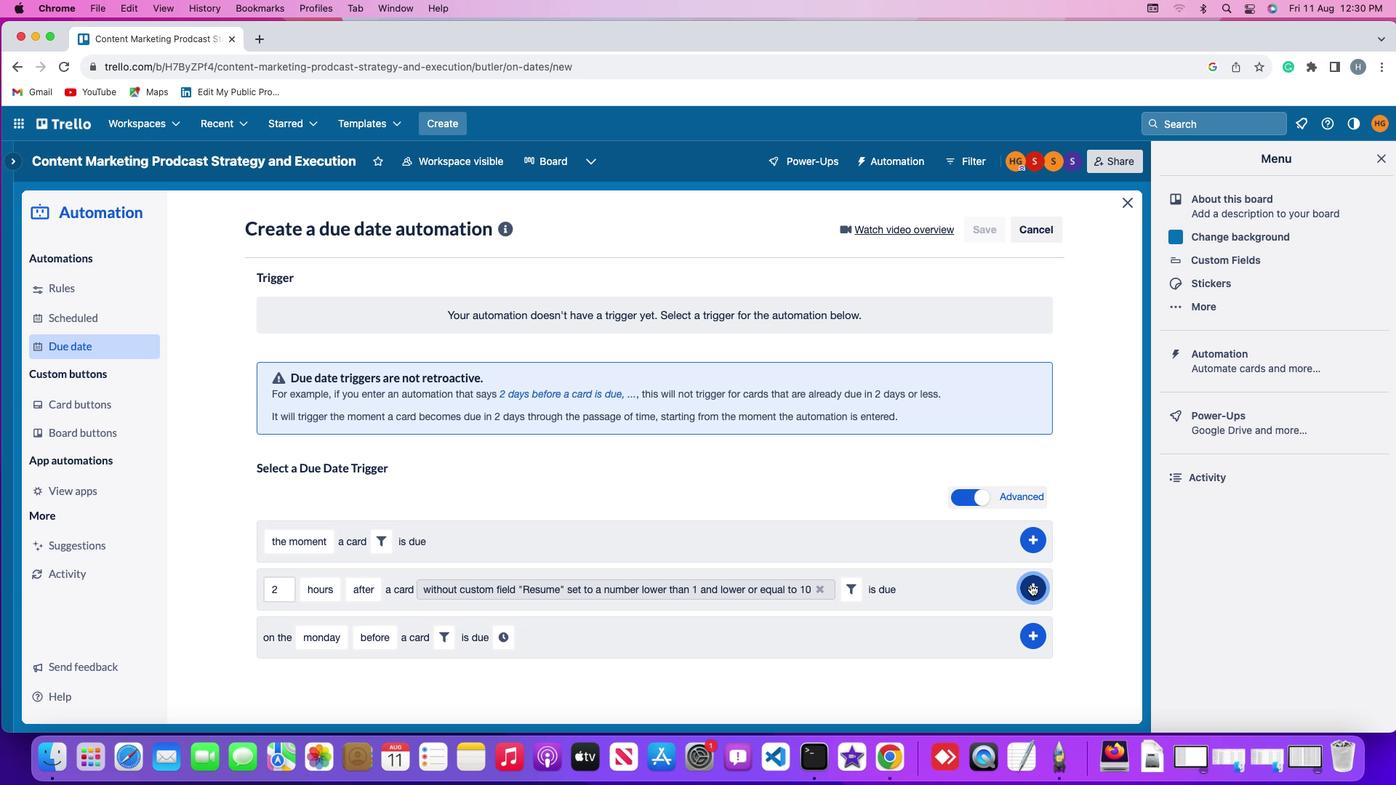 
Action: Mouse moved to (1096, 452)
Screenshot: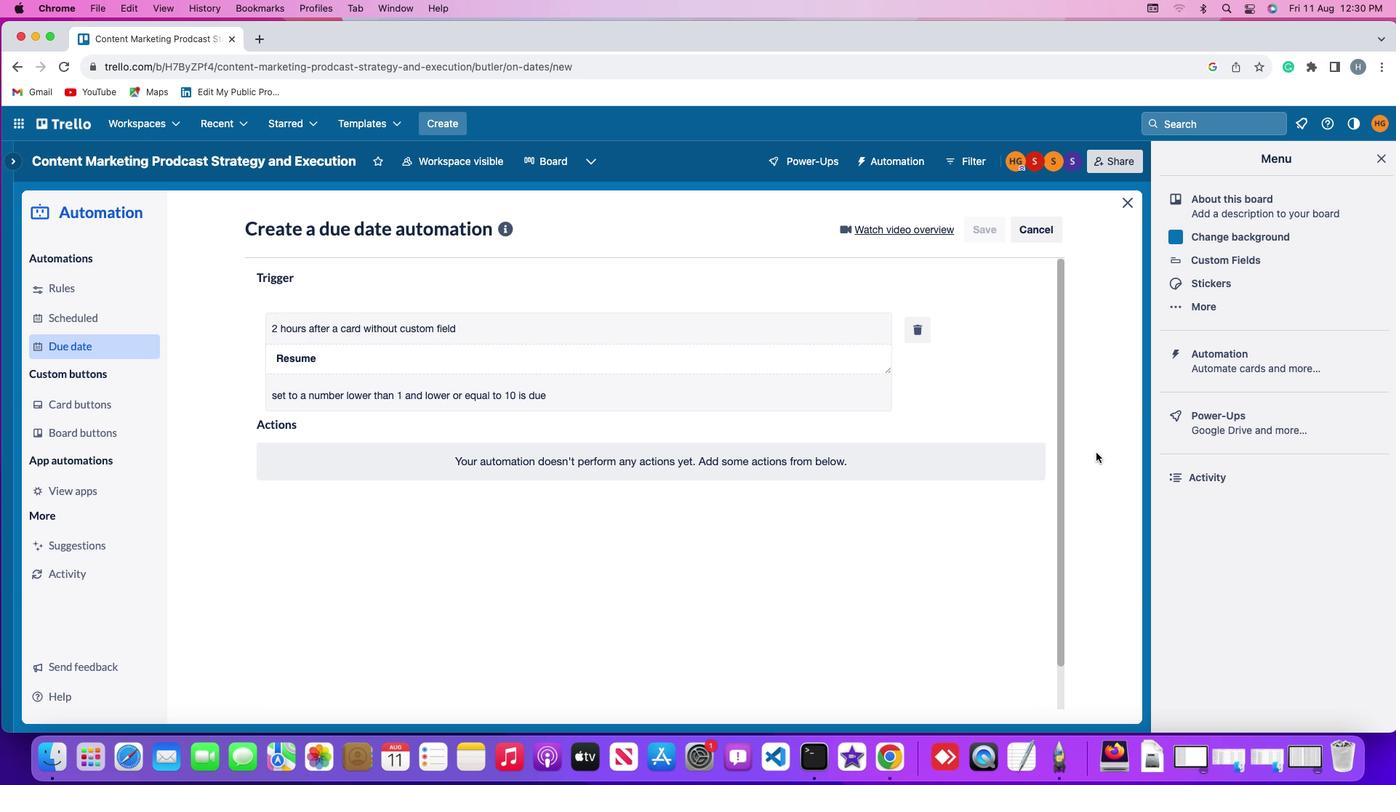 
